 Task: Search one way flight ticket for 1 adult, 5 children, 2 infants in seat and 1 infant on lap in first from Newark: Newark Liberty International Airport to Fort Wayne: Fort Wayne International Airport on 5-4-2023. Choice of flights is Sun country airlines. Number of bags: 2 carry on bags and 6 checked bags. Price is upto 92000. Outbound departure time preference is 19:30.
Action: Mouse moved to (267, 103)
Screenshot: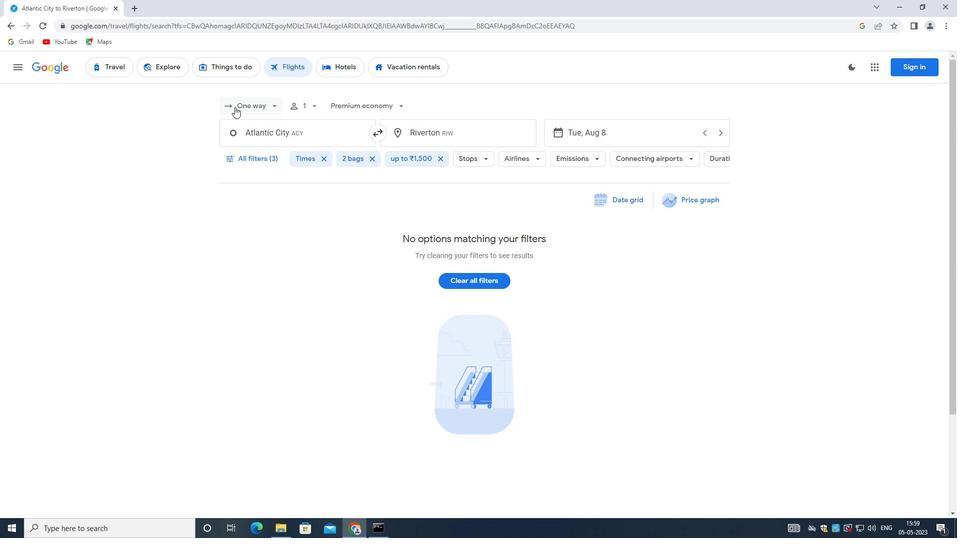 
Action: Mouse pressed left at (267, 103)
Screenshot: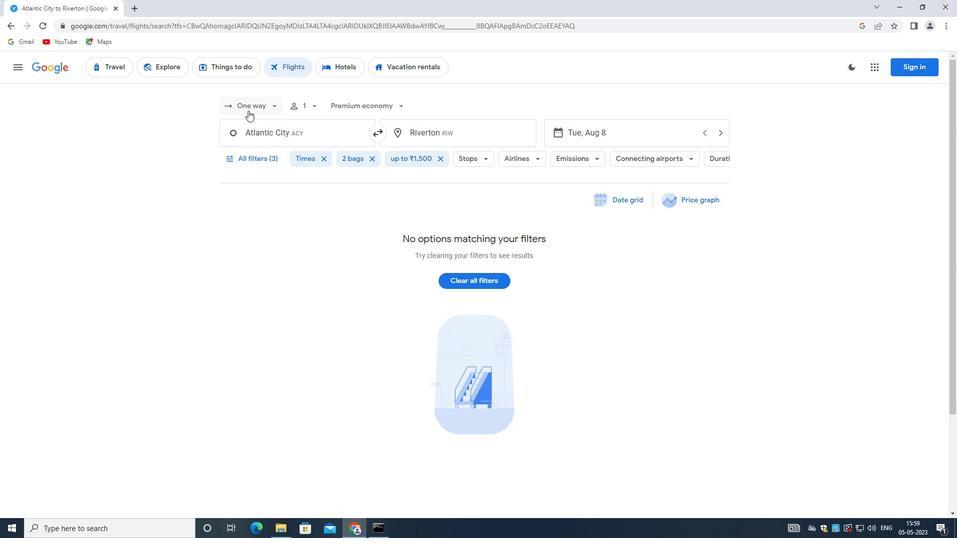 
Action: Mouse moved to (266, 151)
Screenshot: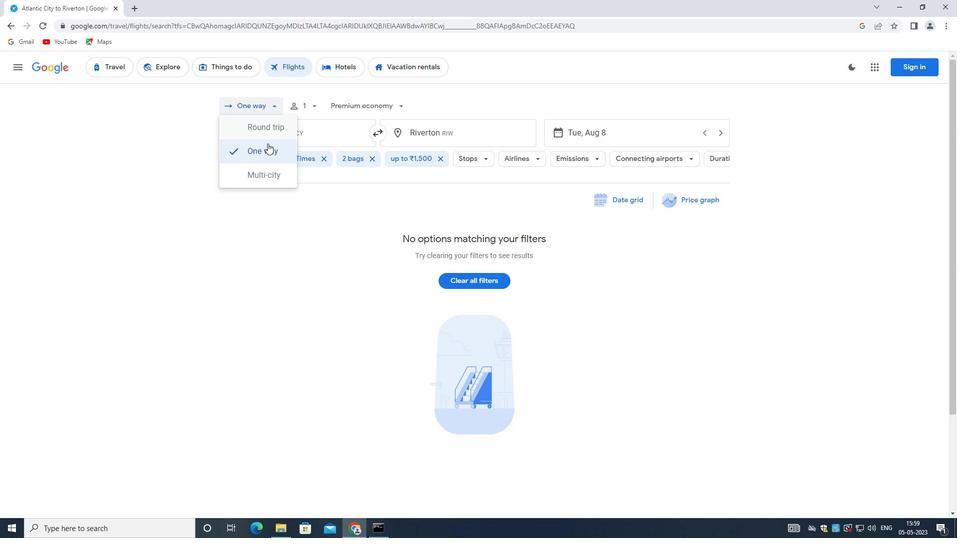
Action: Mouse pressed left at (266, 151)
Screenshot: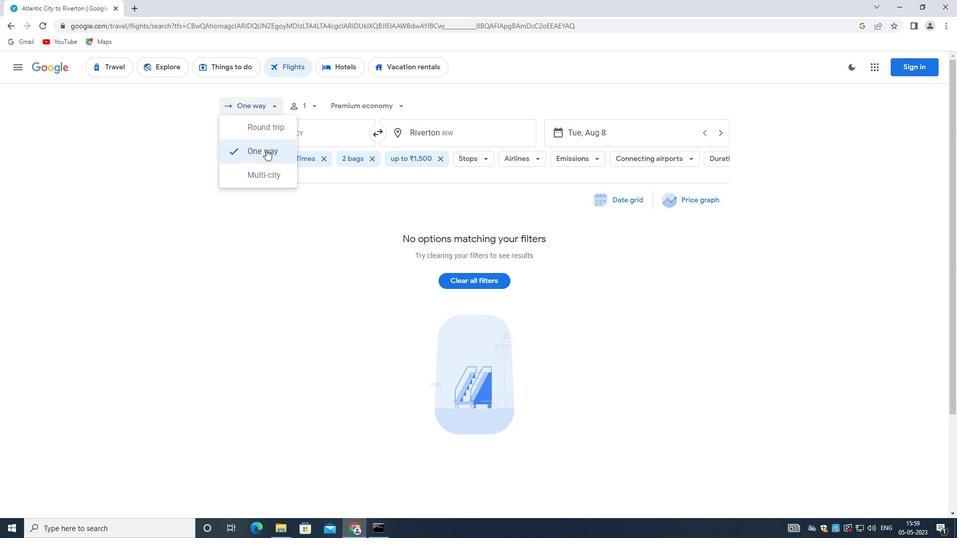 
Action: Mouse moved to (305, 106)
Screenshot: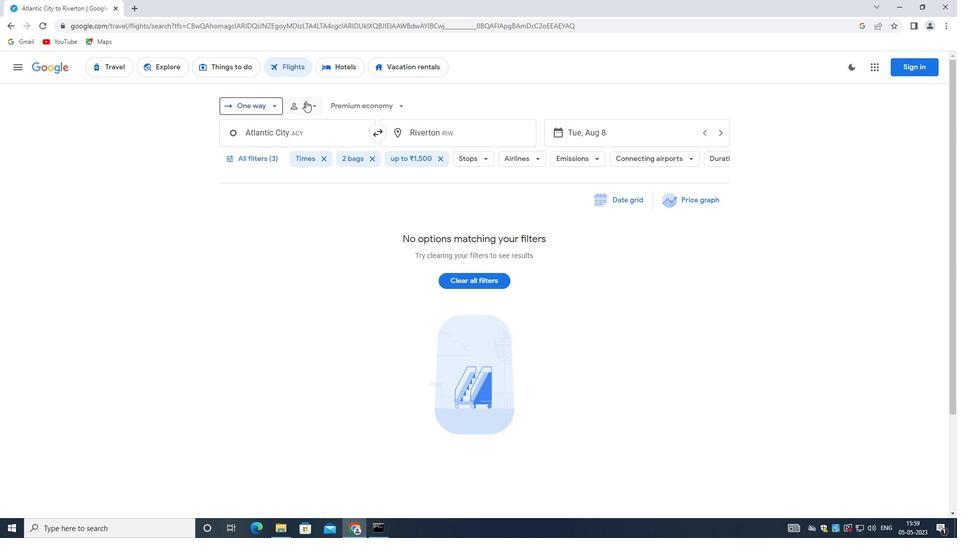 
Action: Mouse pressed left at (305, 106)
Screenshot: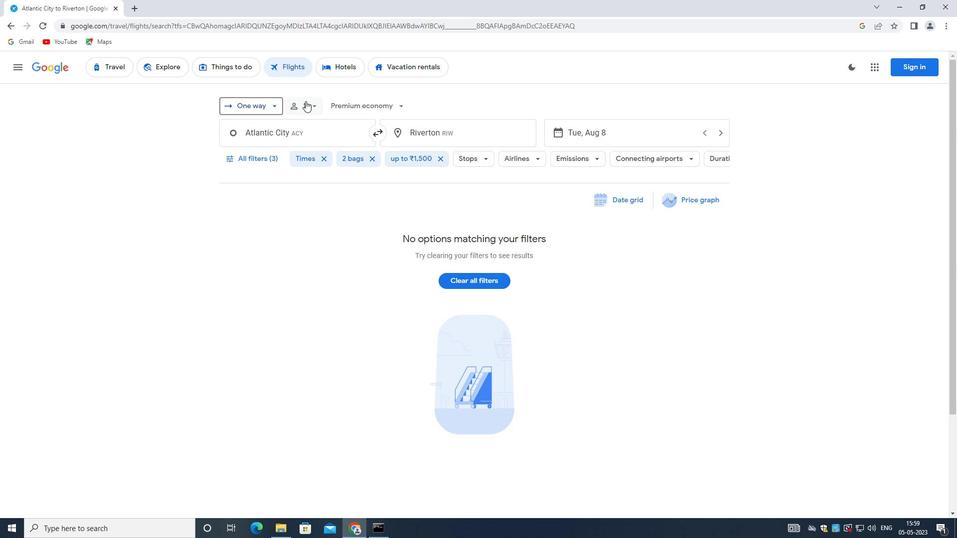 
Action: Mouse moved to (398, 157)
Screenshot: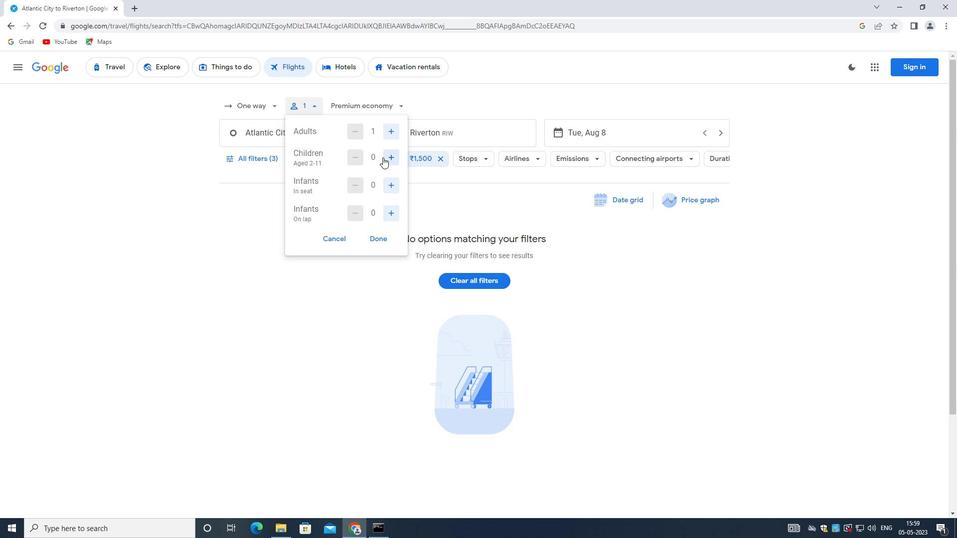 
Action: Mouse pressed left at (398, 157)
Screenshot: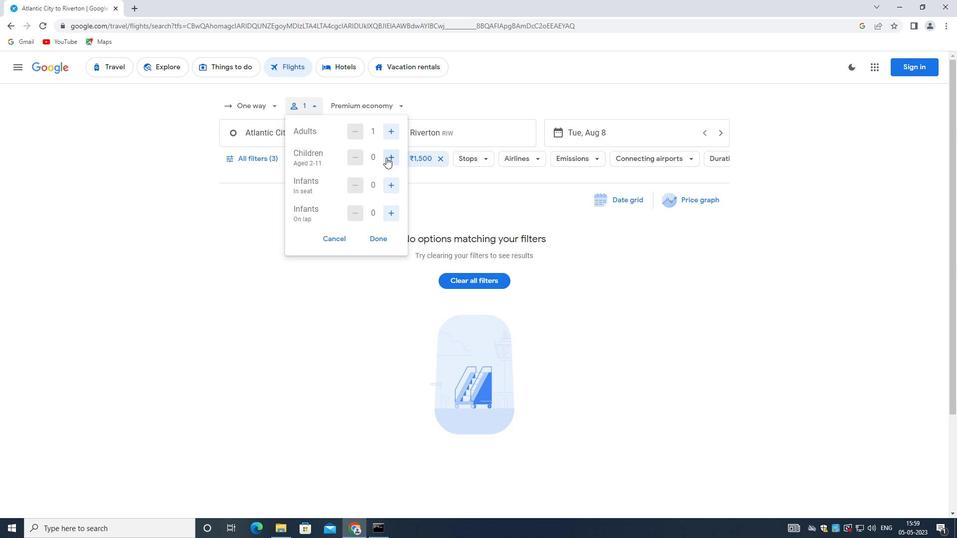 
Action: Mouse moved to (399, 157)
Screenshot: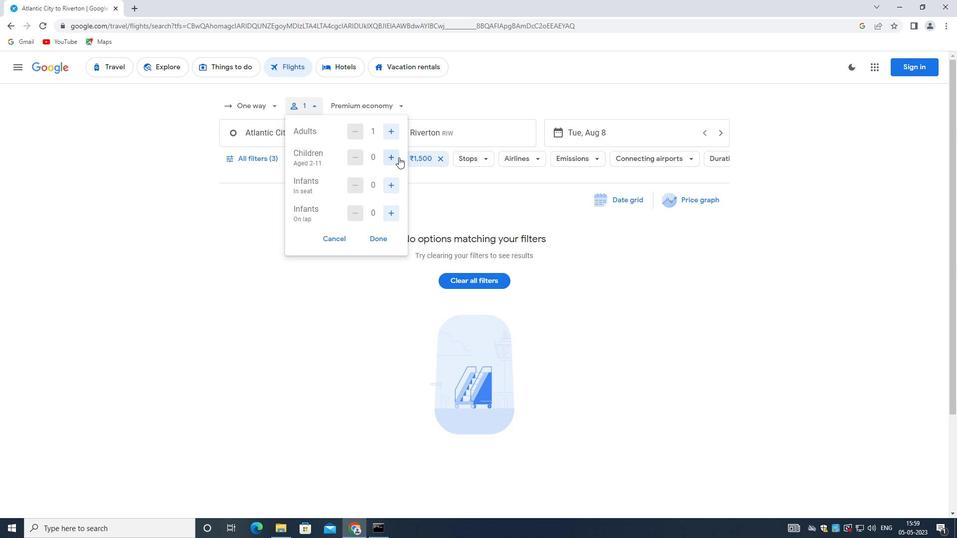 
Action: Mouse pressed left at (399, 157)
Screenshot: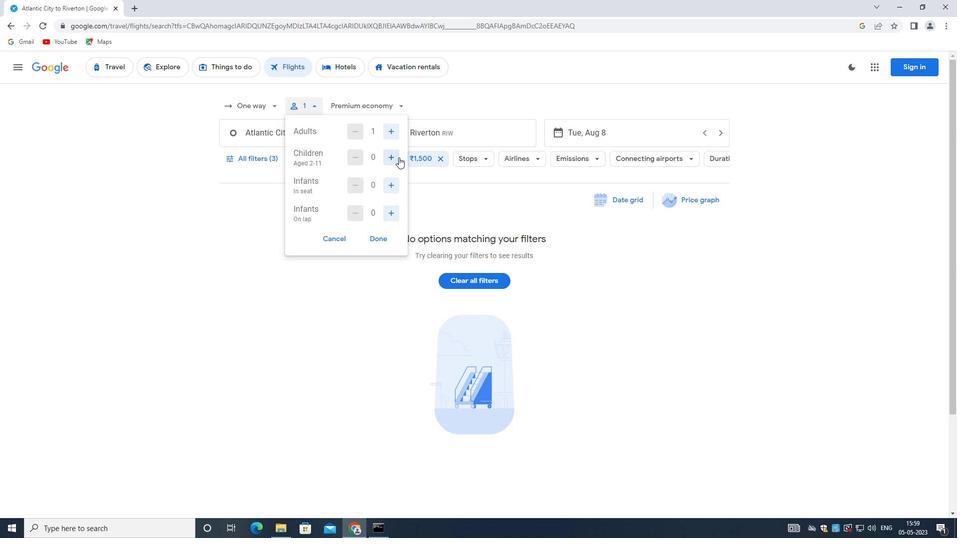 
Action: Mouse pressed left at (399, 157)
Screenshot: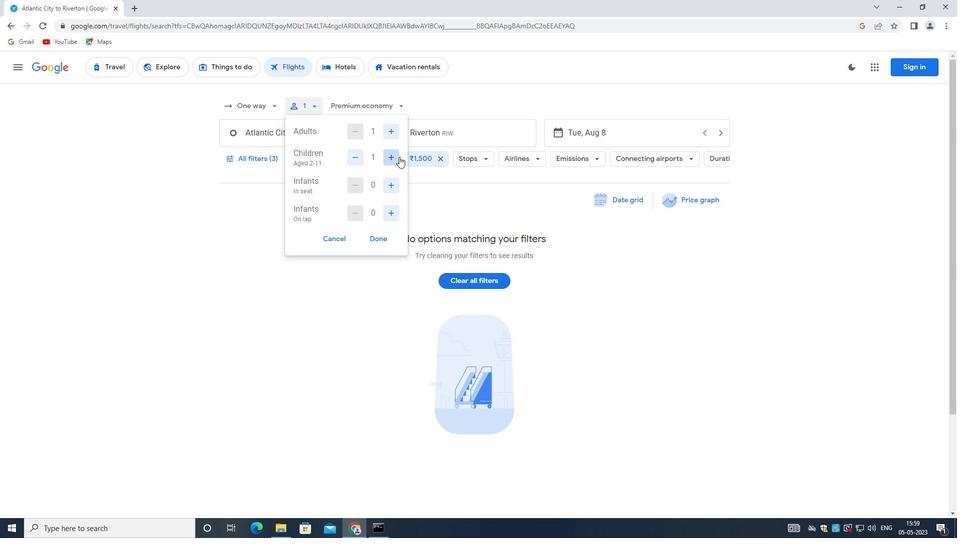 
Action: Mouse pressed left at (399, 157)
Screenshot: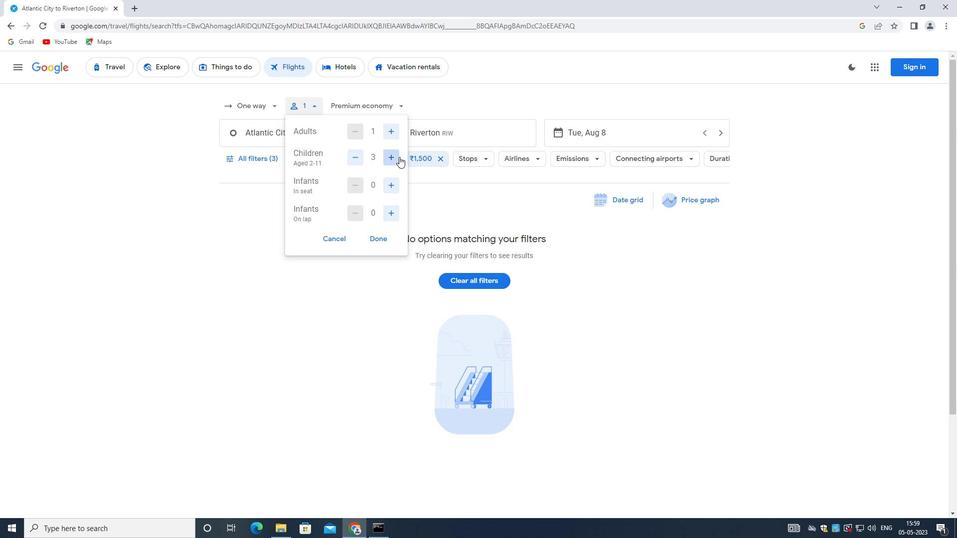 
Action: Mouse pressed left at (399, 157)
Screenshot: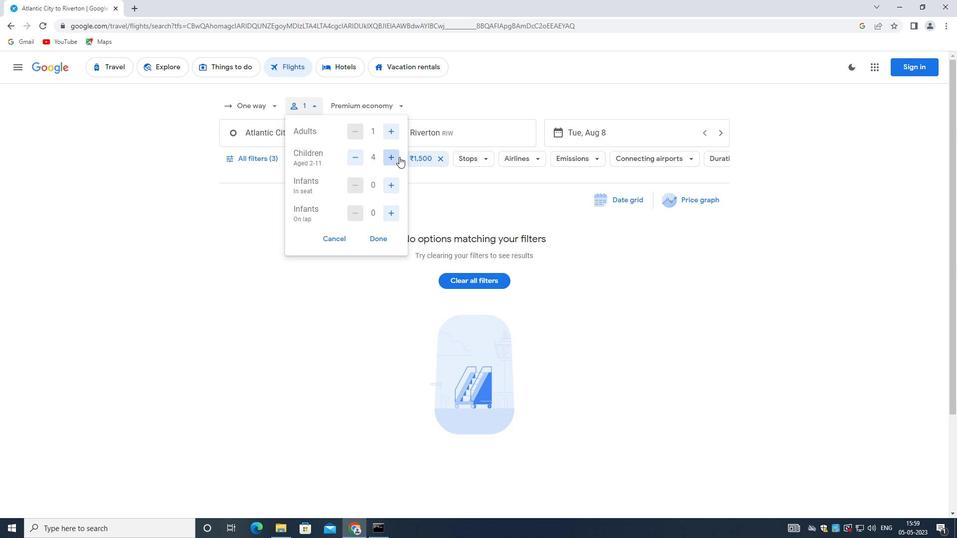 
Action: Mouse moved to (392, 185)
Screenshot: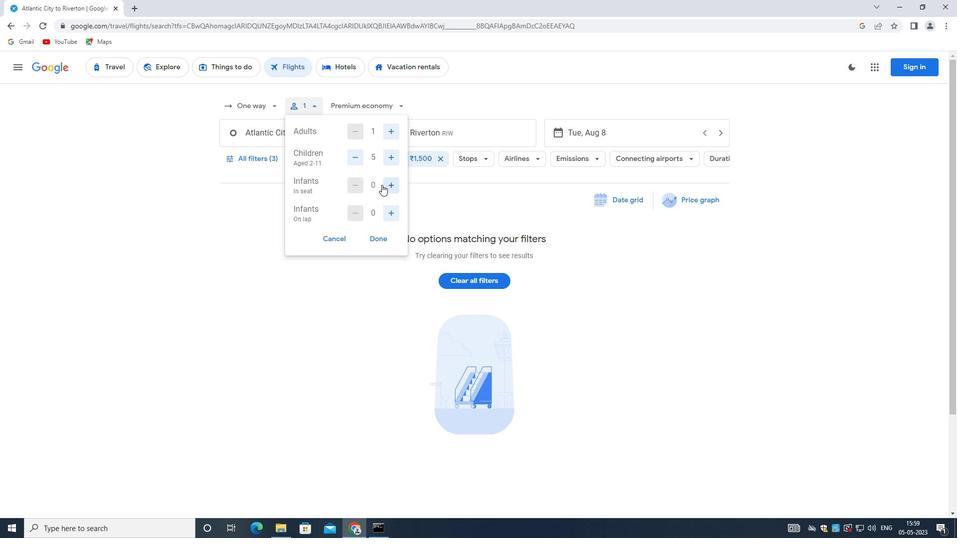 
Action: Mouse pressed left at (392, 185)
Screenshot: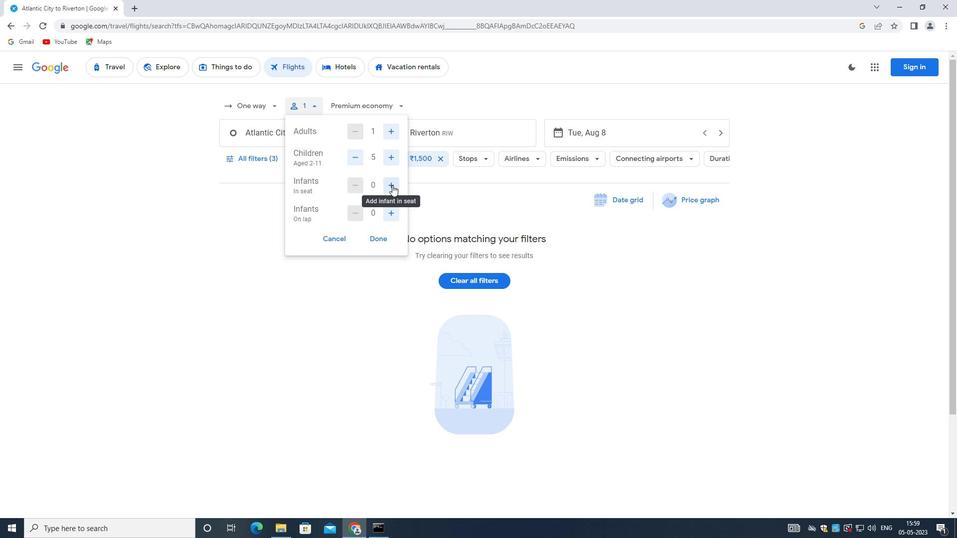 
Action: Mouse pressed left at (392, 185)
Screenshot: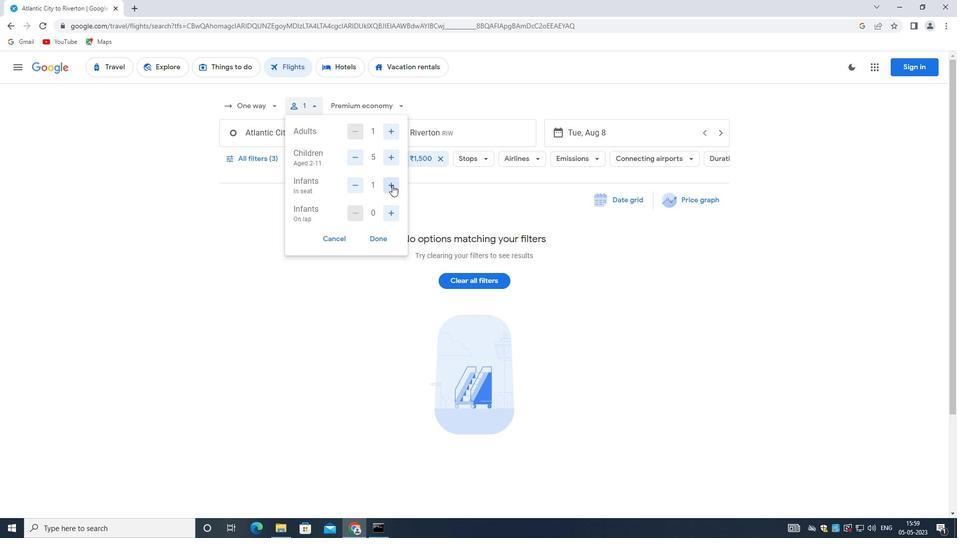 
Action: Mouse moved to (392, 213)
Screenshot: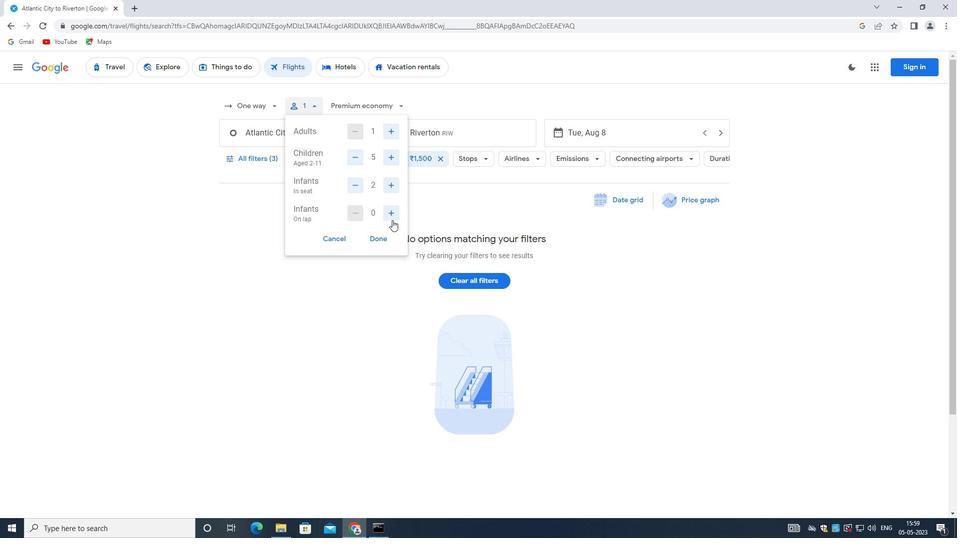 
Action: Mouse pressed left at (392, 213)
Screenshot: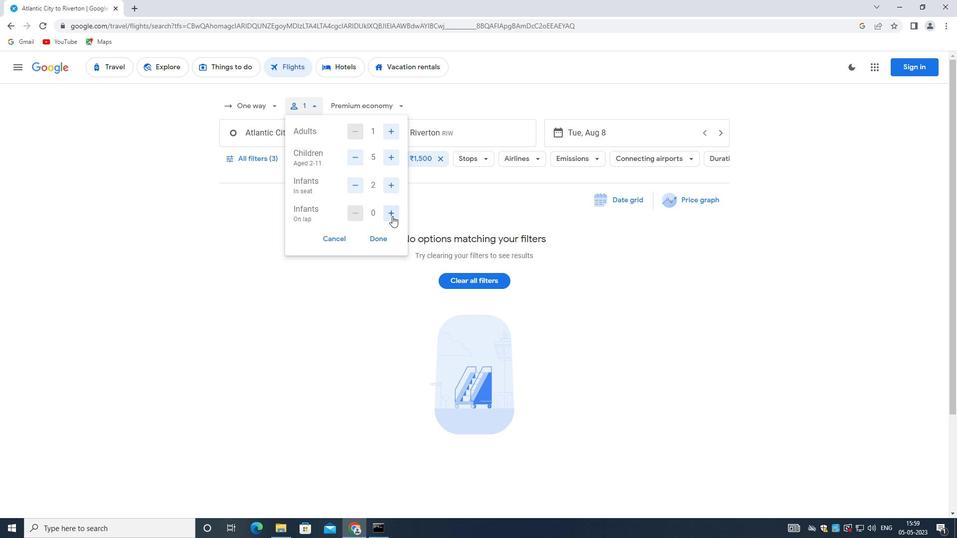 
Action: Mouse moved to (359, 185)
Screenshot: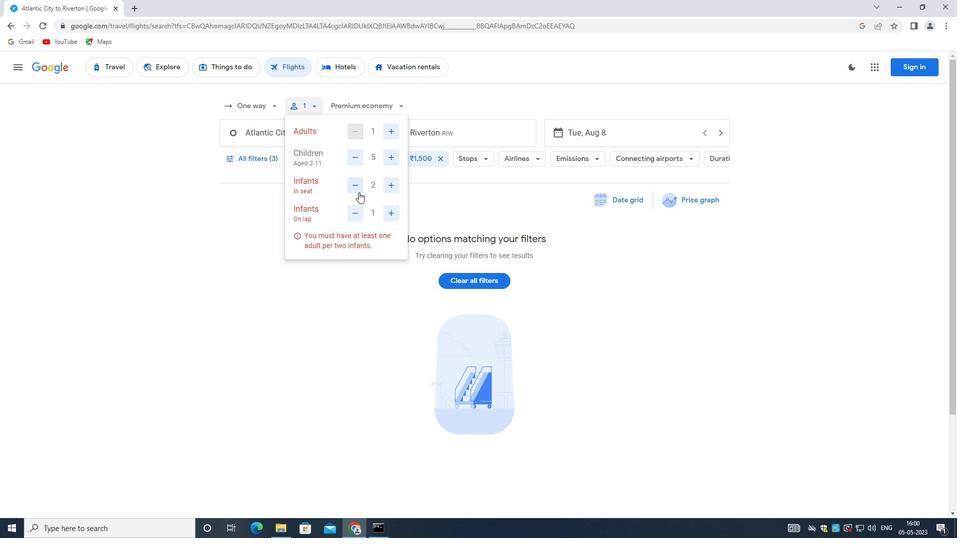 
Action: Mouse pressed left at (359, 185)
Screenshot: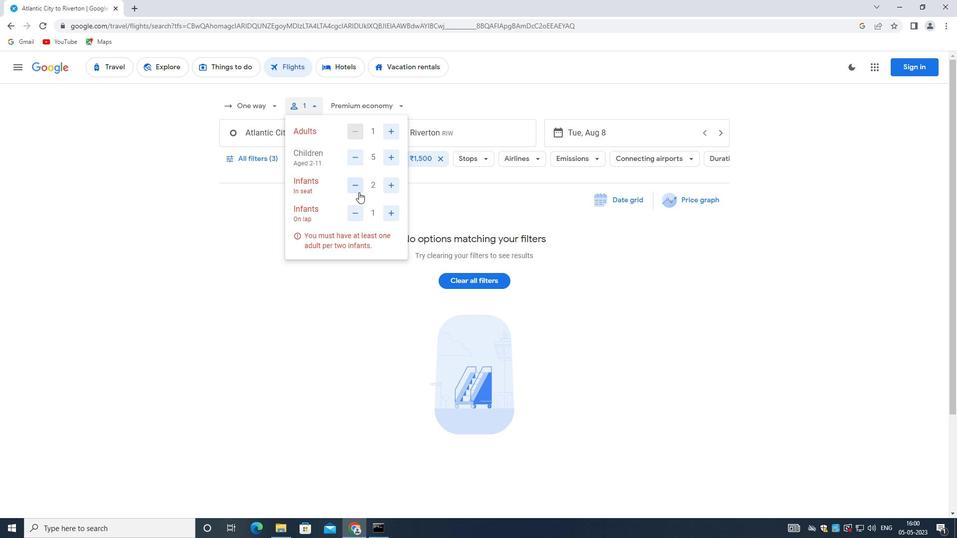 
Action: Mouse moved to (356, 187)
Screenshot: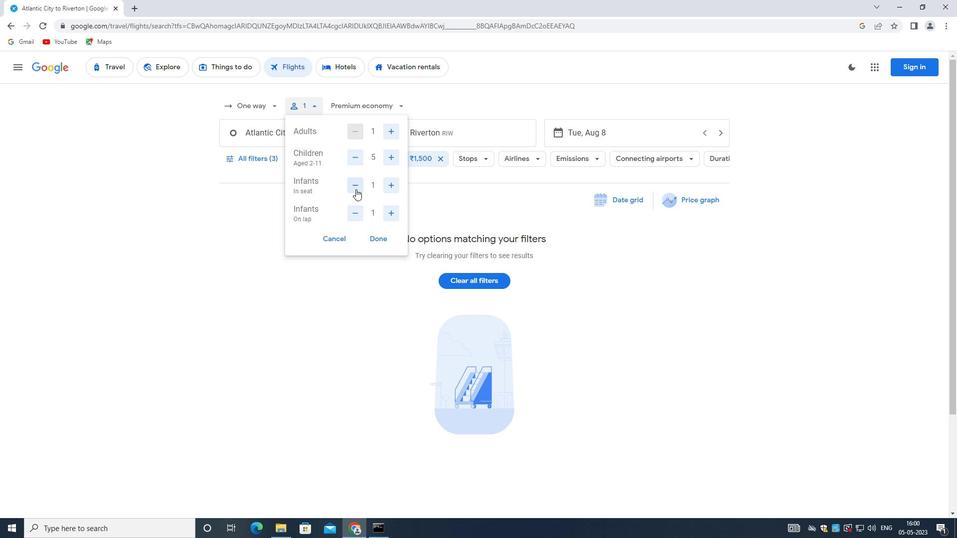 
Action: Mouse pressed left at (356, 187)
Screenshot: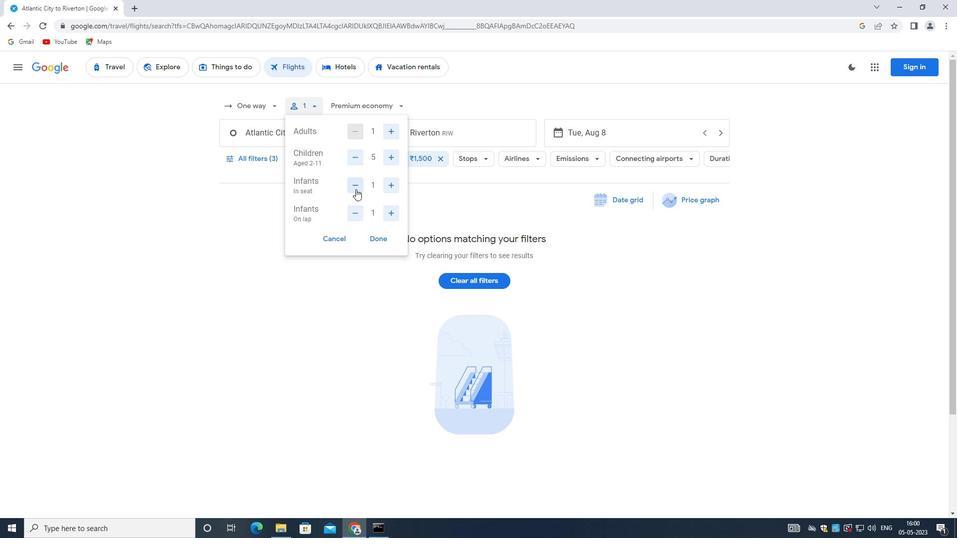 
Action: Mouse moved to (393, 182)
Screenshot: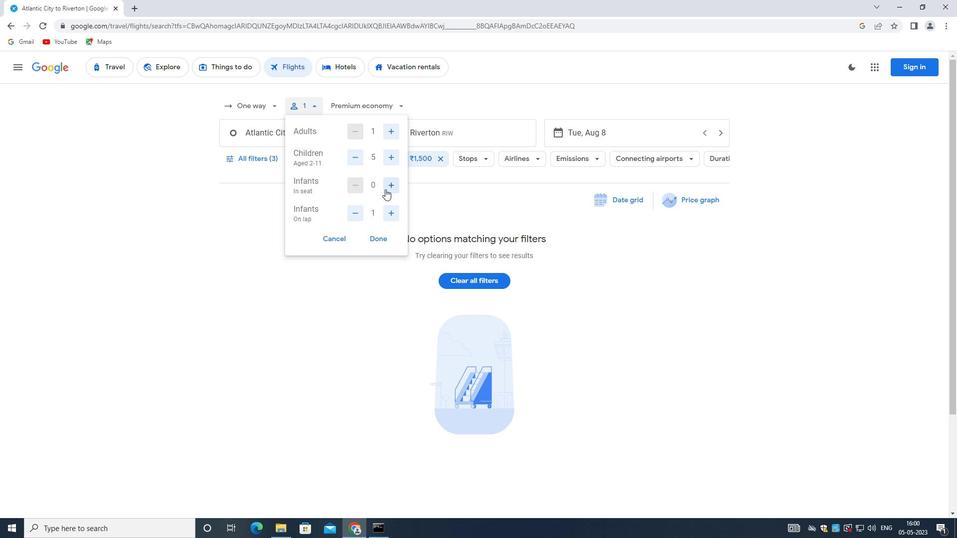 
Action: Mouse pressed left at (393, 182)
Screenshot: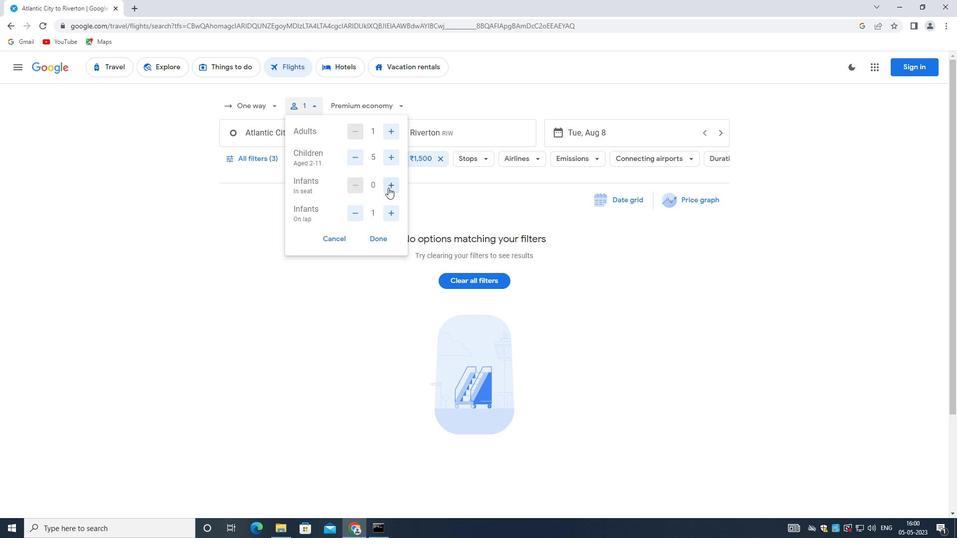 
Action: Mouse moved to (378, 239)
Screenshot: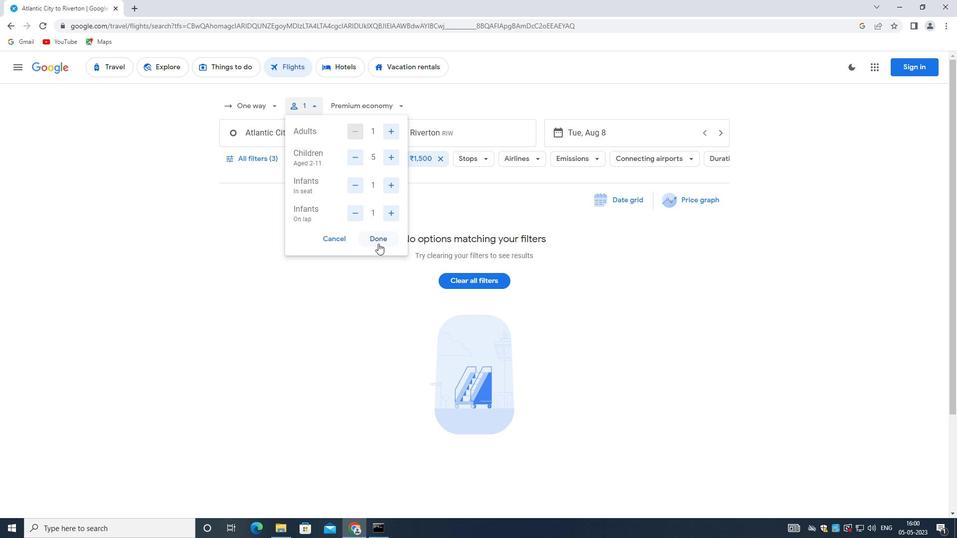 
Action: Mouse pressed left at (378, 239)
Screenshot: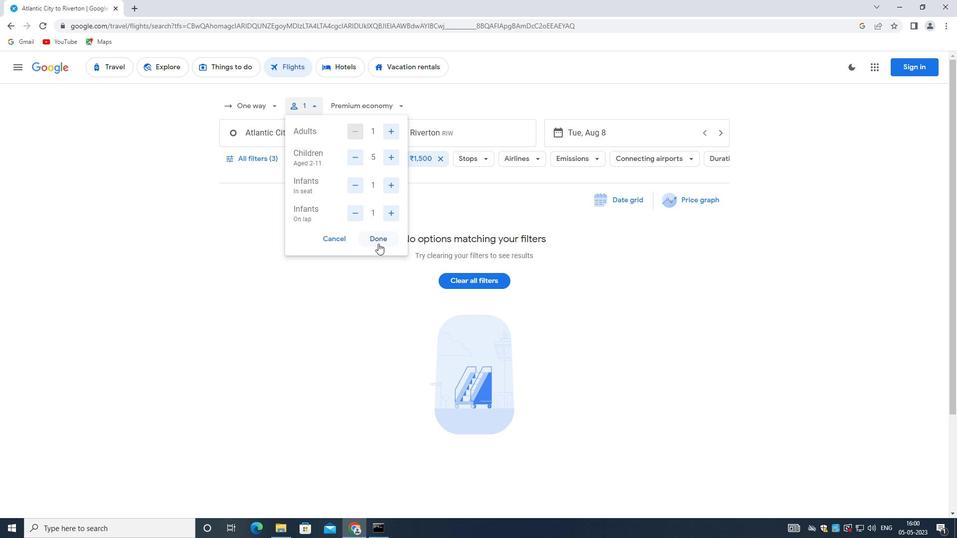 
Action: Mouse moved to (270, 126)
Screenshot: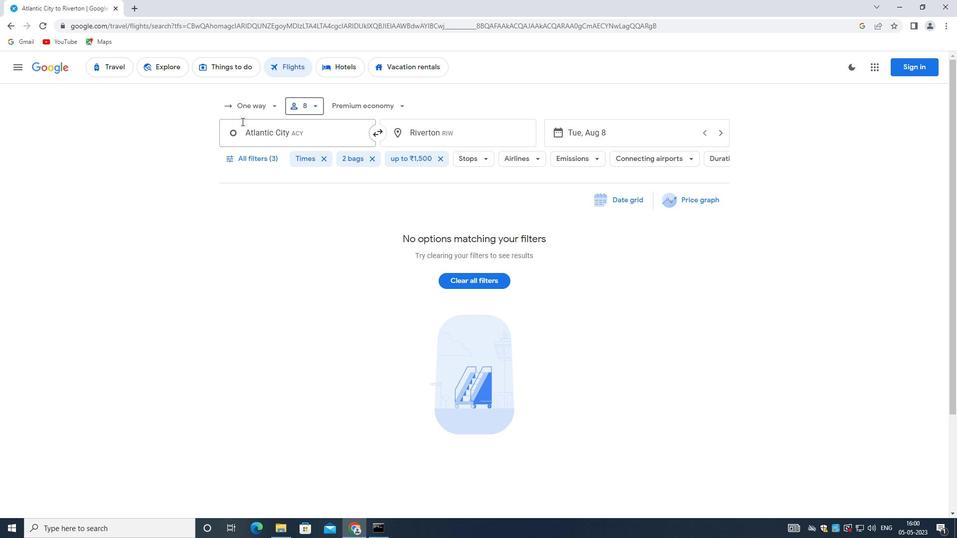 
Action: Mouse pressed left at (270, 126)
Screenshot: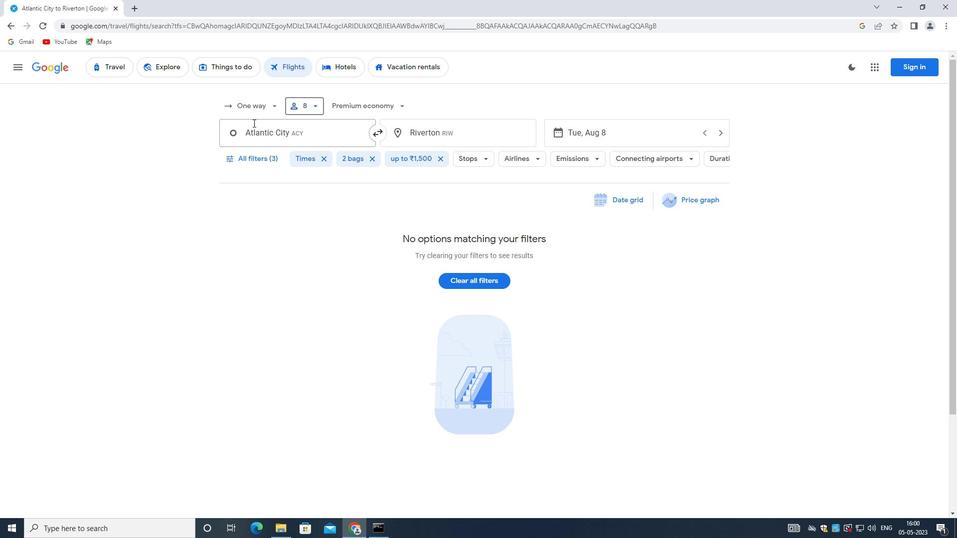
Action: Key pressed <Key.backspace><Key.shift_r><Key.shift_r><Key.shift_r><Key.shift_r><Key.shift_r><Key.shift_r><Key.shift_r>Newark<Key.space><Key.shift_r>Libert
Screenshot: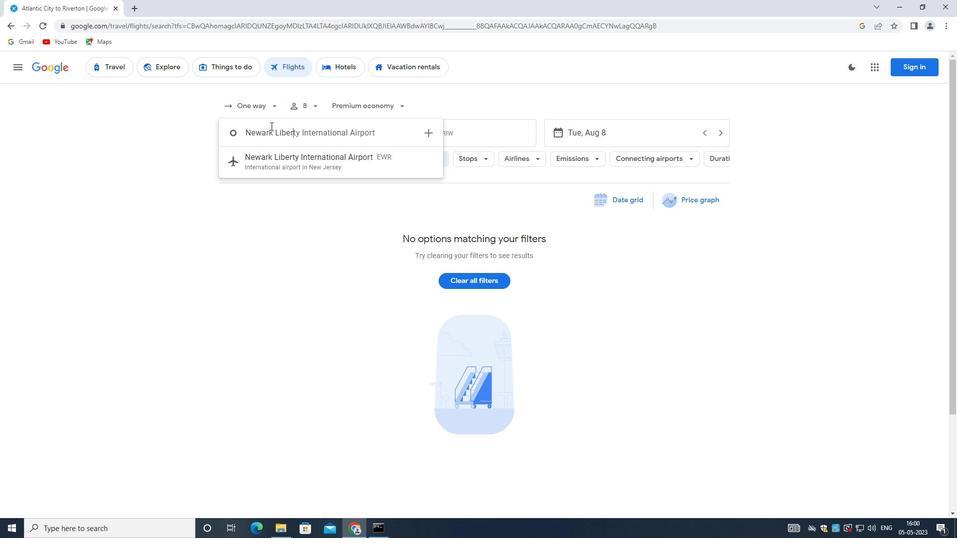 
Action: Mouse moved to (343, 163)
Screenshot: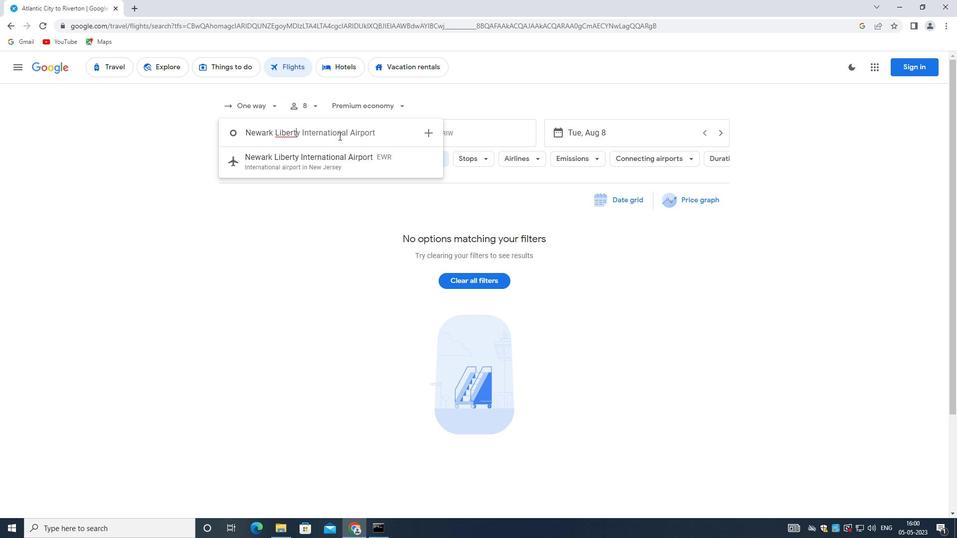 
Action: Mouse pressed left at (343, 163)
Screenshot: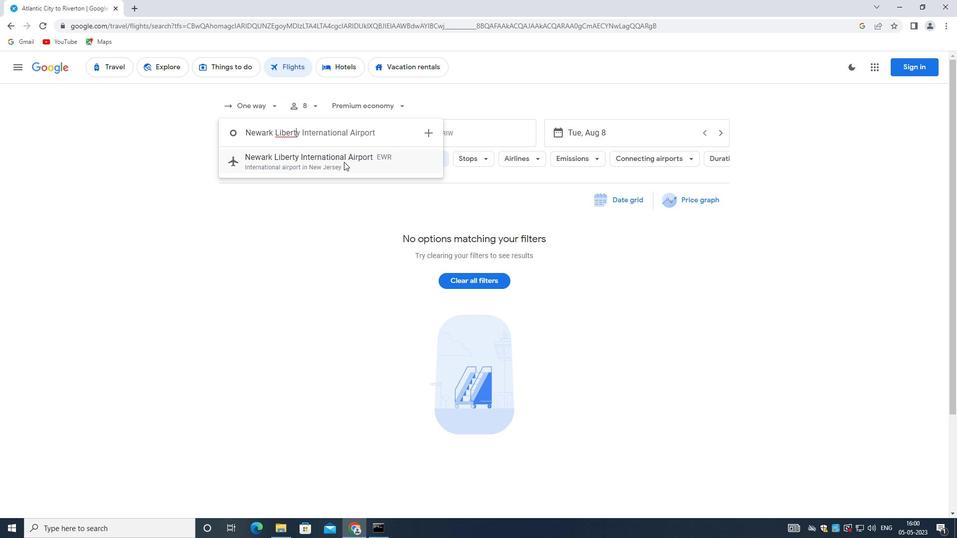 
Action: Mouse moved to (428, 128)
Screenshot: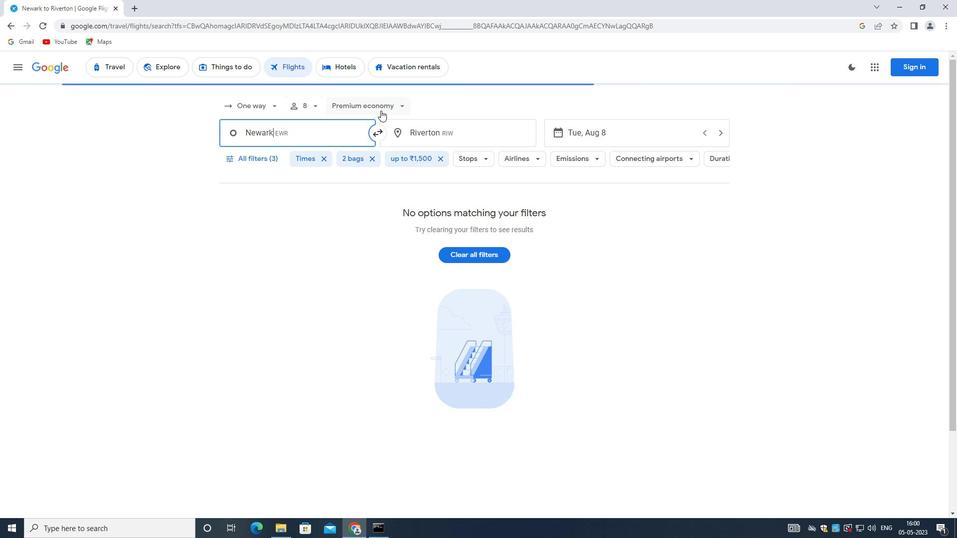 
Action: Mouse pressed left at (428, 128)
Screenshot: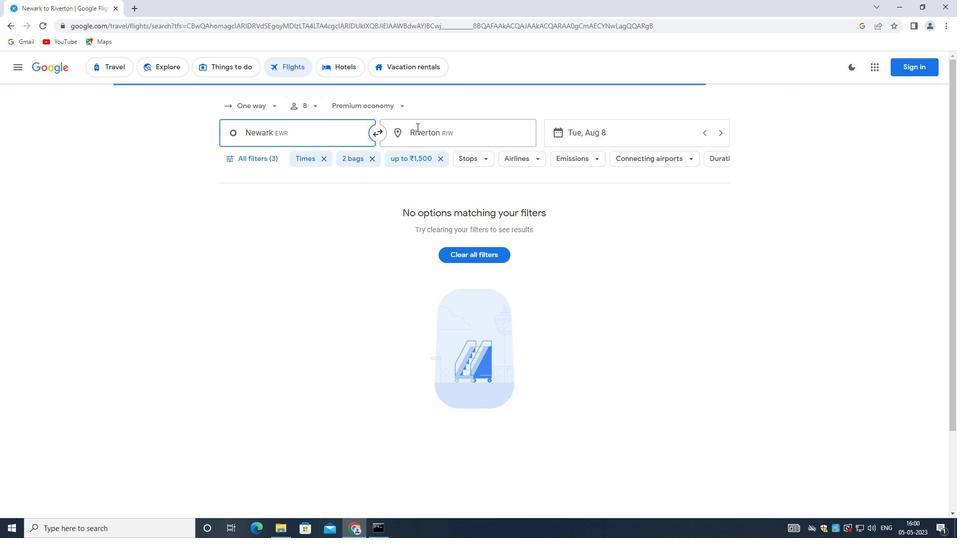 
Action: Mouse moved to (423, 137)
Screenshot: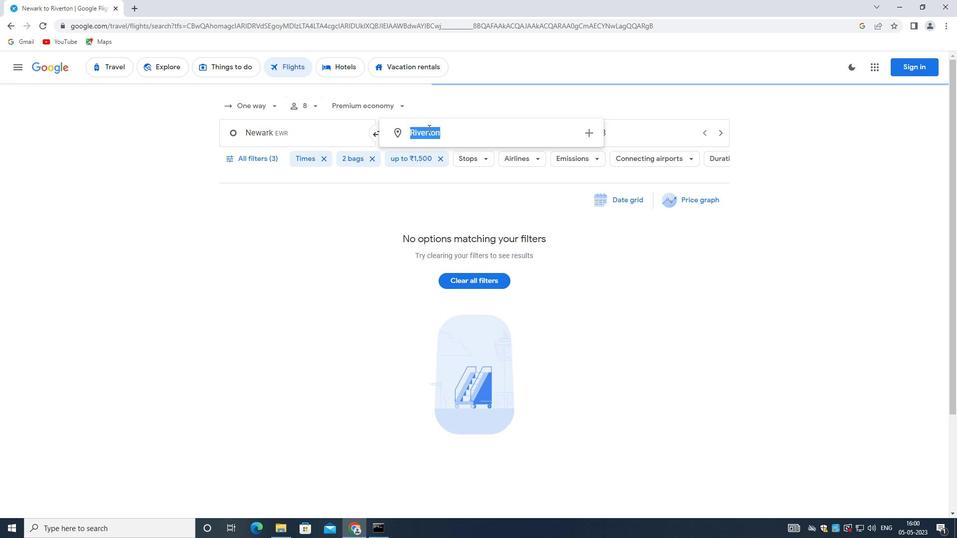 
Action: Key pressed <Key.backspace><Key.shift>FORT<Key.space><Key.shift>WAYN
Screenshot: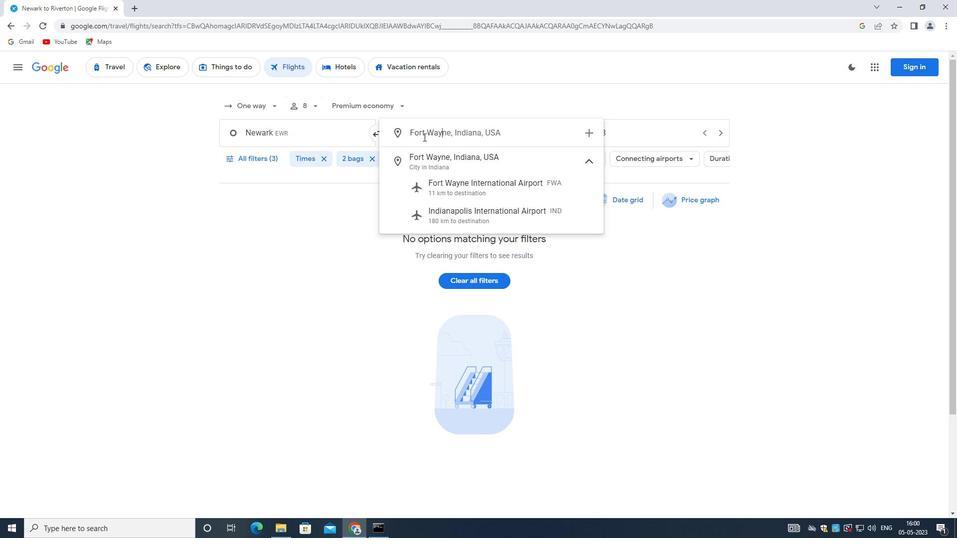 
Action: Mouse moved to (475, 187)
Screenshot: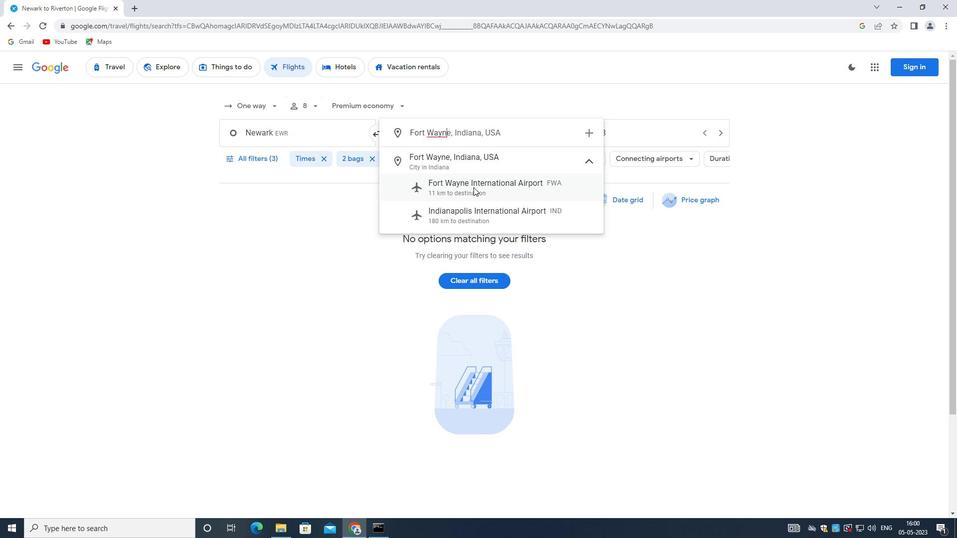 
Action: Mouse pressed left at (475, 187)
Screenshot: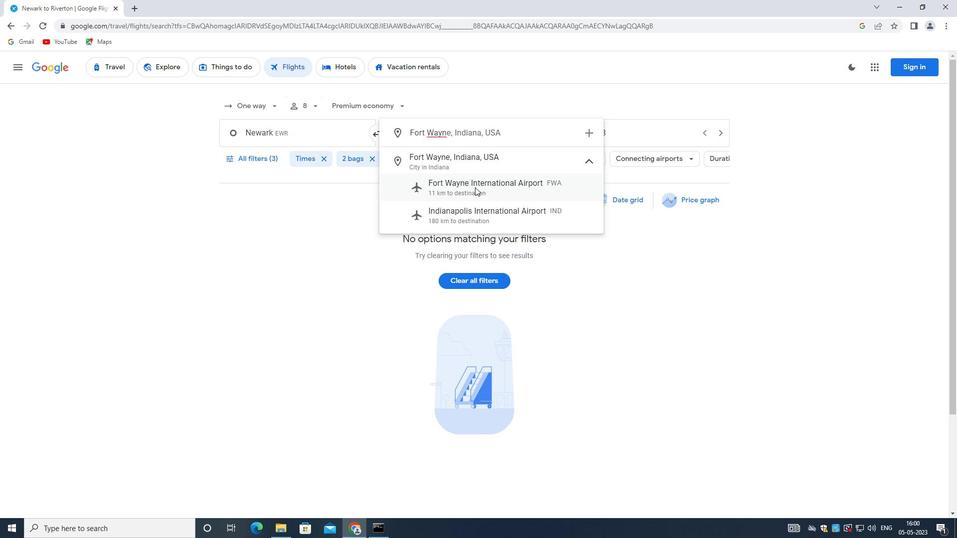 
Action: Mouse moved to (600, 123)
Screenshot: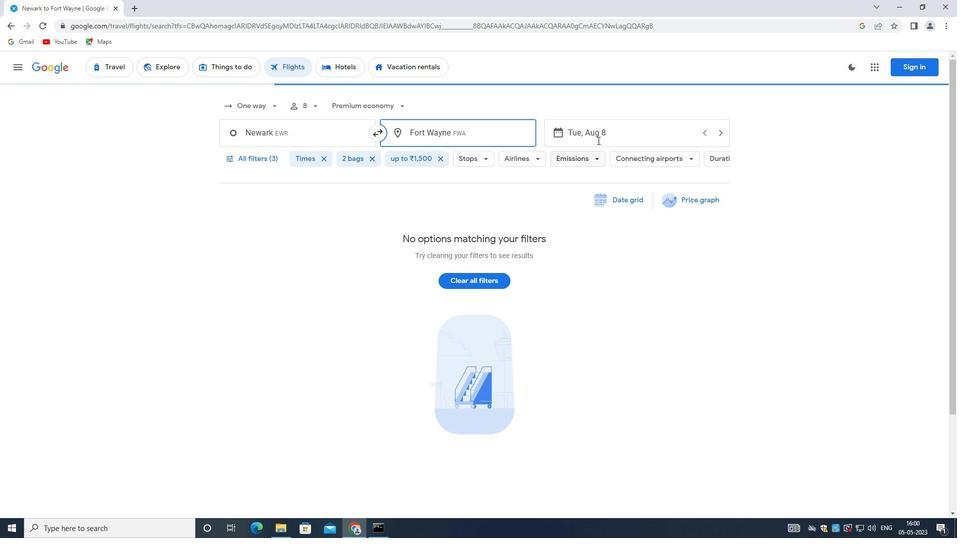 
Action: Mouse pressed left at (600, 123)
Screenshot: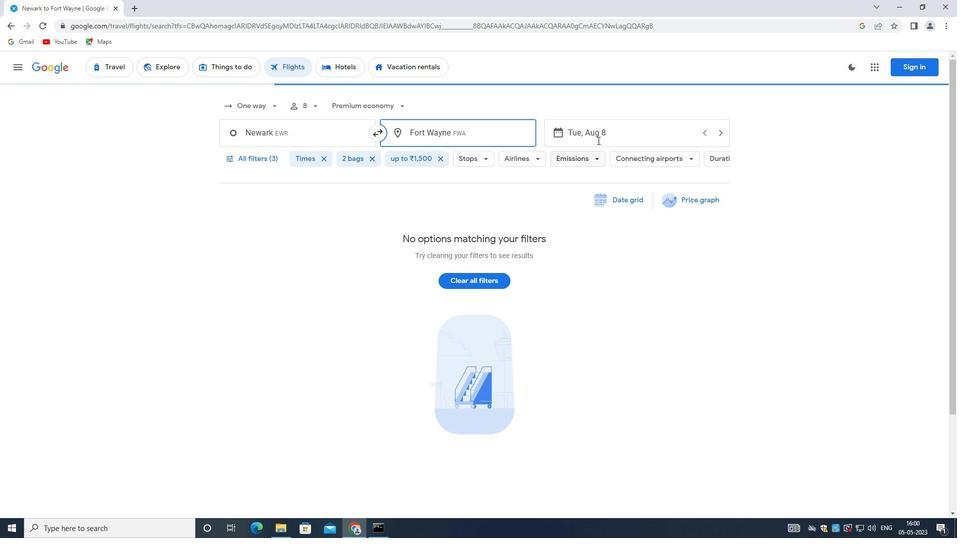 
Action: Mouse moved to (428, 240)
Screenshot: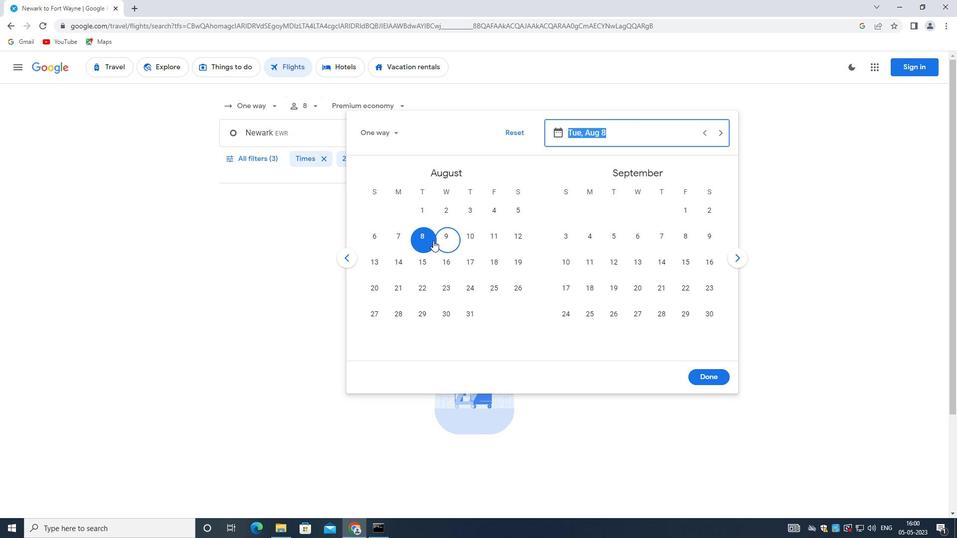 
Action: Mouse pressed left at (428, 240)
Screenshot: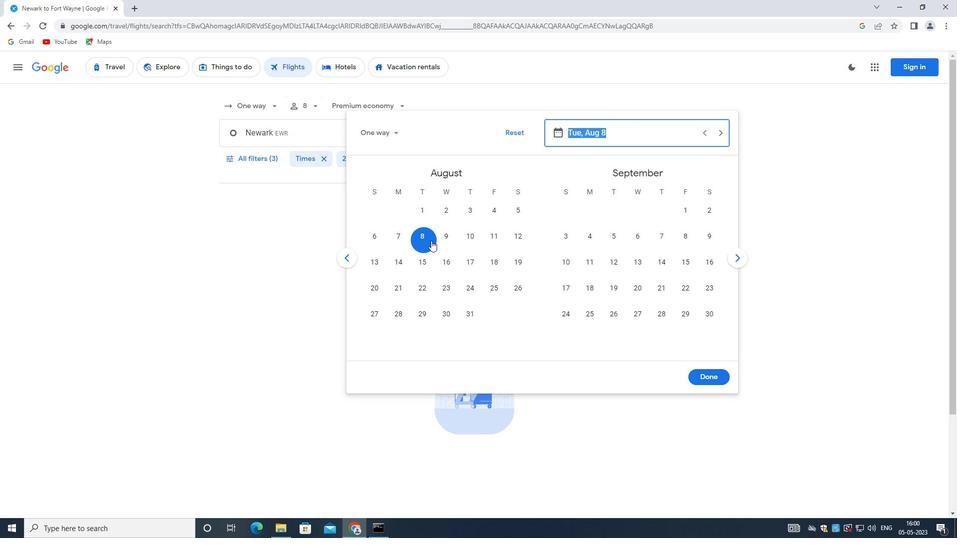
Action: Mouse moved to (699, 377)
Screenshot: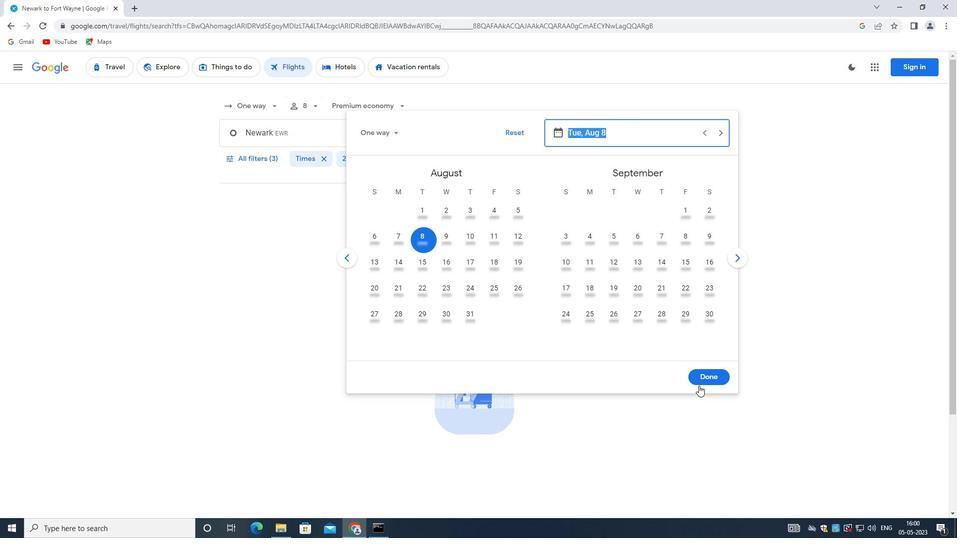 
Action: Mouse pressed left at (699, 377)
Screenshot: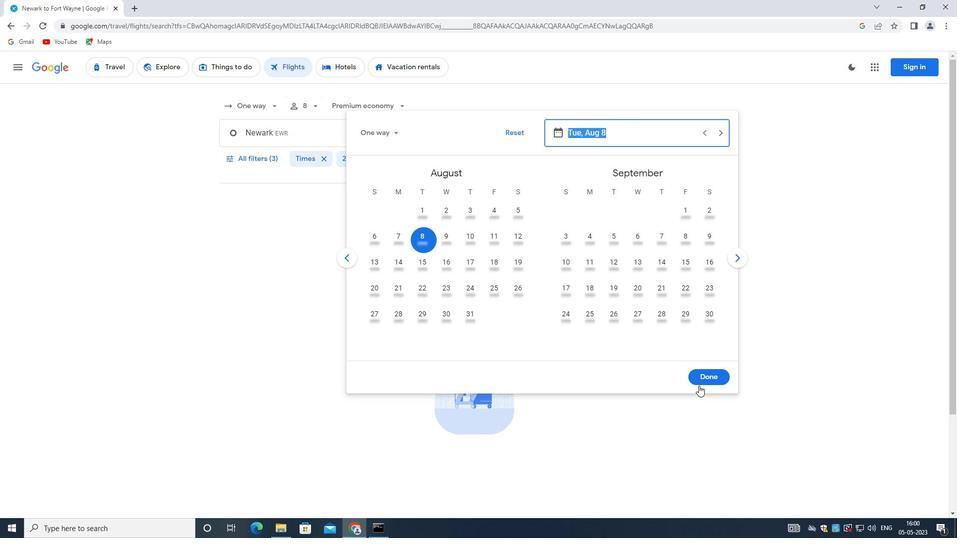 
Action: Mouse moved to (255, 157)
Screenshot: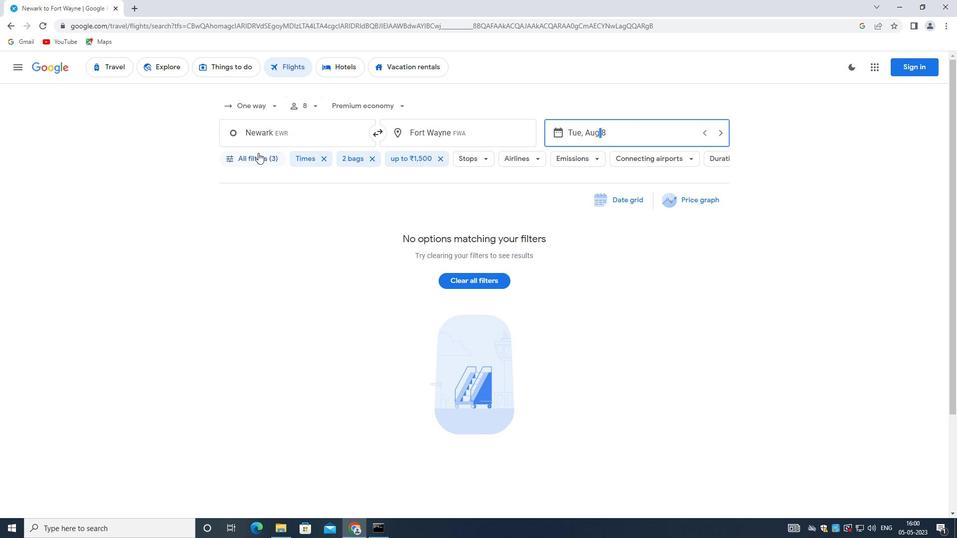 
Action: Mouse pressed left at (255, 157)
Screenshot: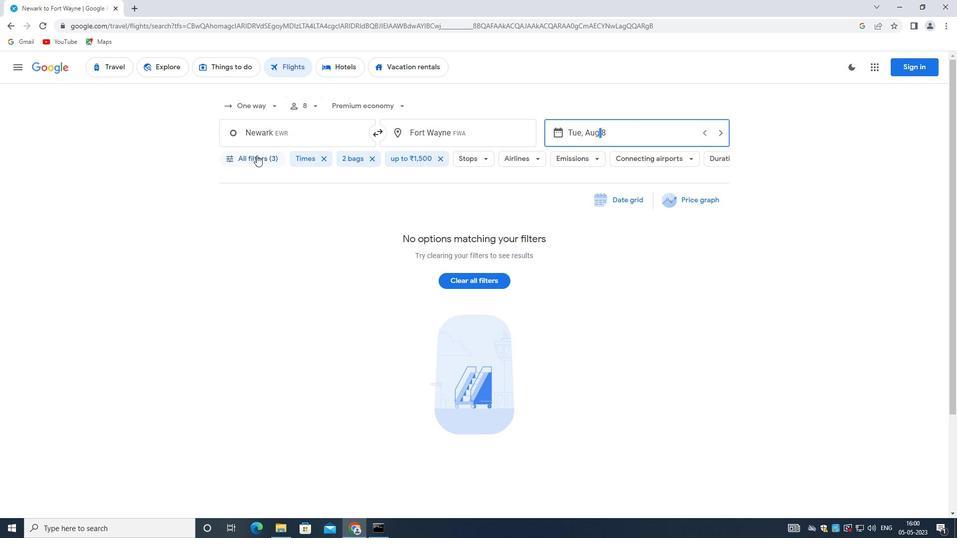 
Action: Mouse moved to (361, 376)
Screenshot: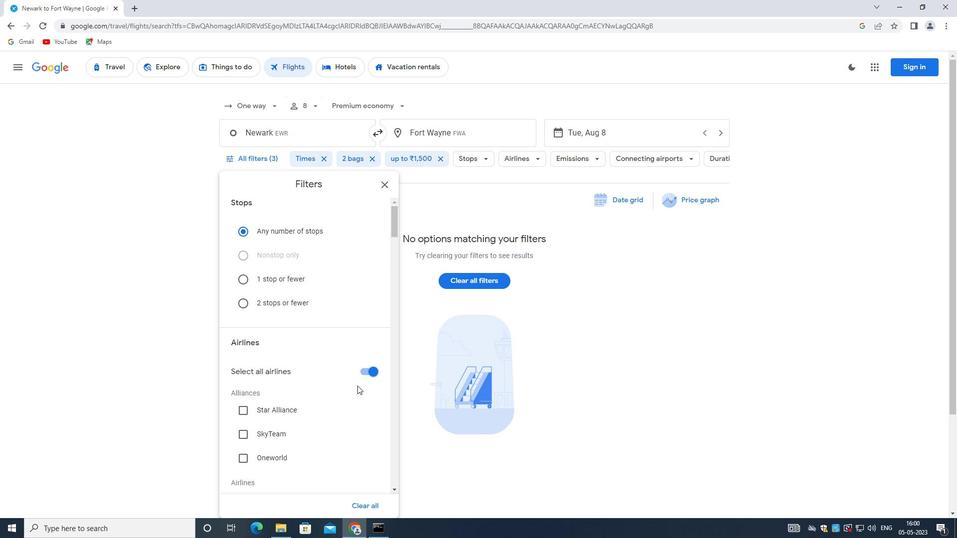 
Action: Mouse pressed left at (361, 376)
Screenshot: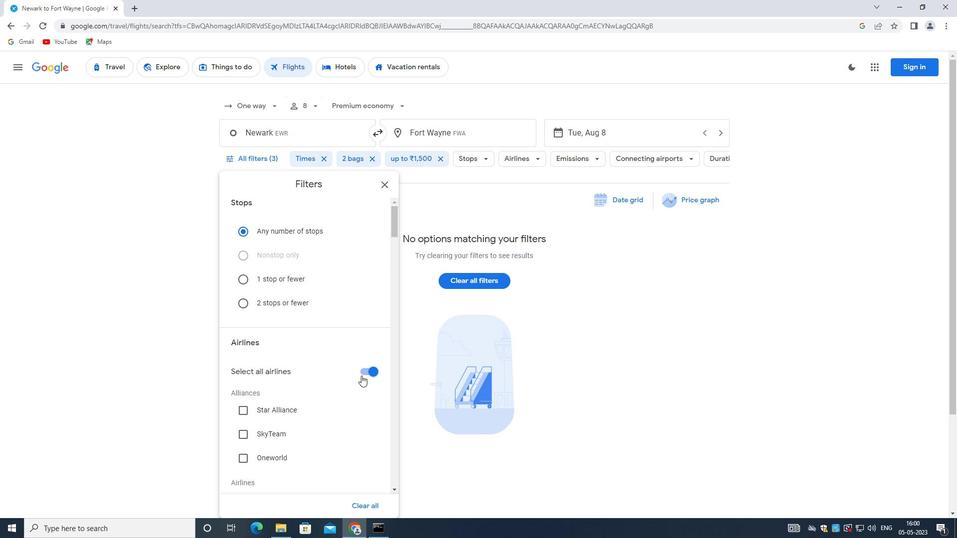 
Action: Mouse moved to (270, 300)
Screenshot: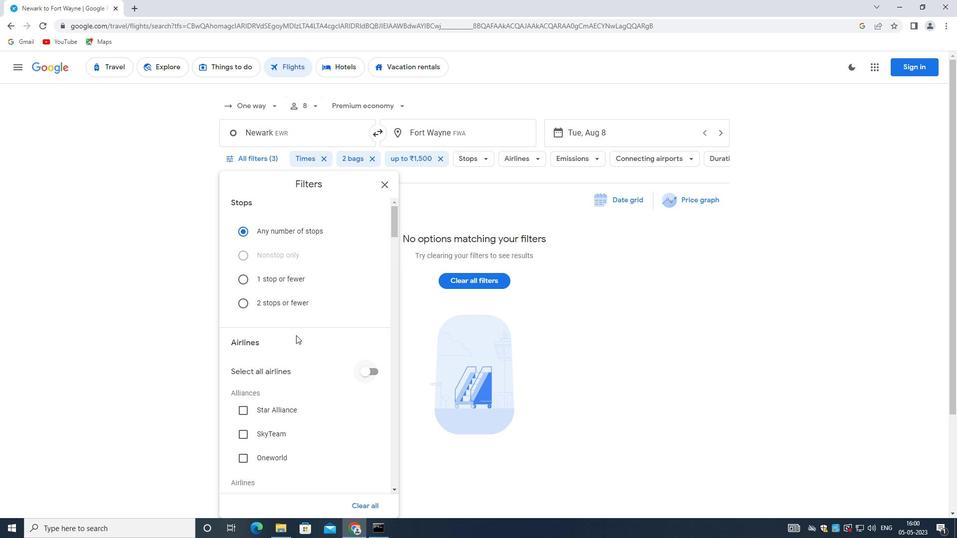 
Action: Mouse scrolled (270, 299) with delta (0, 0)
Screenshot: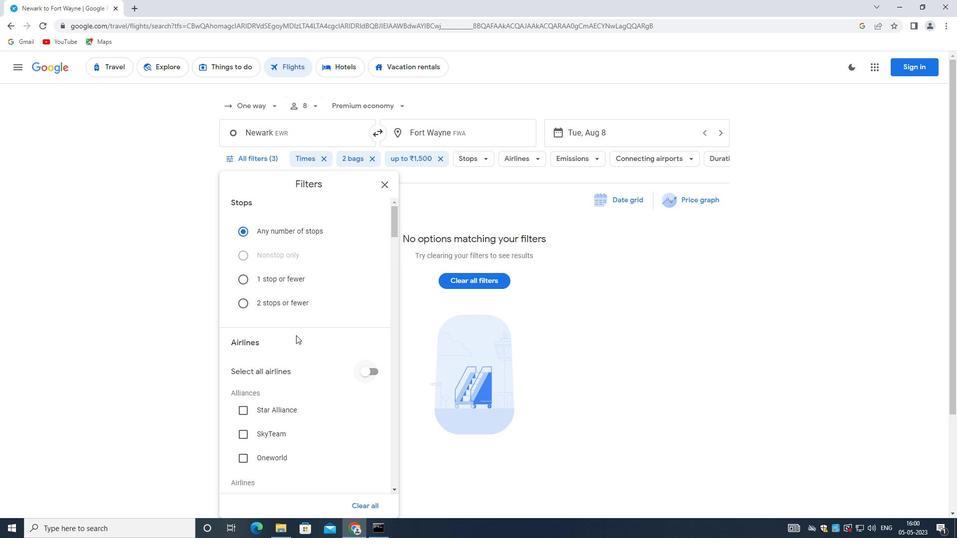
Action: Mouse moved to (271, 300)
Screenshot: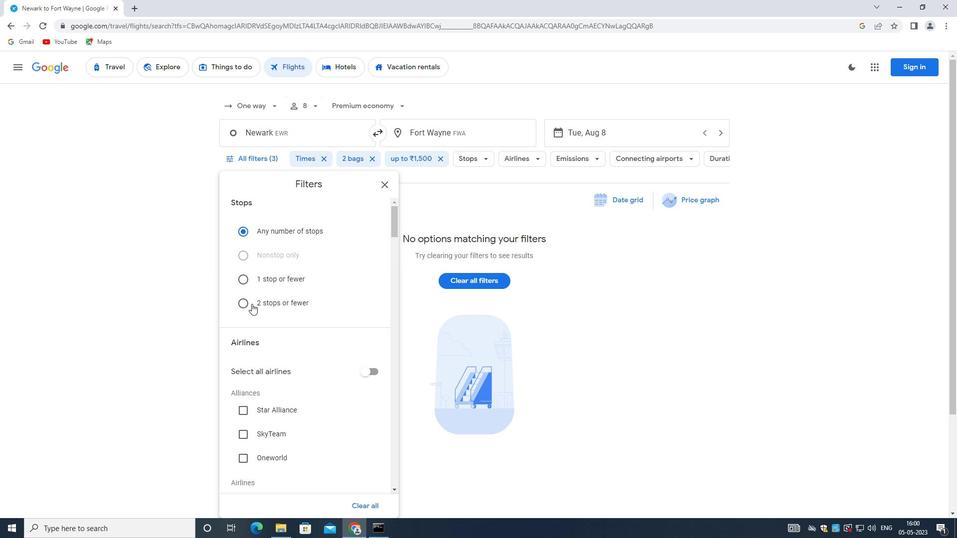 
Action: Mouse scrolled (271, 299) with delta (0, 0)
Screenshot: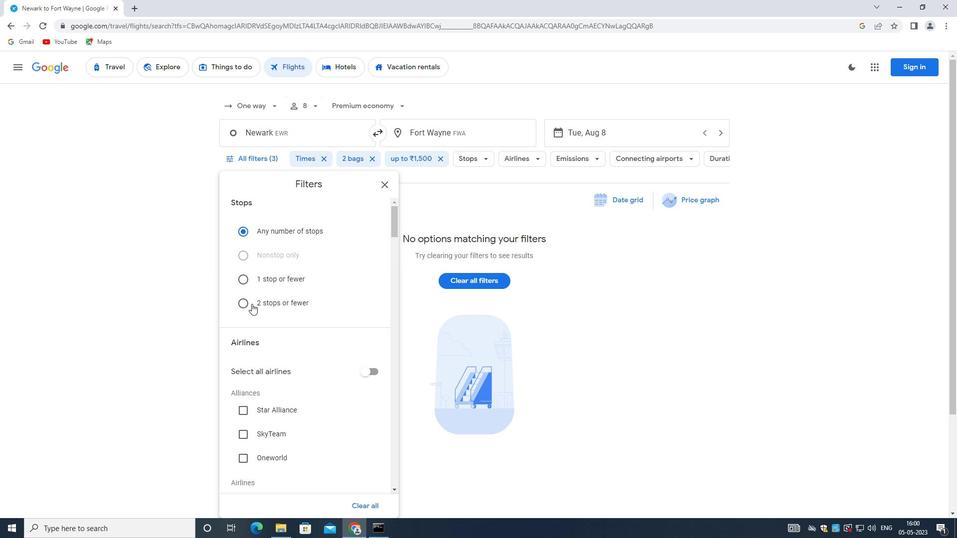 
Action: Mouse moved to (271, 301)
Screenshot: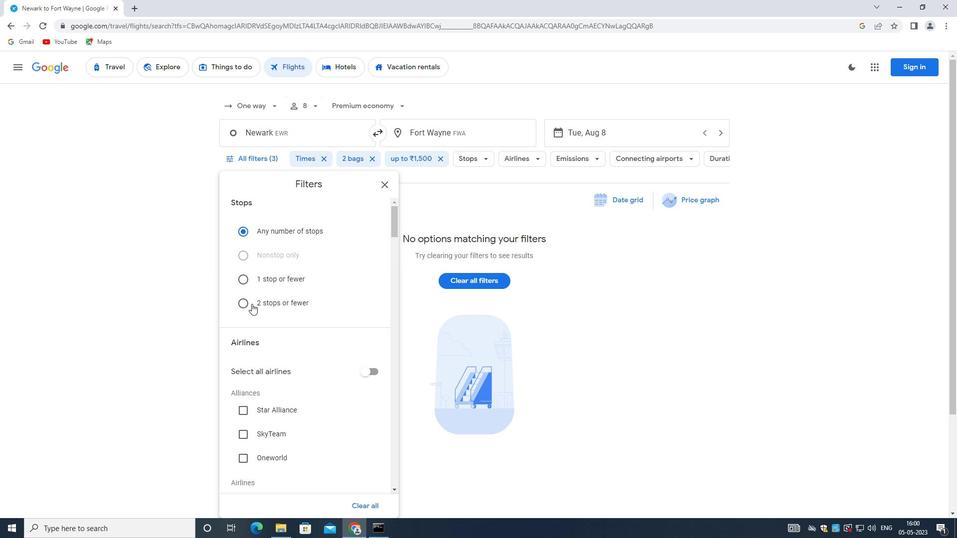 
Action: Mouse scrolled (271, 300) with delta (0, 0)
Screenshot: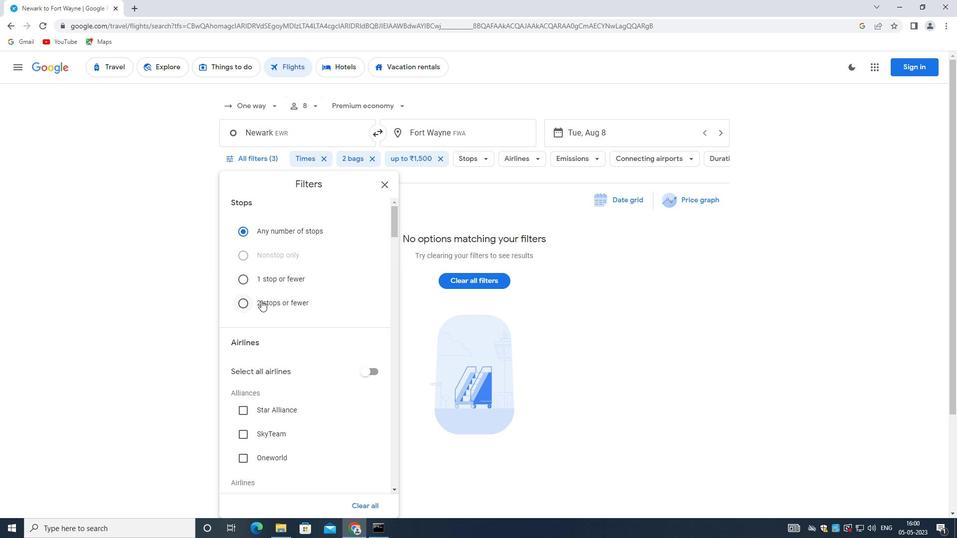 
Action: Mouse moved to (271, 301)
Screenshot: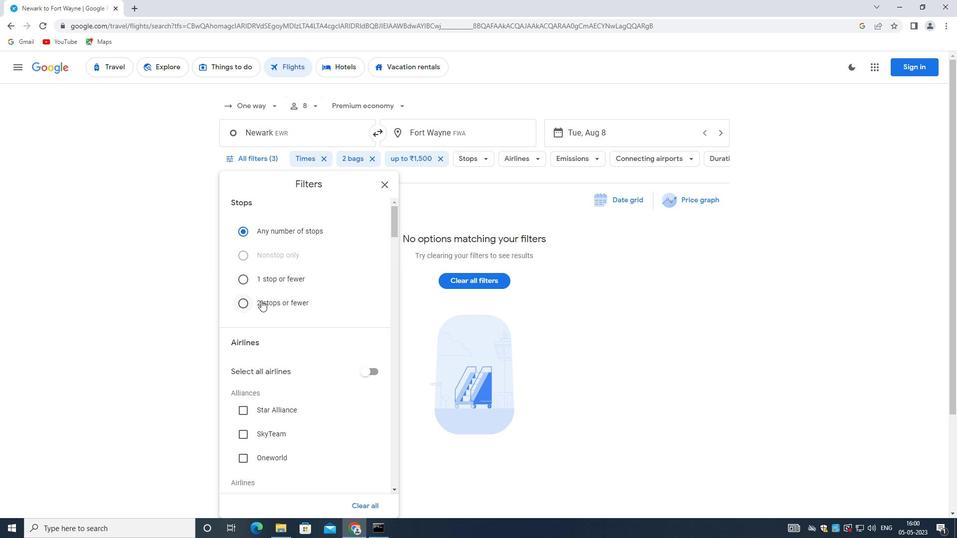 
Action: Mouse scrolled (271, 301) with delta (0, 0)
Screenshot: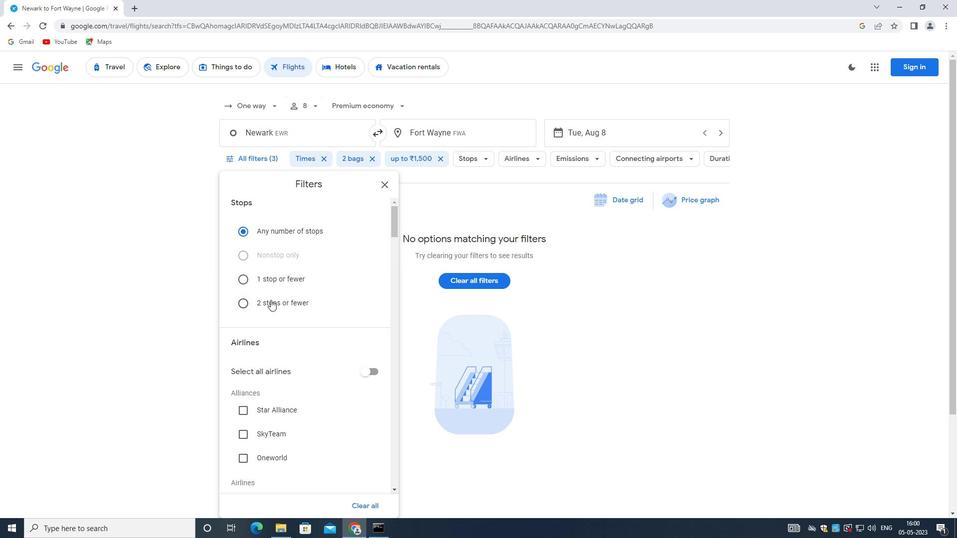 
Action: Mouse moved to (272, 303)
Screenshot: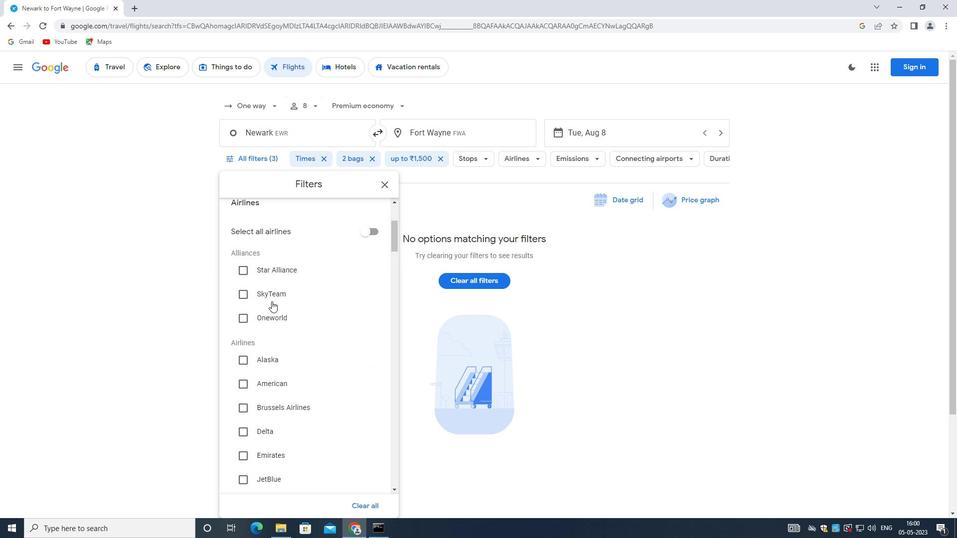 
Action: Mouse scrolled (272, 304) with delta (0, 0)
Screenshot: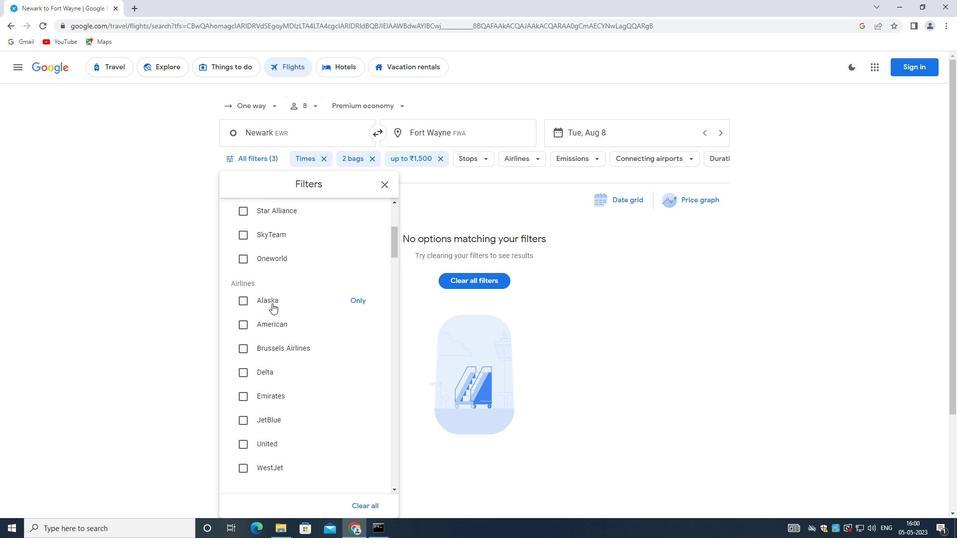 
Action: Mouse scrolled (272, 304) with delta (0, 0)
Screenshot: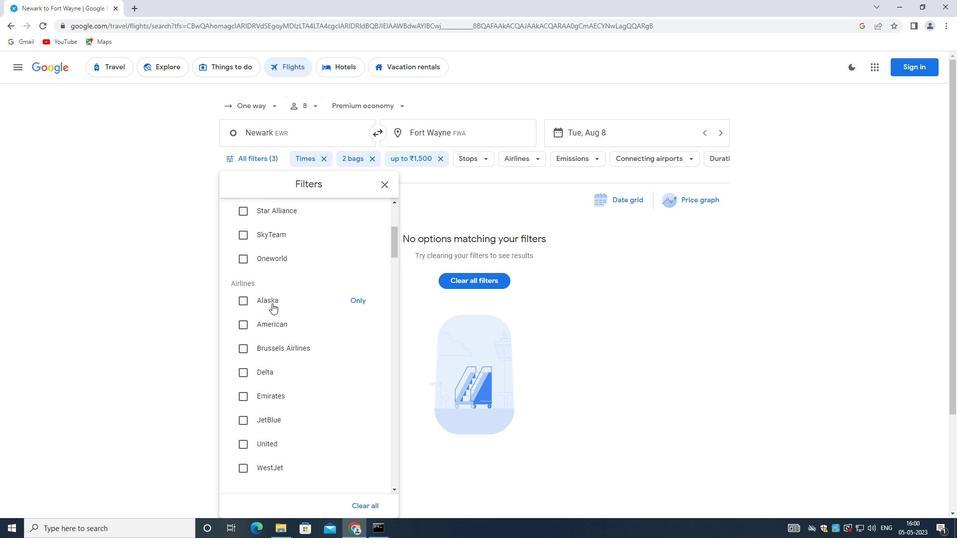 
Action: Mouse scrolled (272, 304) with delta (0, 0)
Screenshot: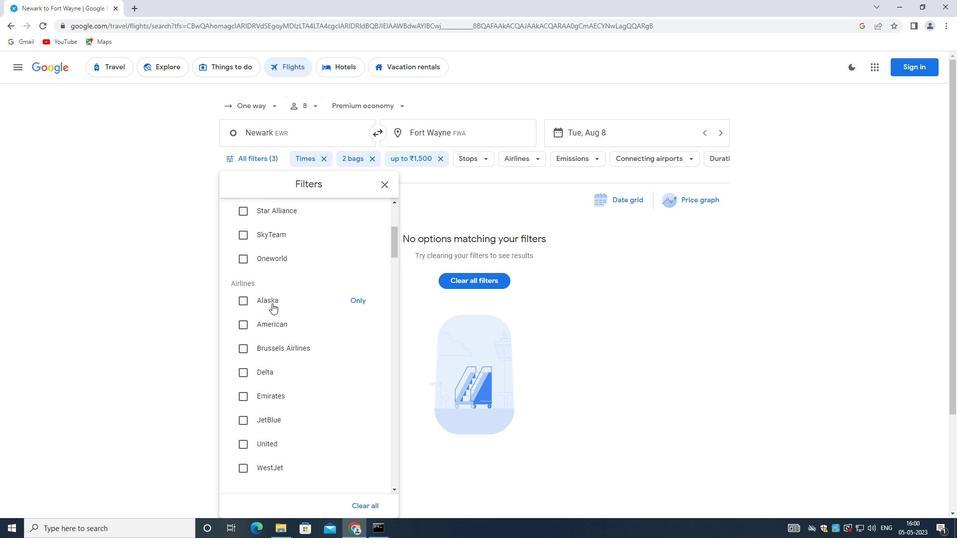 
Action: Mouse moved to (267, 306)
Screenshot: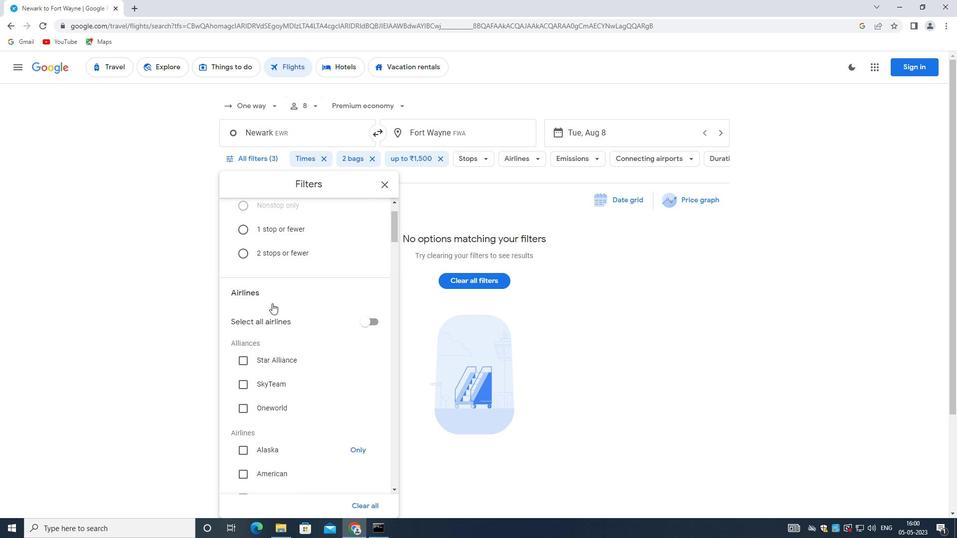 
Action: Mouse scrolled (267, 306) with delta (0, 0)
Screenshot: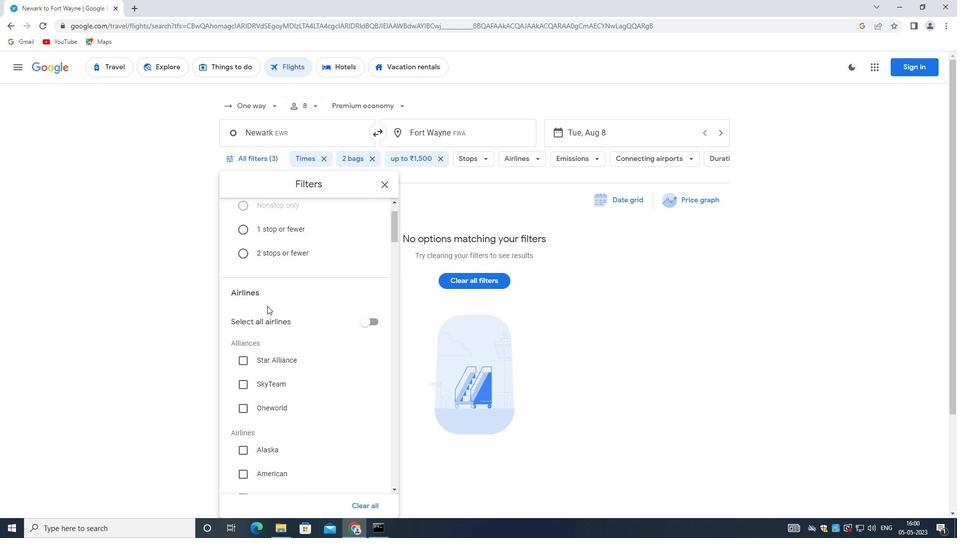 
Action: Mouse moved to (269, 304)
Screenshot: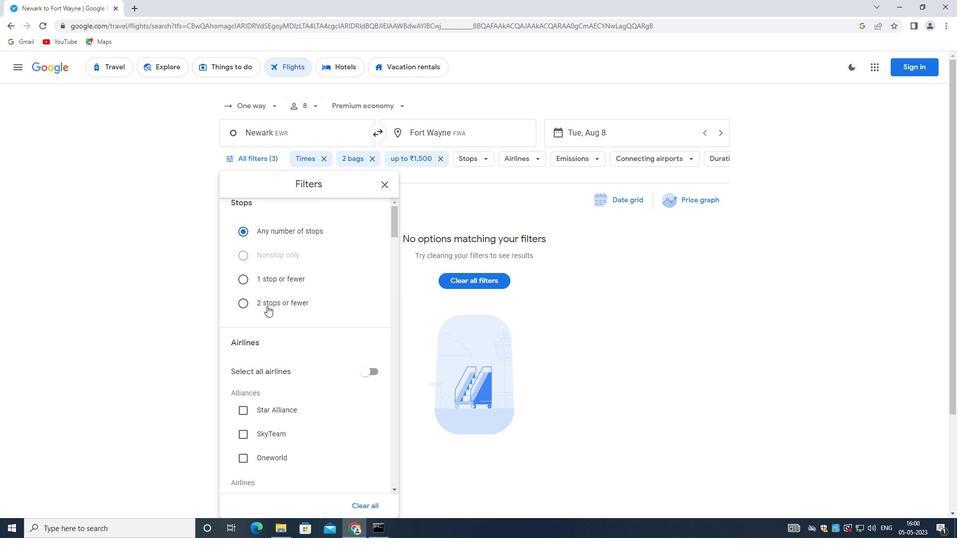 
Action: Mouse scrolled (269, 304) with delta (0, 0)
Screenshot: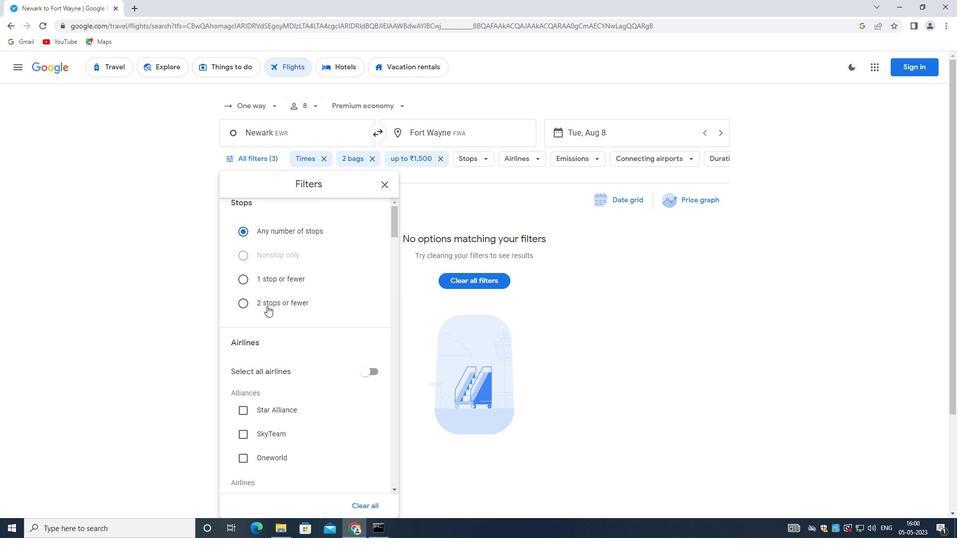 
Action: Mouse scrolled (269, 304) with delta (0, 0)
Screenshot: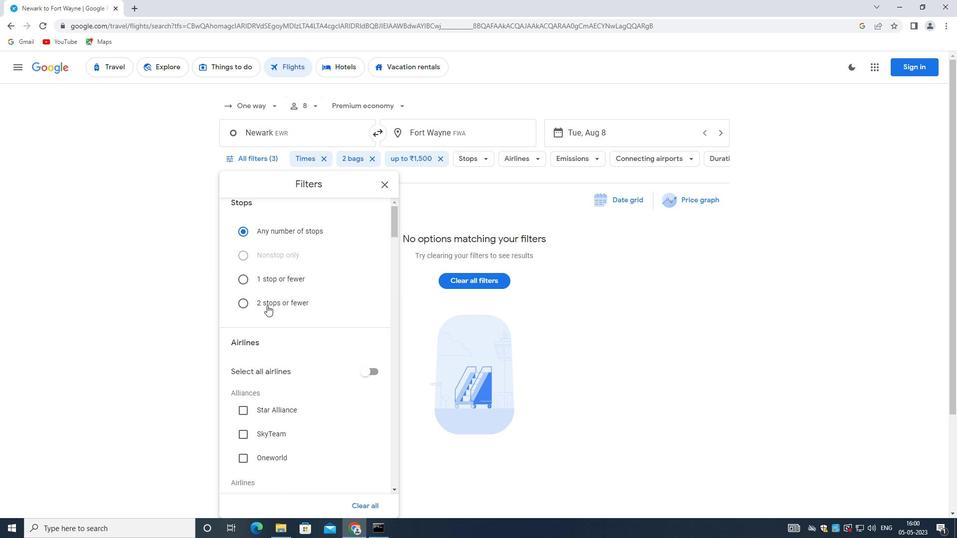 
Action: Mouse scrolled (269, 304) with delta (0, 0)
Screenshot: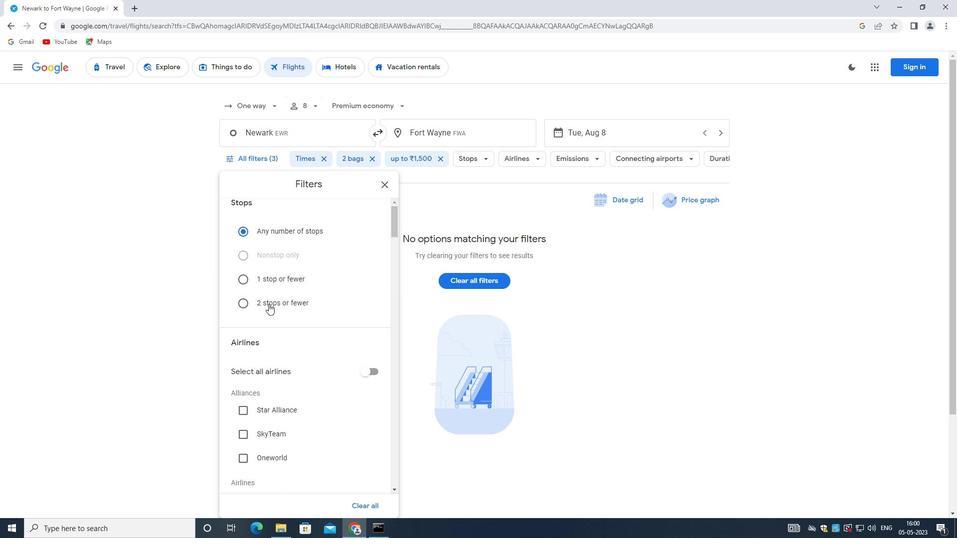 
Action: Mouse scrolled (269, 304) with delta (0, 0)
Screenshot: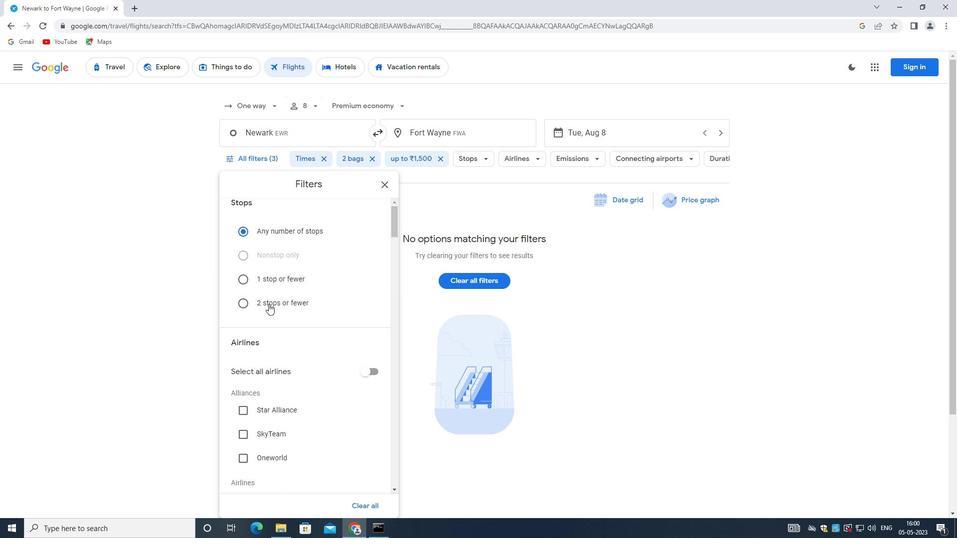 
Action: Mouse scrolled (269, 304) with delta (0, 0)
Screenshot: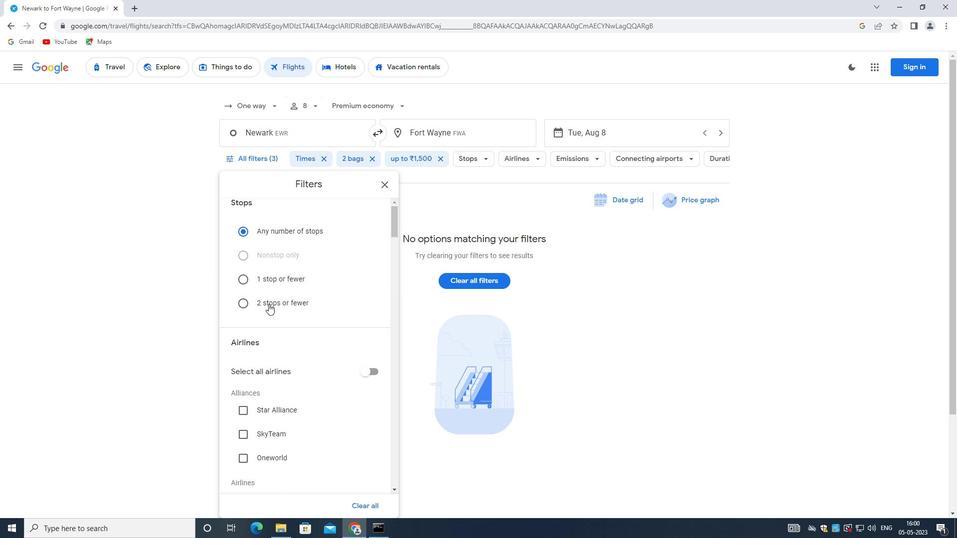 
Action: Mouse moved to (270, 304)
Screenshot: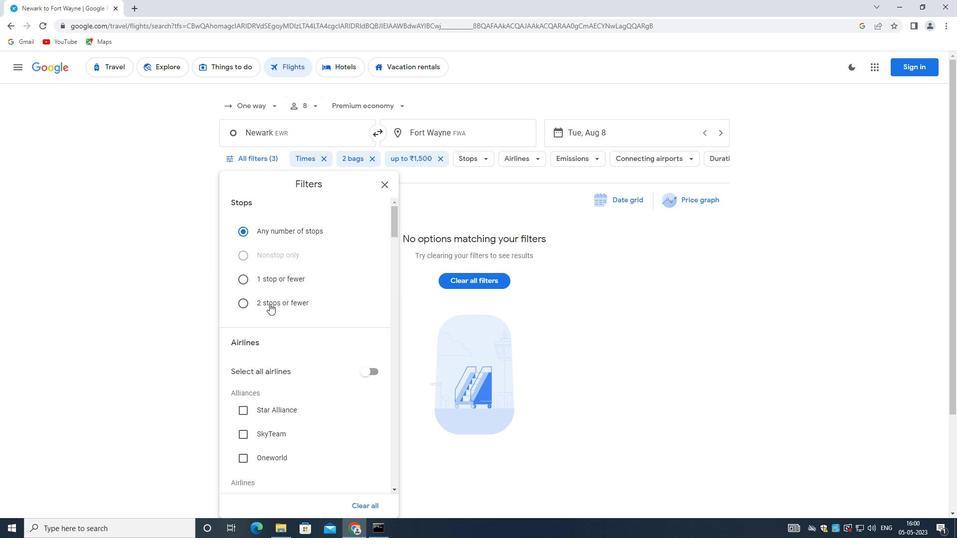 
Action: Mouse scrolled (270, 303) with delta (0, 0)
Screenshot: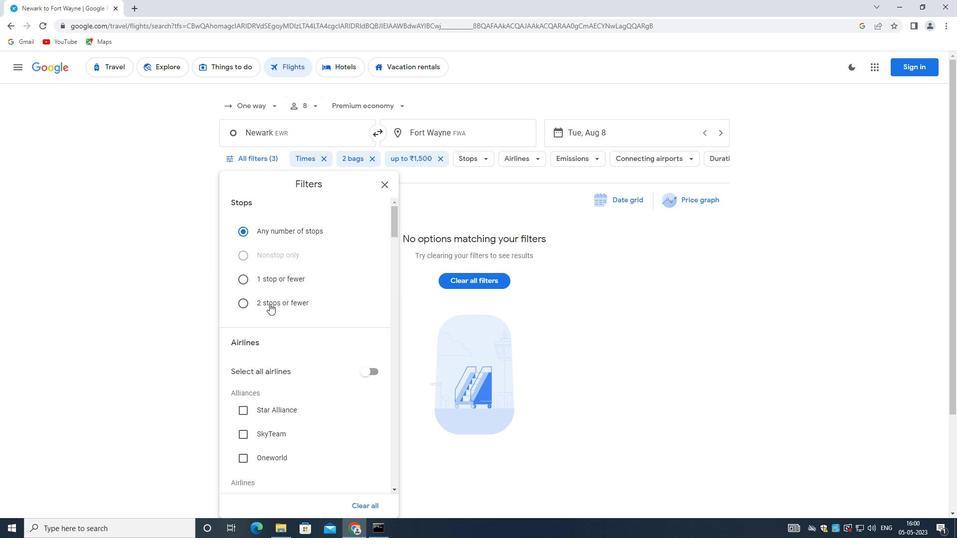 
Action: Mouse scrolled (270, 303) with delta (0, 0)
Screenshot: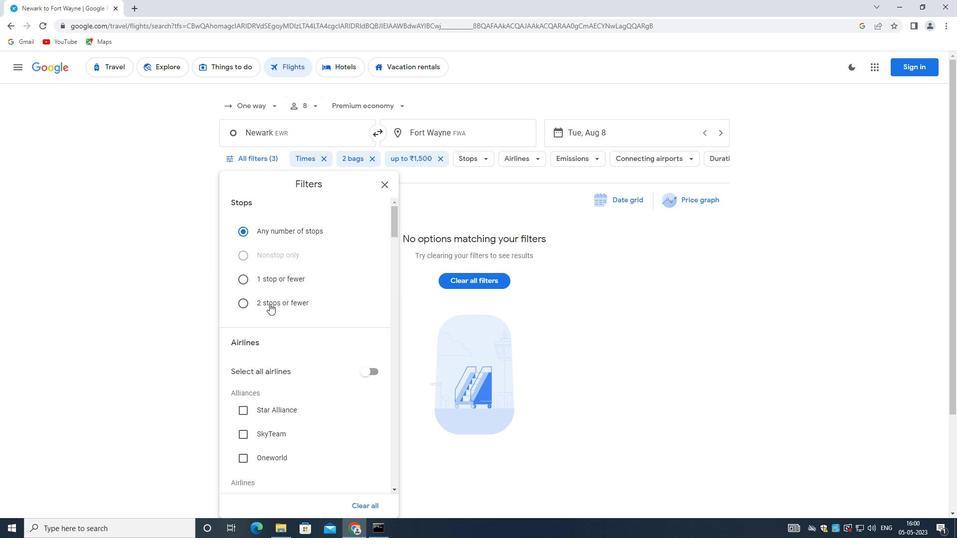 
Action: Mouse scrolled (270, 303) with delta (0, 0)
Screenshot: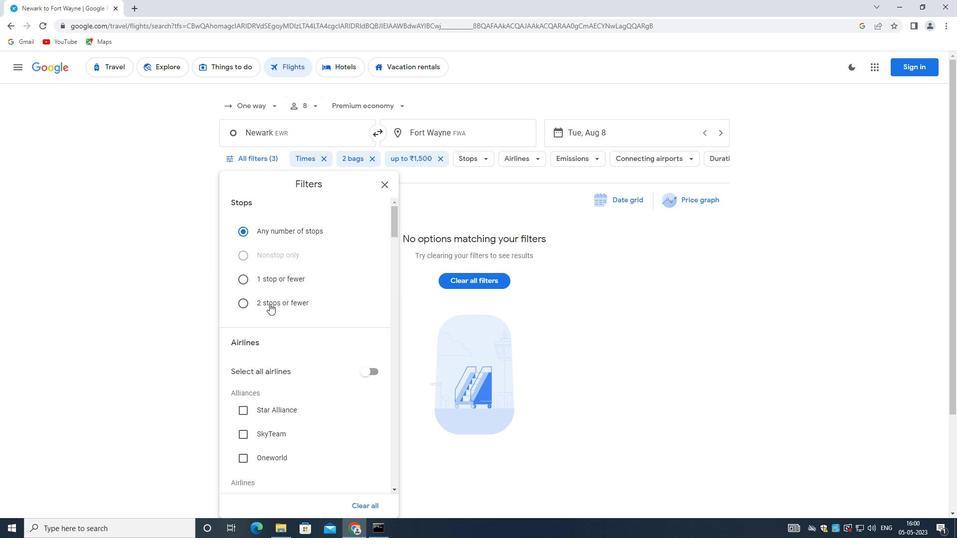 
Action: Mouse scrolled (270, 303) with delta (0, 0)
Screenshot: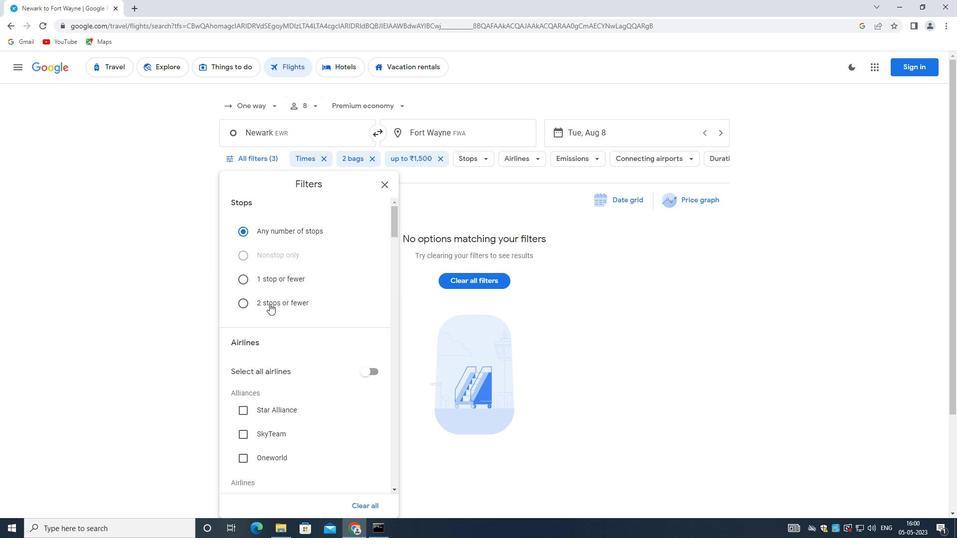 
Action: Mouse scrolled (270, 303) with delta (0, 0)
Screenshot: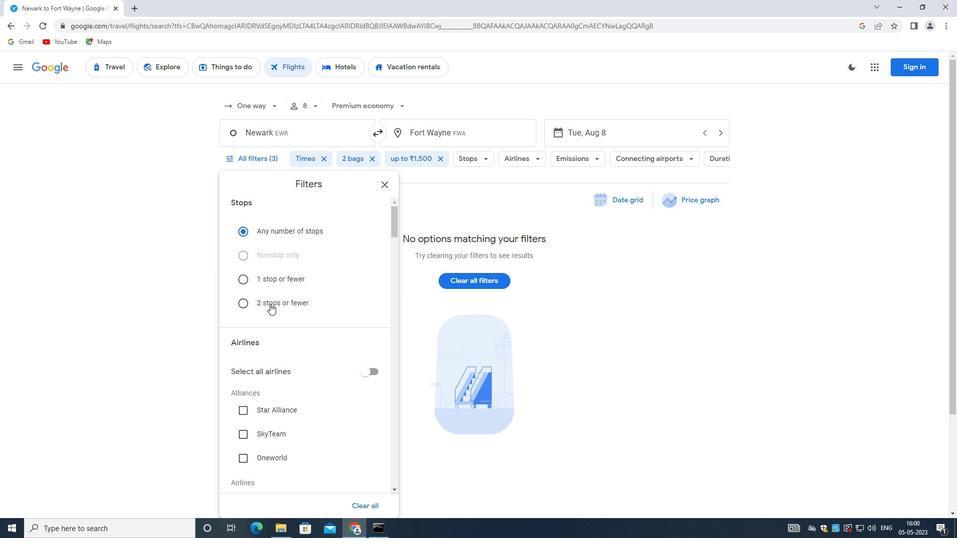 
Action: Mouse scrolled (270, 303) with delta (0, 0)
Screenshot: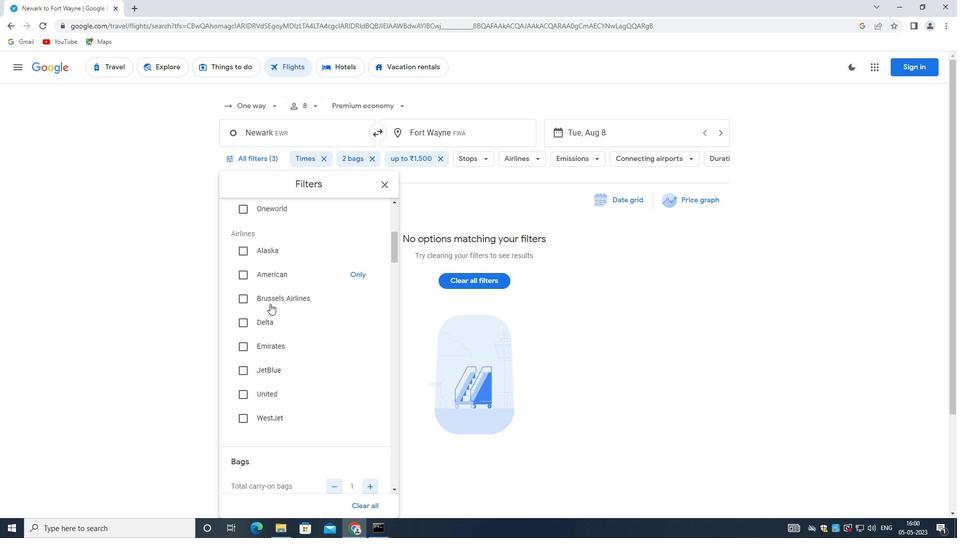 
Action: Mouse scrolled (270, 303) with delta (0, 0)
Screenshot: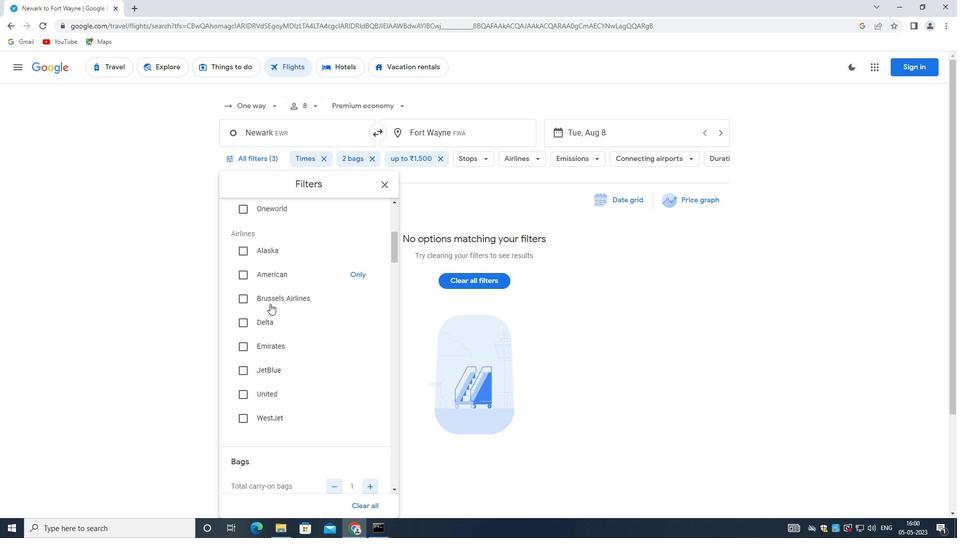 
Action: Mouse scrolled (270, 303) with delta (0, 0)
Screenshot: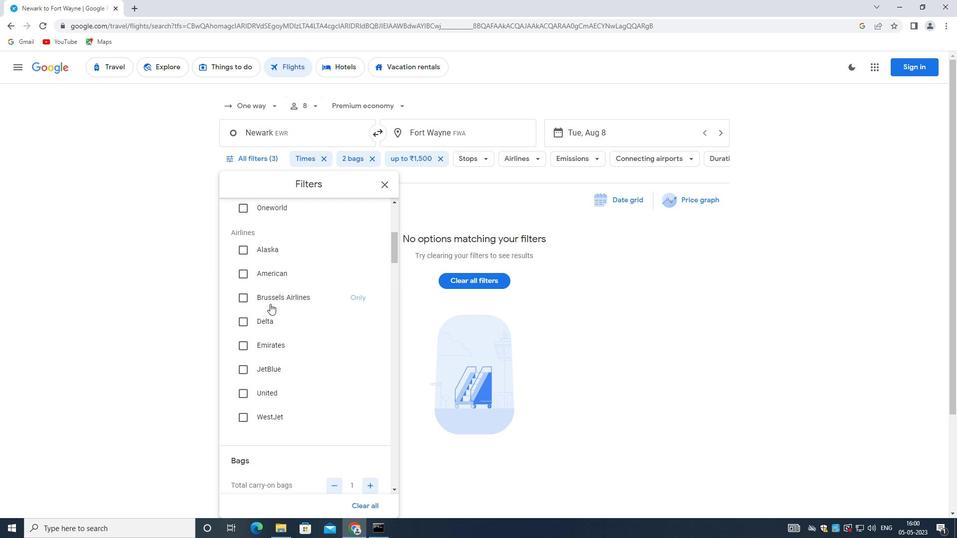 
Action: Mouse moved to (369, 360)
Screenshot: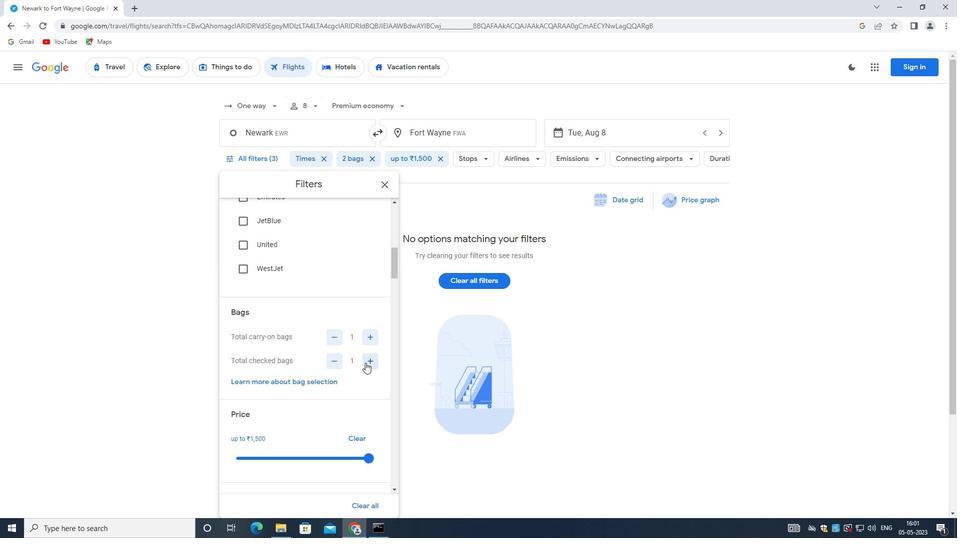 
Action: Mouse pressed left at (369, 360)
Screenshot: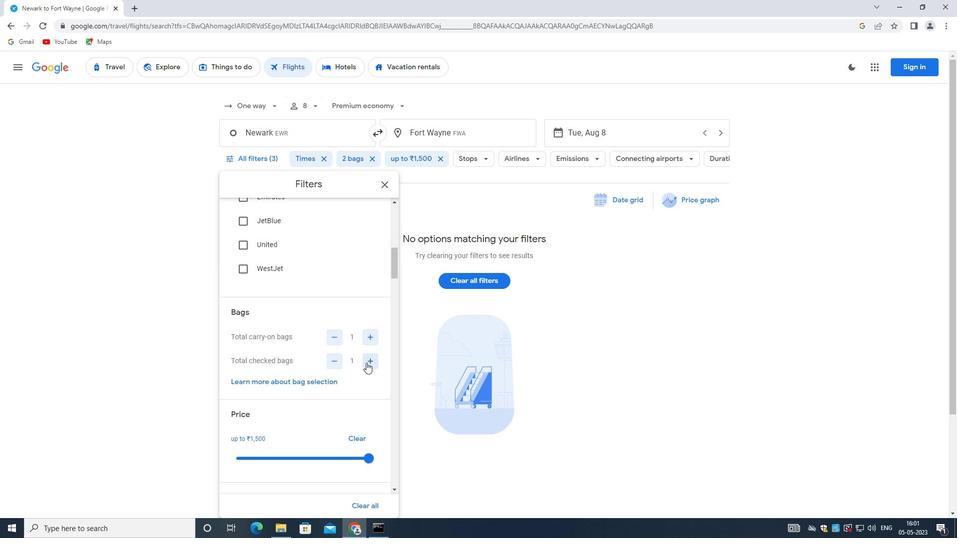 
Action: Mouse moved to (340, 336)
Screenshot: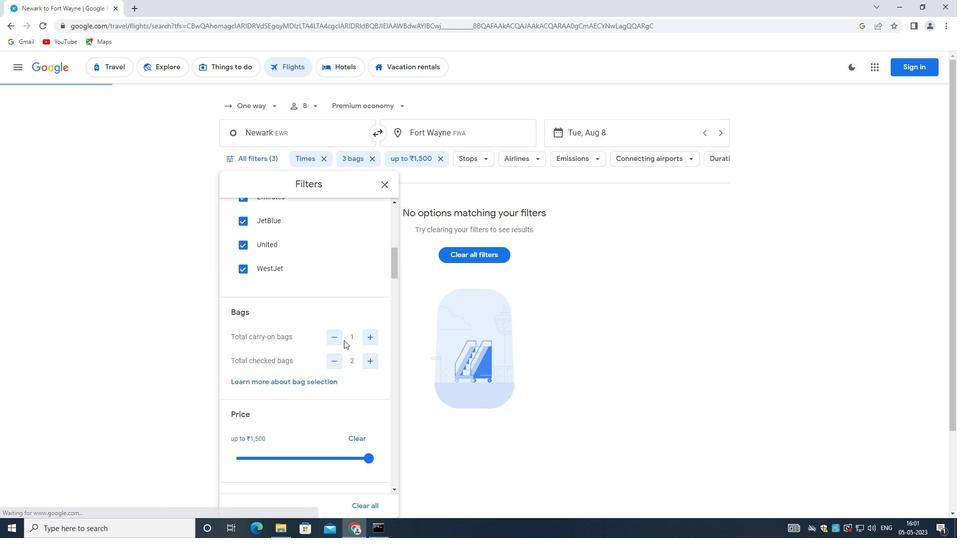
Action: Mouse pressed left at (340, 336)
Screenshot: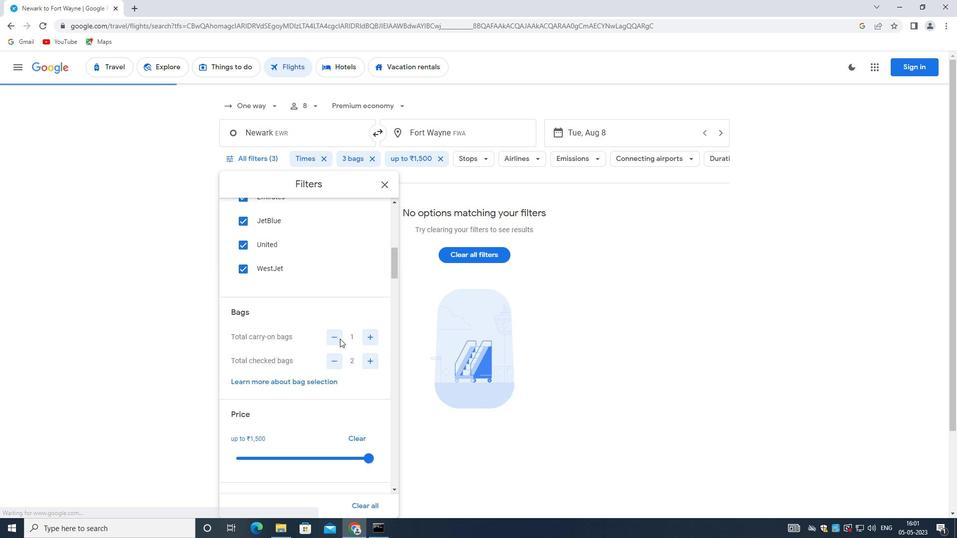
Action: Mouse moved to (373, 338)
Screenshot: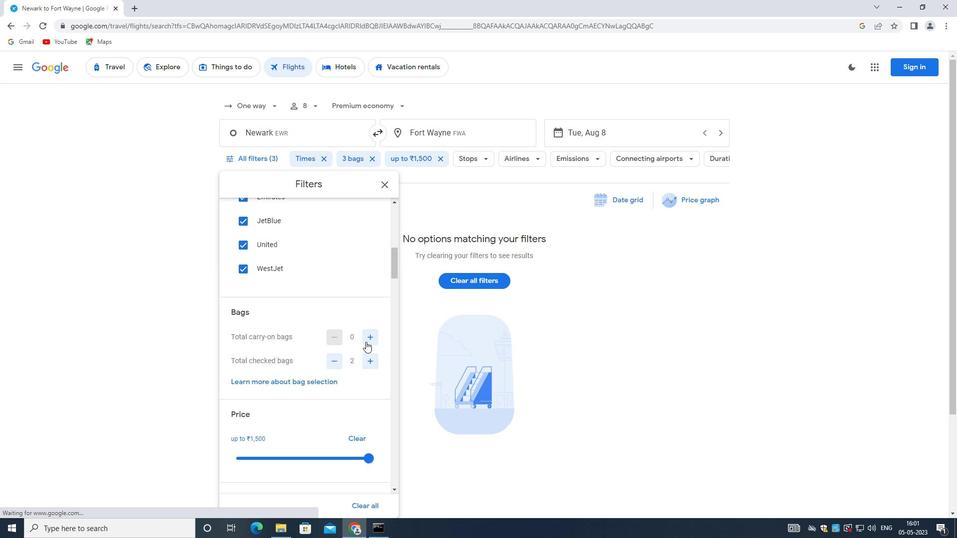
Action: Mouse pressed left at (373, 338)
Screenshot: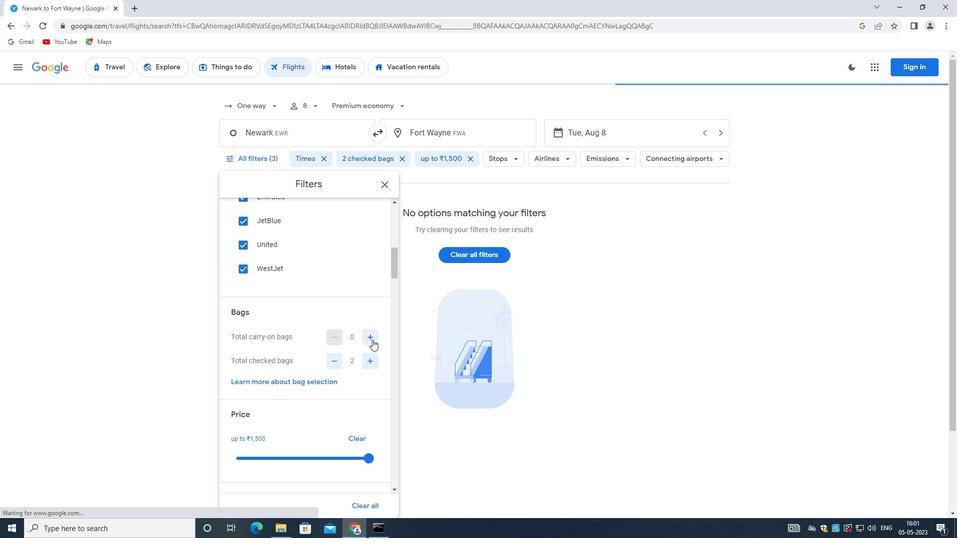 
Action: Mouse moved to (374, 335)
Screenshot: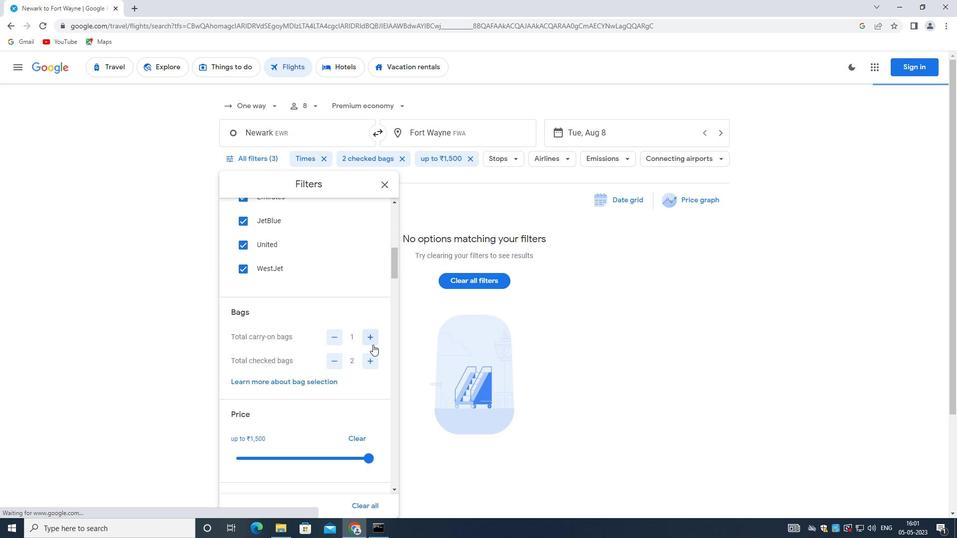 
Action: Mouse pressed left at (374, 335)
Screenshot: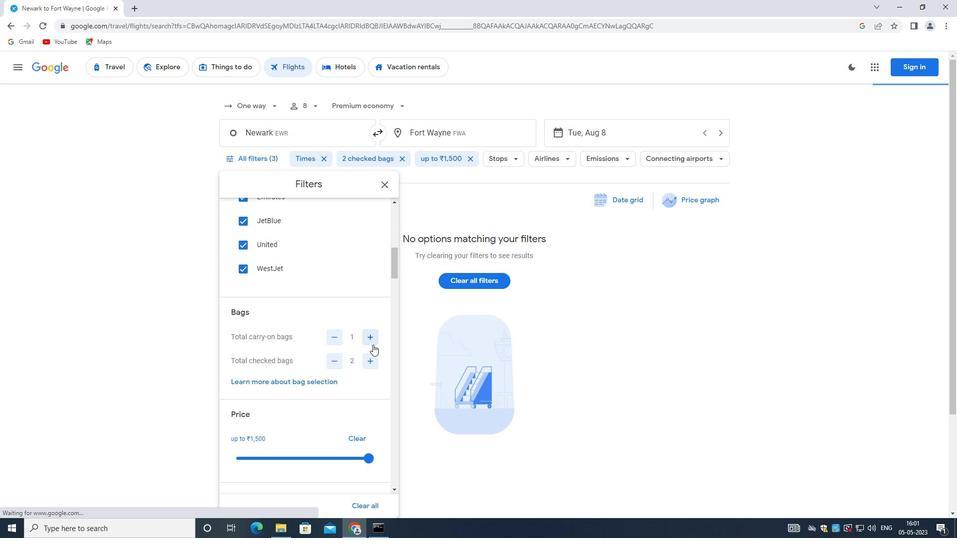 
Action: Mouse moved to (336, 362)
Screenshot: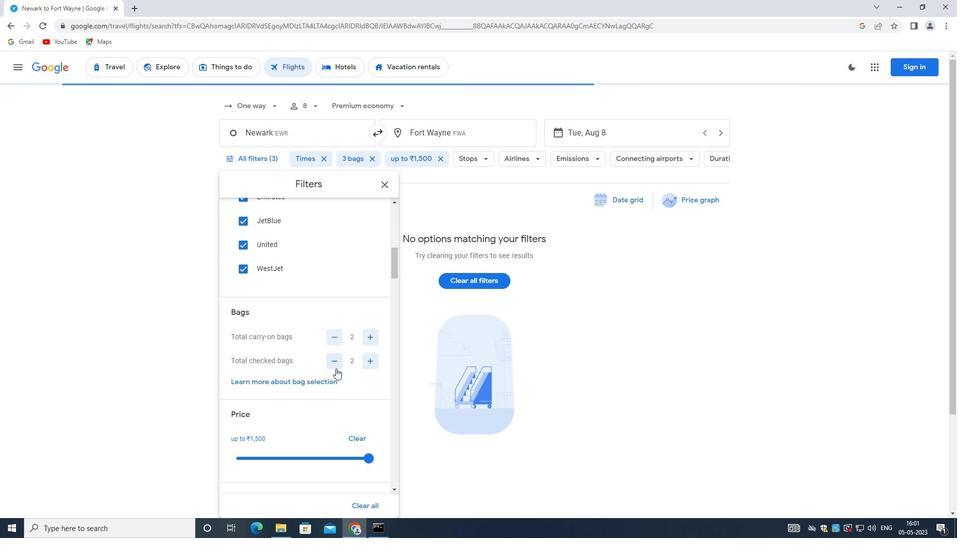 
Action: Mouse pressed left at (336, 362)
Screenshot: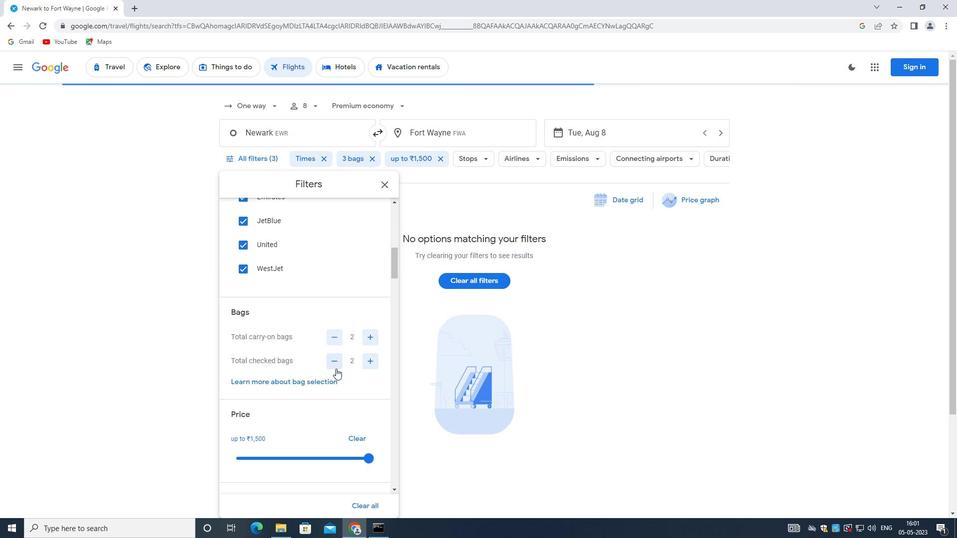 
Action: Mouse moved to (366, 359)
Screenshot: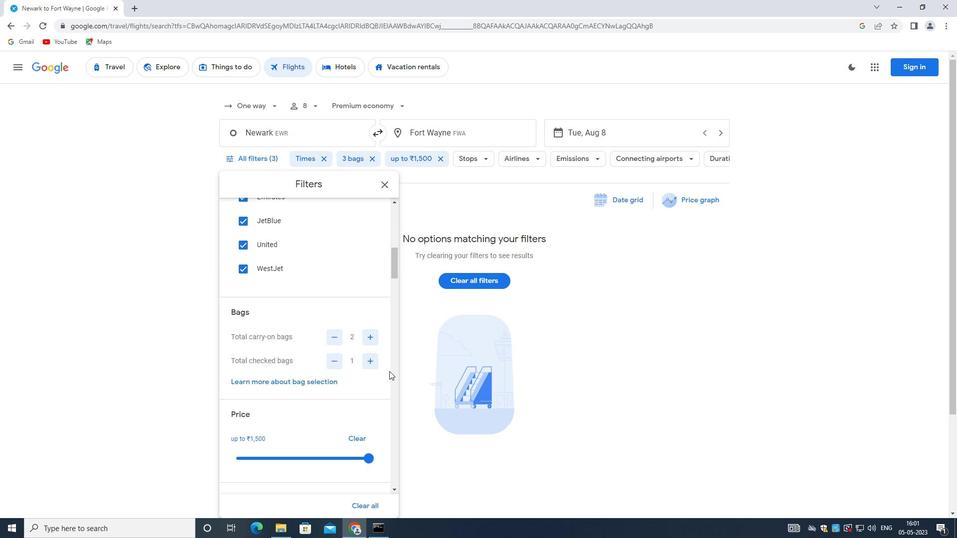 
Action: Mouse pressed left at (366, 359)
Screenshot: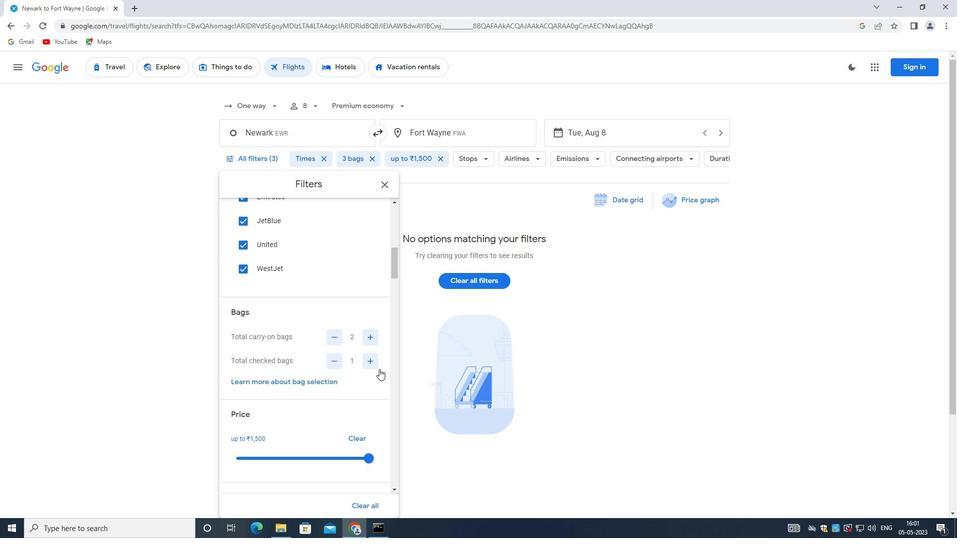 
Action: Mouse pressed left at (366, 359)
Screenshot: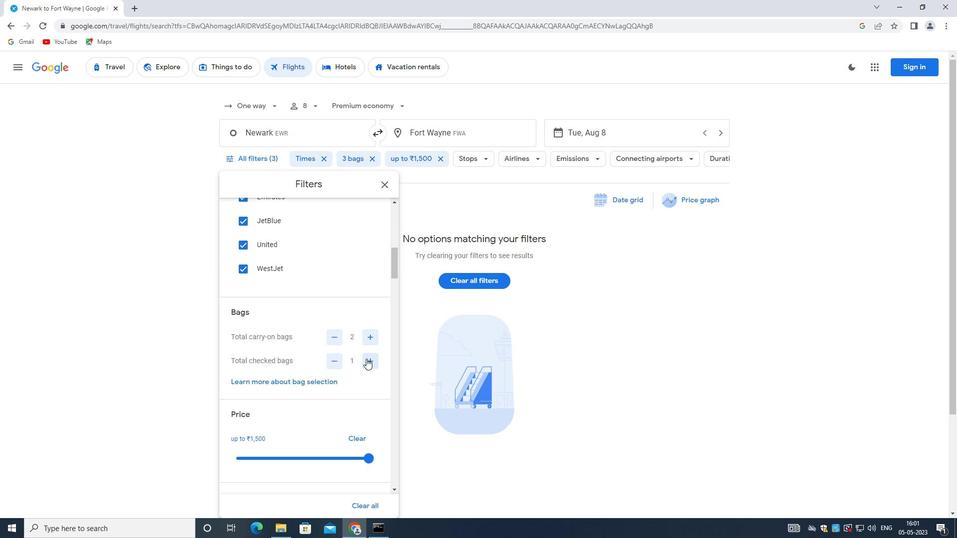 
Action: Mouse pressed left at (366, 359)
Screenshot: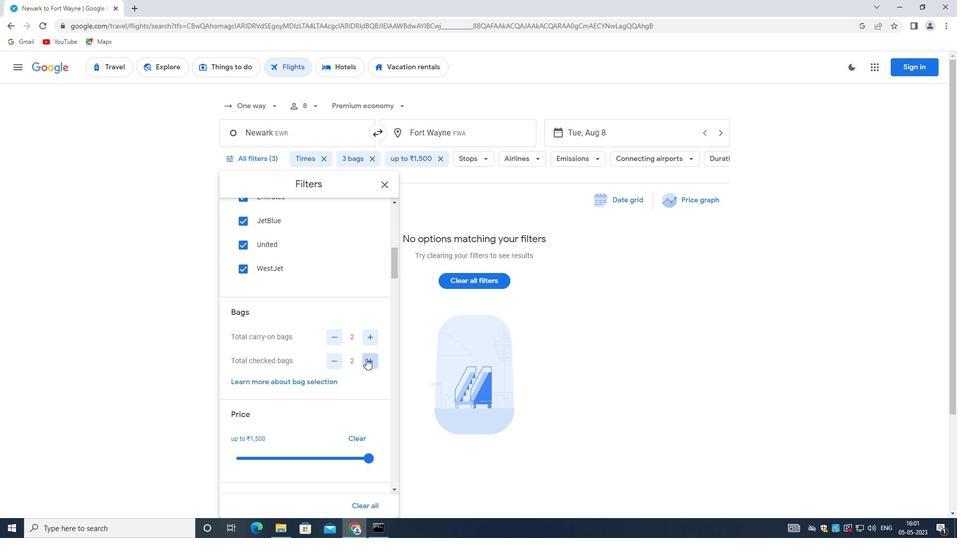 
Action: Mouse moved to (367, 358)
Screenshot: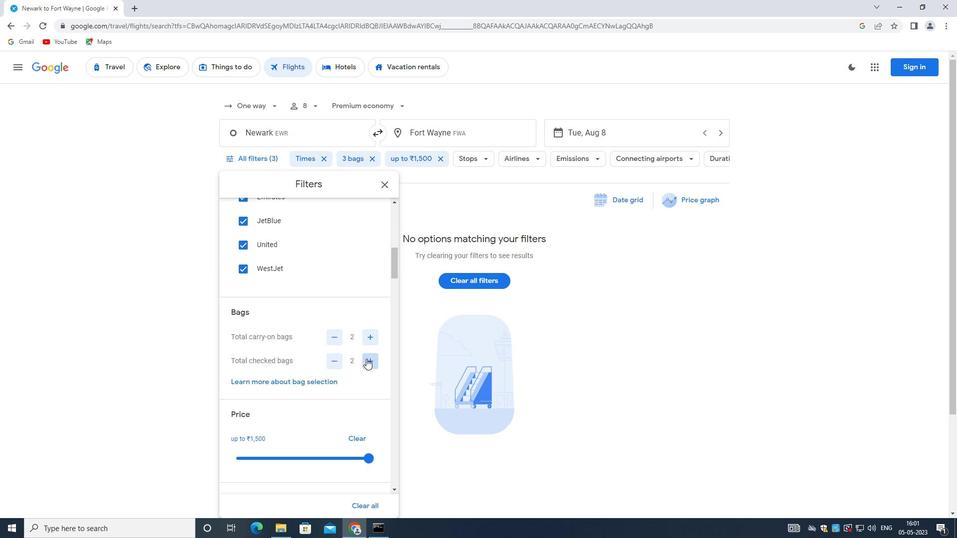 
Action: Mouse pressed left at (367, 358)
Screenshot: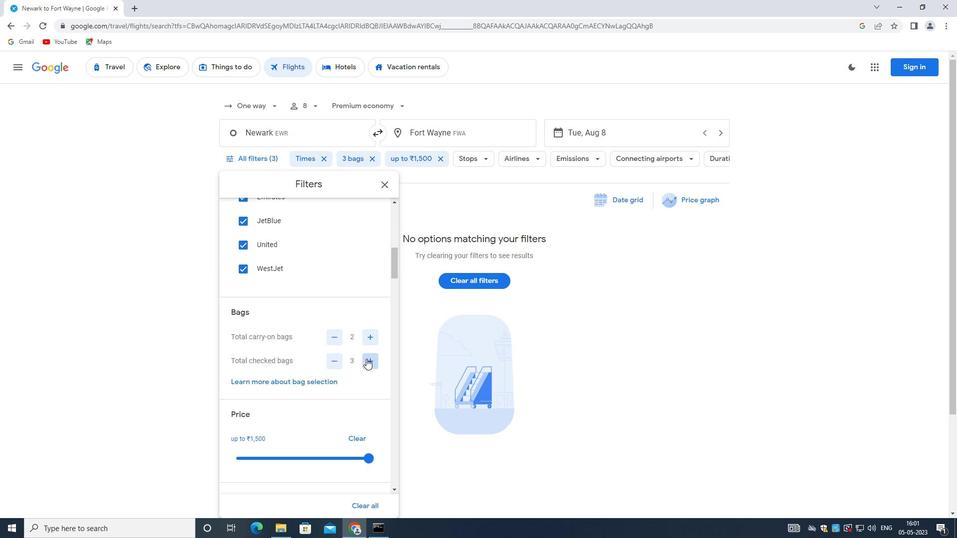
Action: Mouse pressed left at (367, 358)
Screenshot: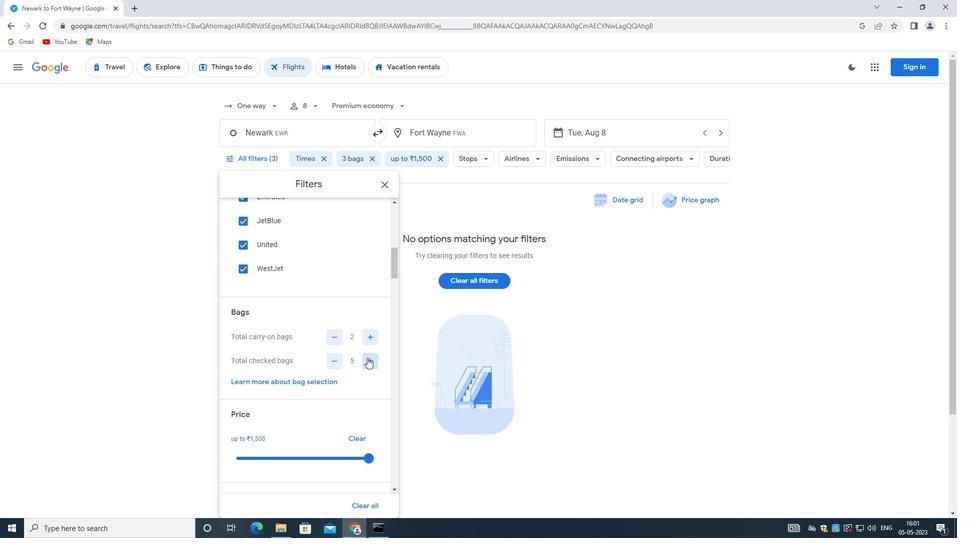 
Action: Mouse moved to (382, 452)
Screenshot: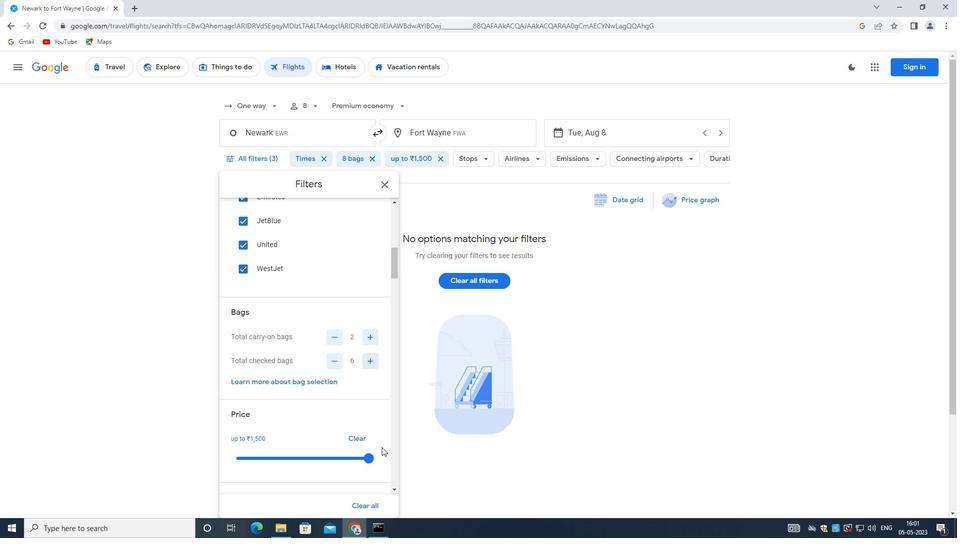 
Action: Mouse scrolled (382, 451) with delta (0, 0)
Screenshot: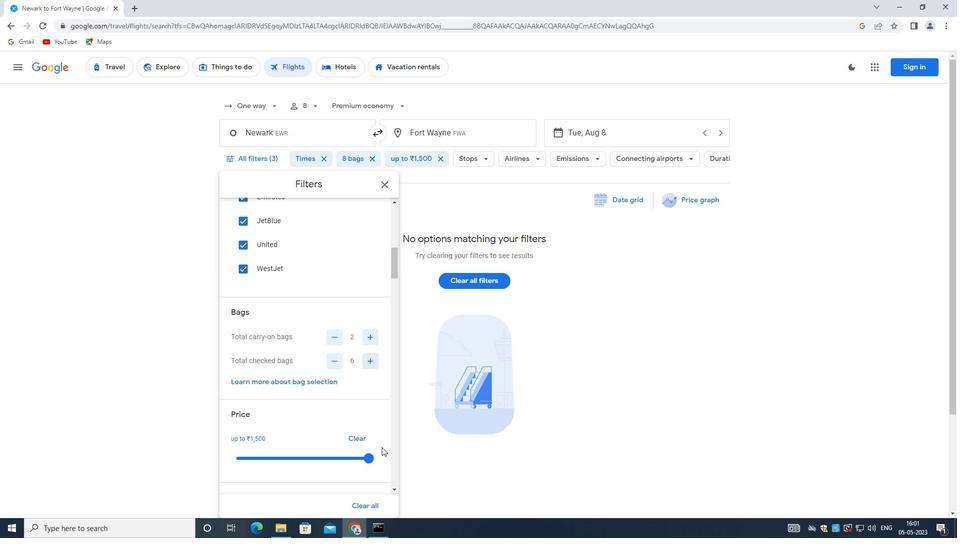 
Action: Mouse moved to (367, 412)
Screenshot: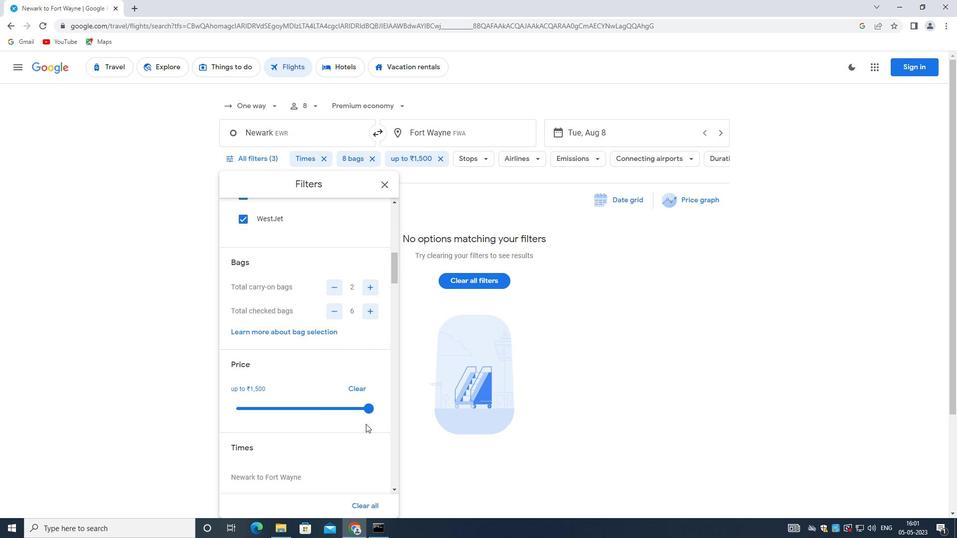 
Action: Mouse pressed left at (367, 412)
Screenshot: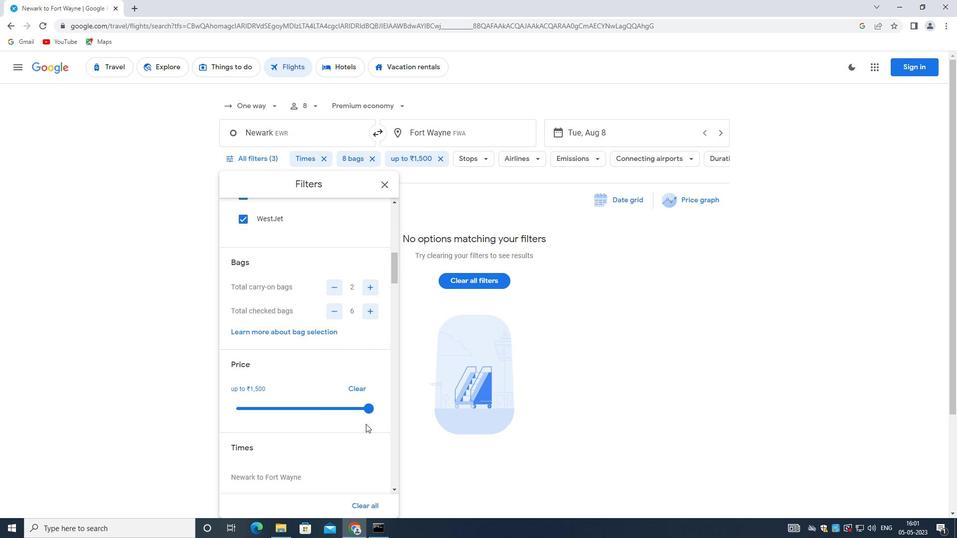 
Action: Mouse moved to (358, 393)
Screenshot: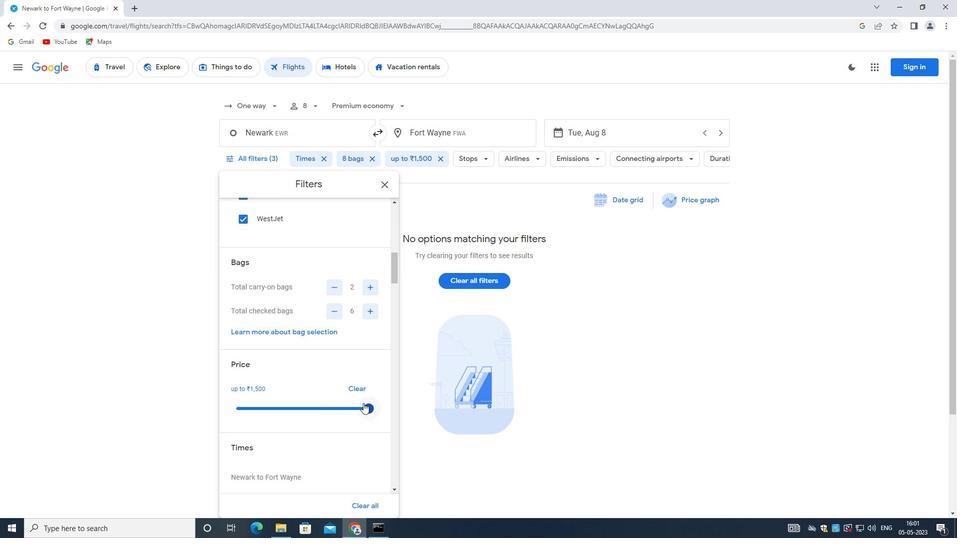 
Action: Mouse scrolled (358, 392) with delta (0, 0)
Screenshot: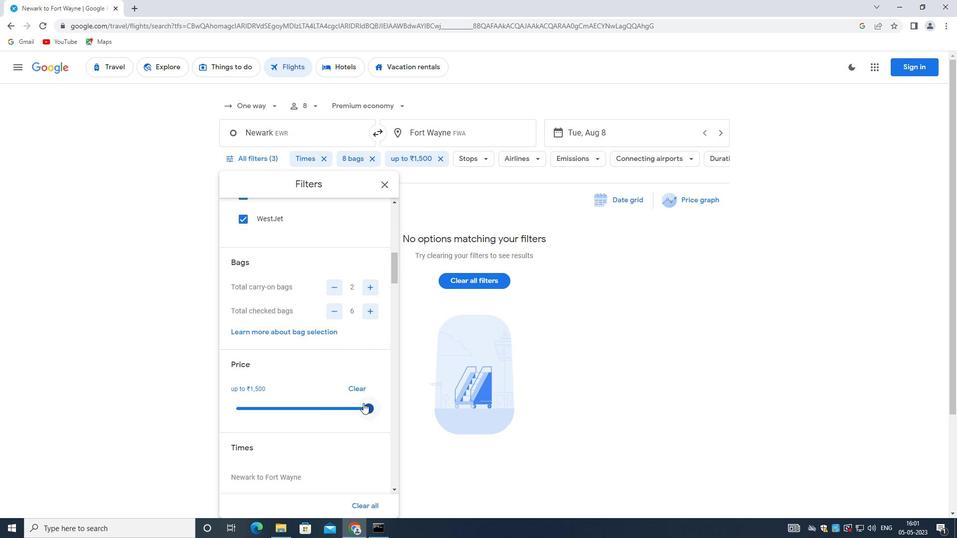 
Action: Mouse scrolled (358, 392) with delta (0, 0)
Screenshot: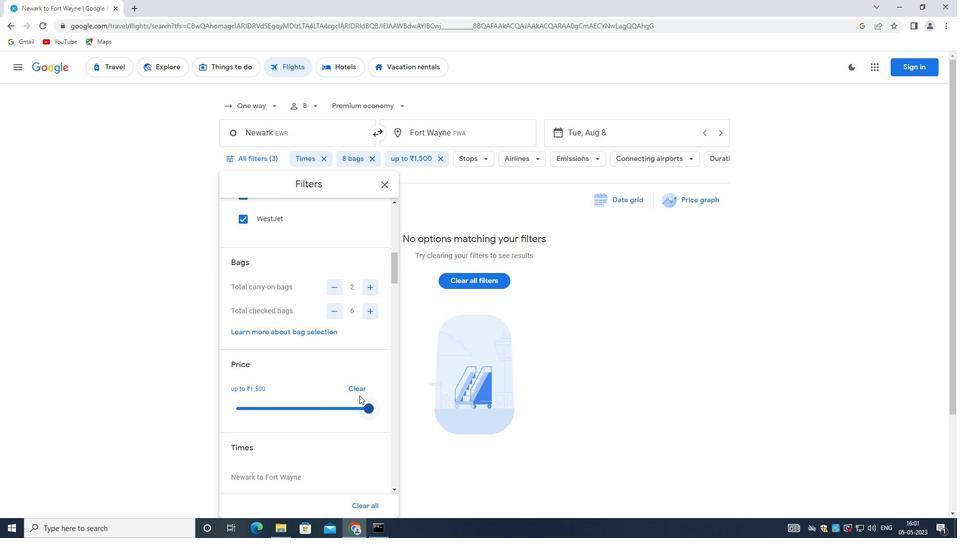 
Action: Mouse scrolled (358, 392) with delta (0, 0)
Screenshot: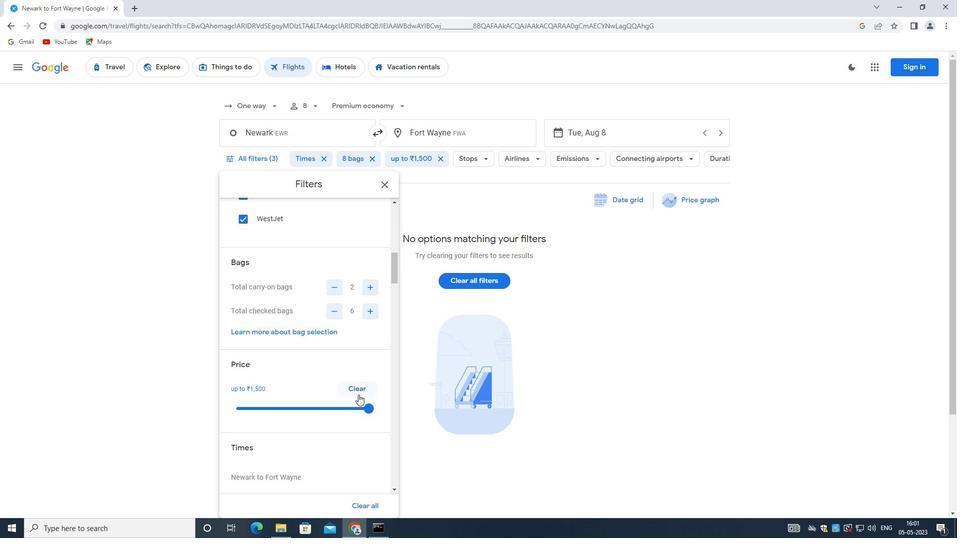 
Action: Mouse scrolled (358, 392) with delta (0, 0)
Screenshot: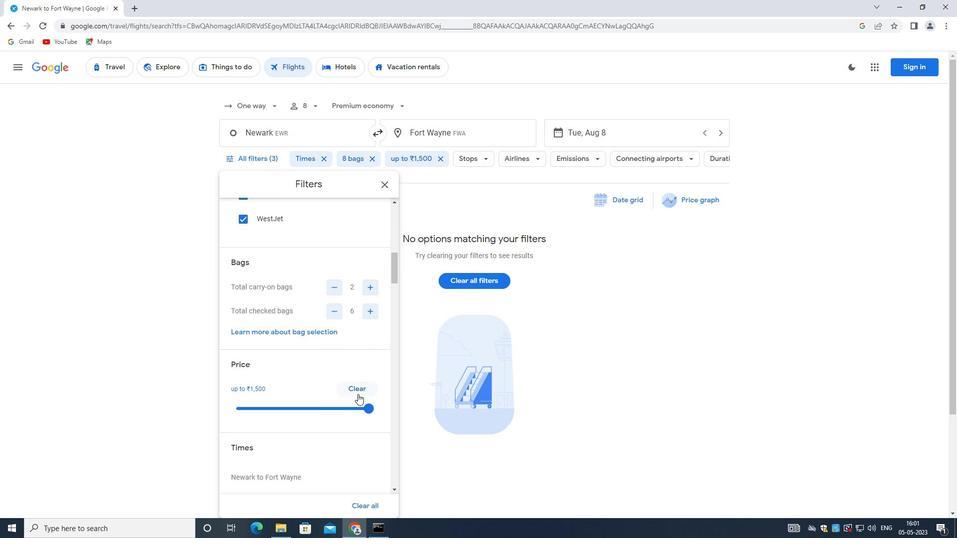 
Action: Mouse moved to (352, 322)
Screenshot: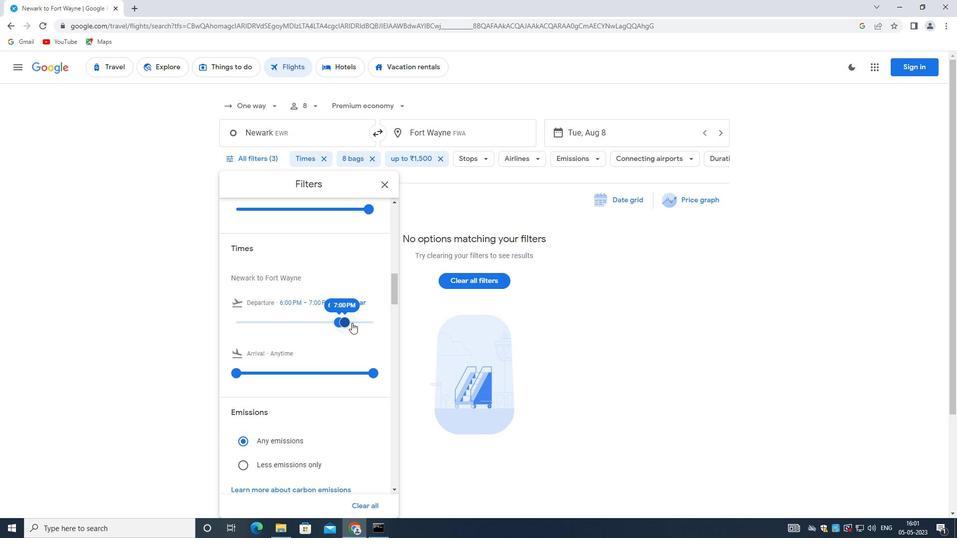 
Action: Mouse pressed left at (352, 322)
Screenshot: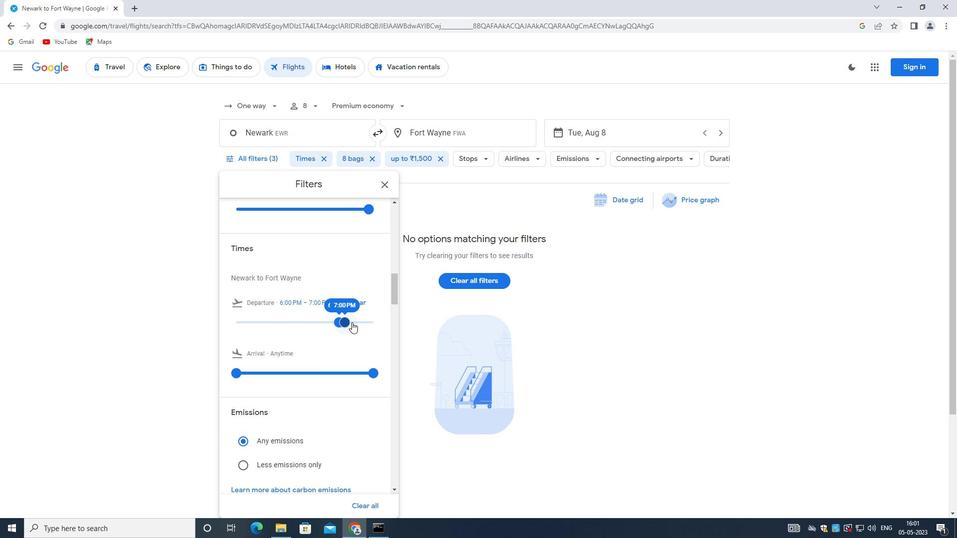 
Action: Mouse moved to (338, 321)
Screenshot: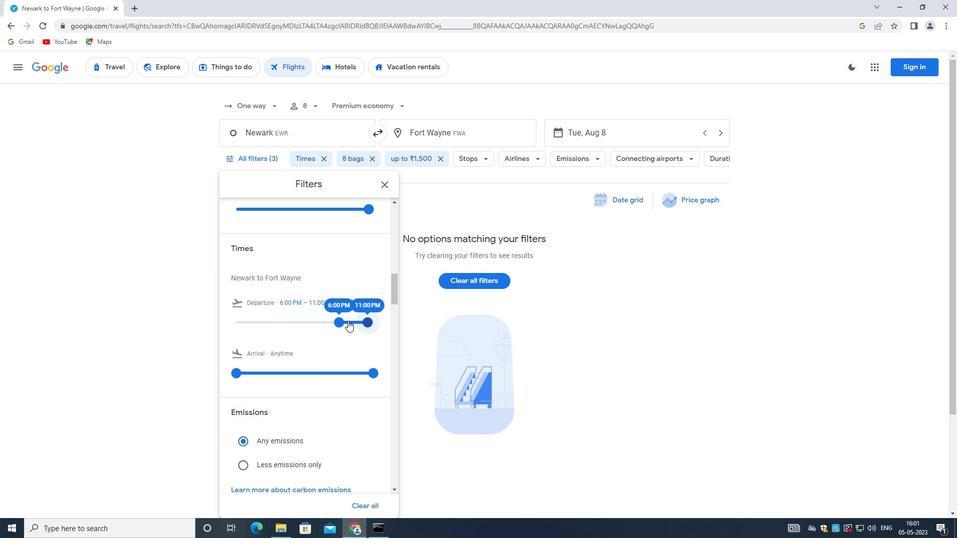 
Action: Mouse pressed left at (338, 321)
Screenshot: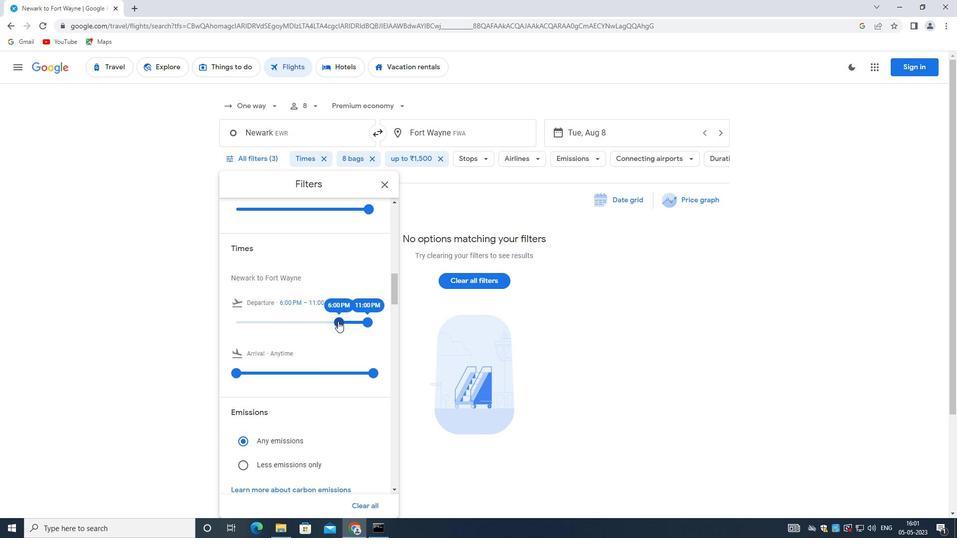 
Action: Mouse moved to (368, 320)
Screenshot: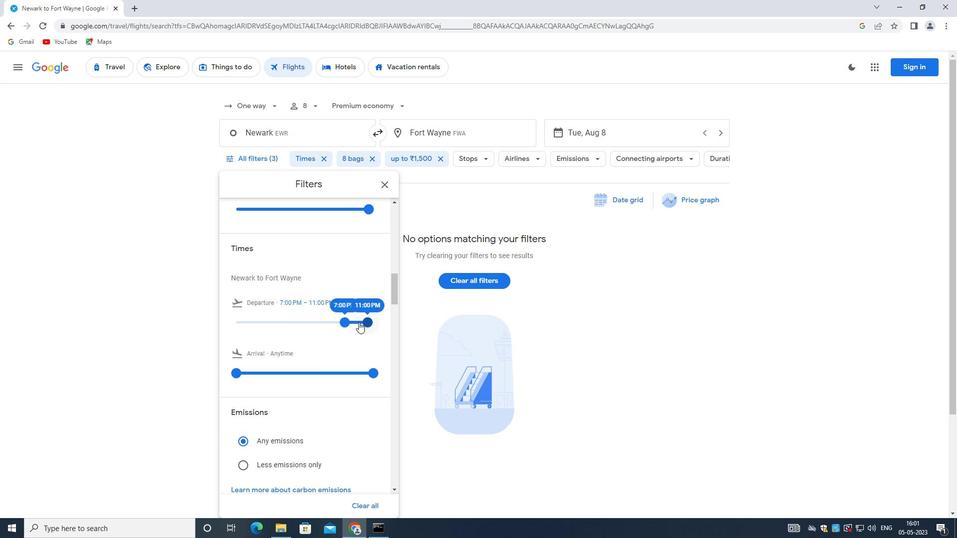 
Action: Mouse pressed left at (368, 320)
Screenshot: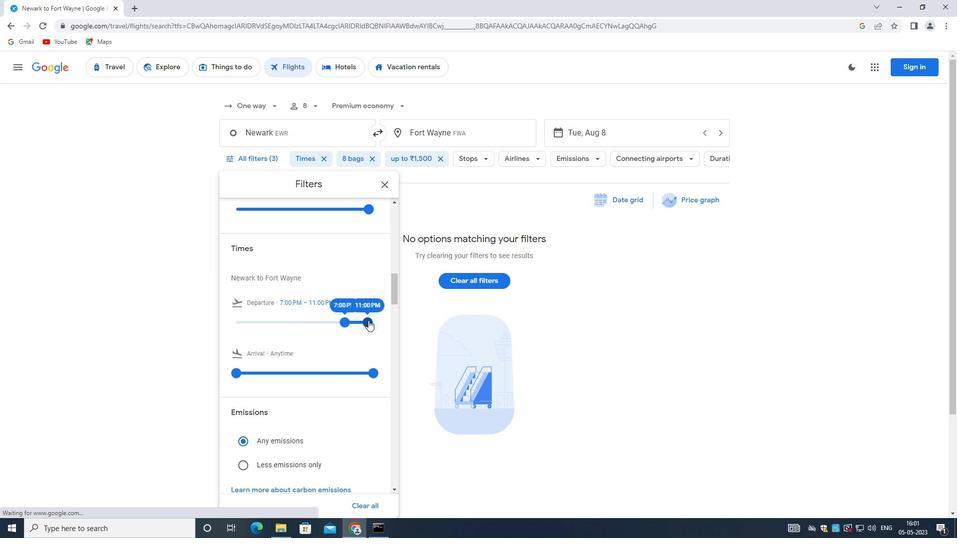 
Action: Mouse moved to (335, 316)
Screenshot: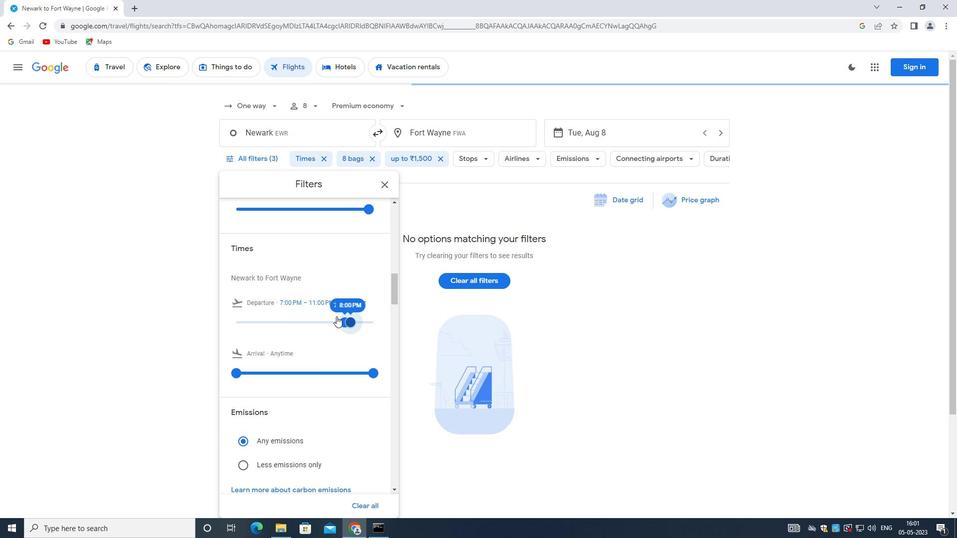 
Action: Mouse scrolled (335, 316) with delta (0, 0)
Screenshot: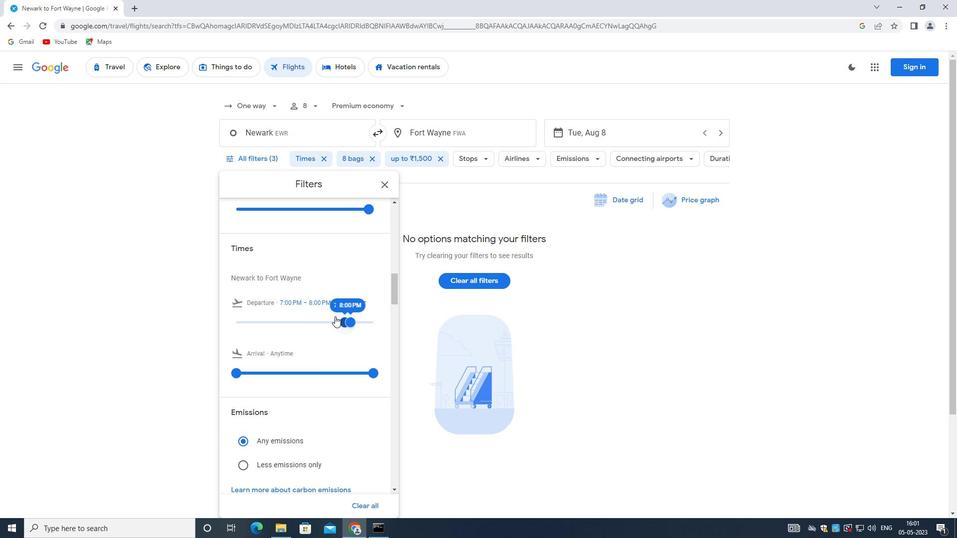 
Action: Mouse scrolled (335, 316) with delta (0, 0)
Screenshot: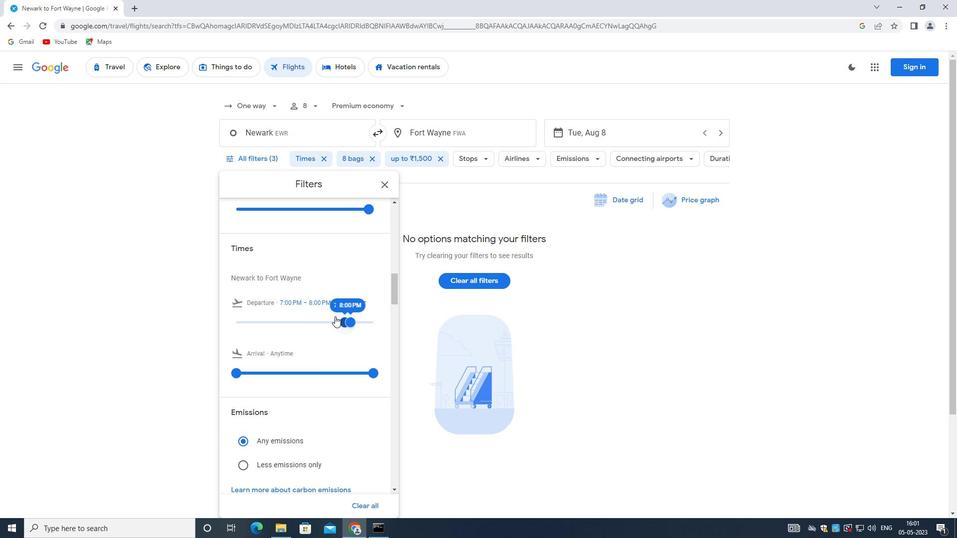 
Action: Mouse scrolled (335, 316) with delta (0, 0)
Screenshot: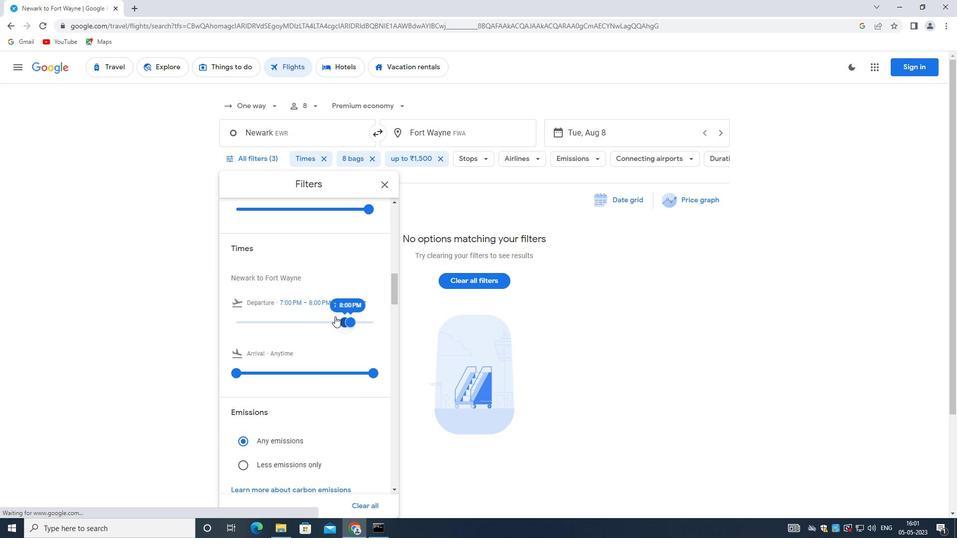 
Action: Mouse scrolled (335, 316) with delta (0, 0)
Screenshot: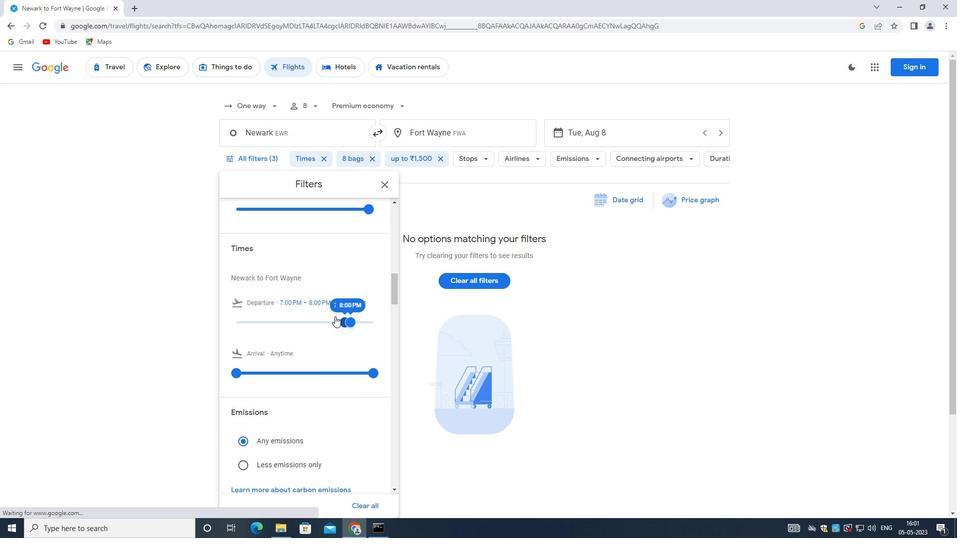 
Action: Mouse scrolled (335, 316) with delta (0, 0)
Screenshot: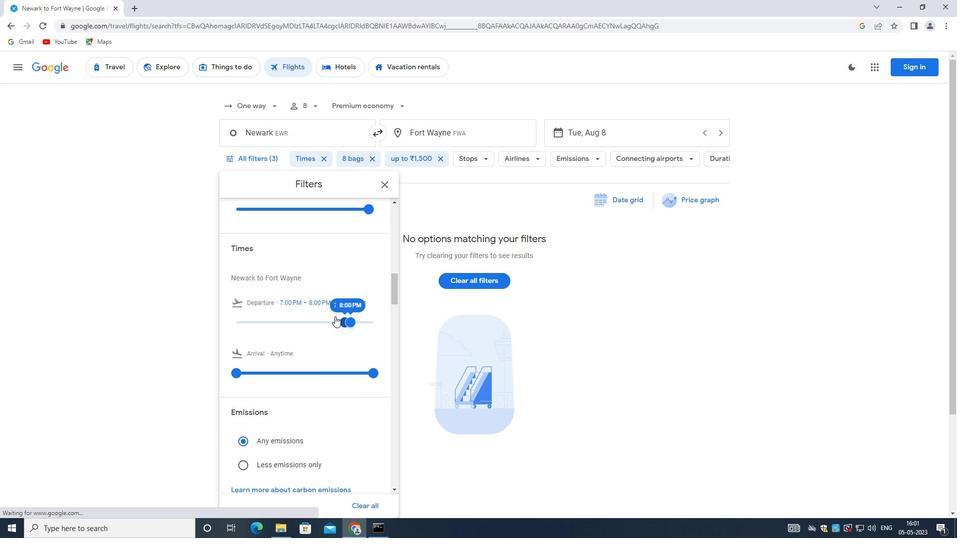 
Action: Mouse moved to (333, 323)
Screenshot: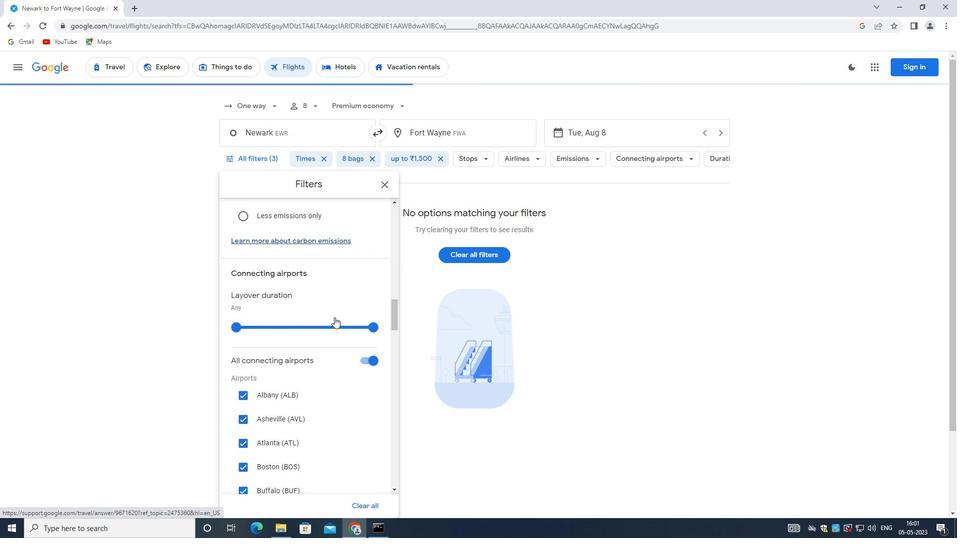 
Action: Mouse scrolled (333, 323) with delta (0, 0)
Screenshot: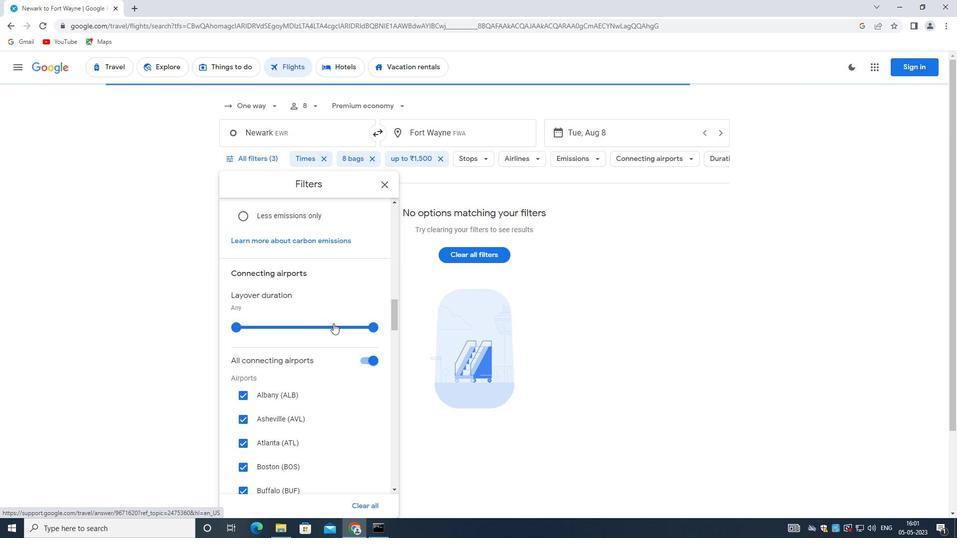 
Action: Mouse moved to (333, 326)
Screenshot: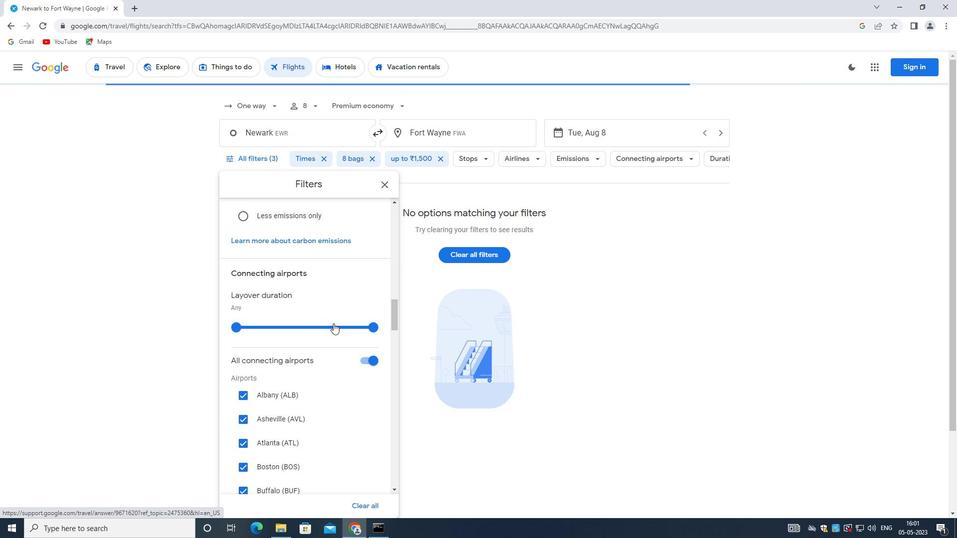 
Action: Mouse scrolled (333, 325) with delta (0, 0)
Screenshot: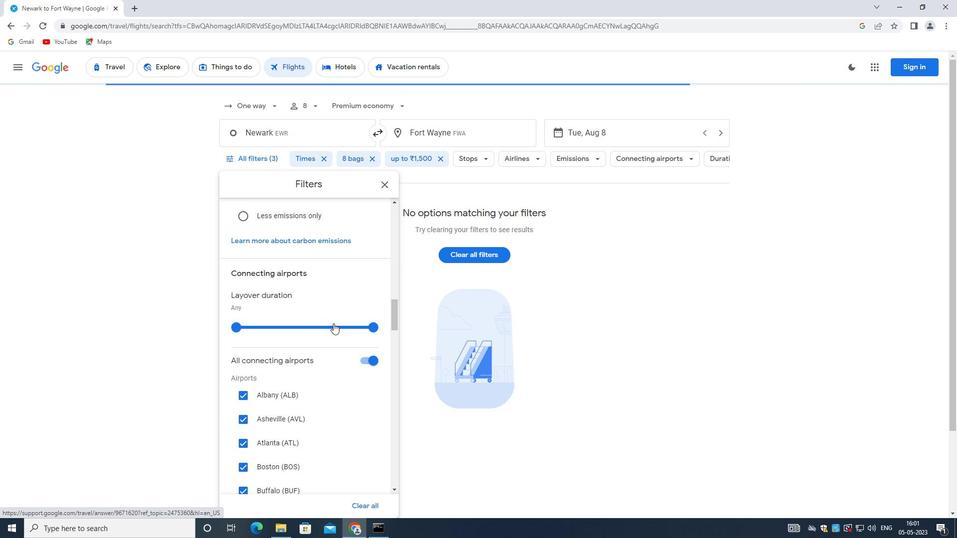 
Action: Mouse moved to (330, 333)
Screenshot: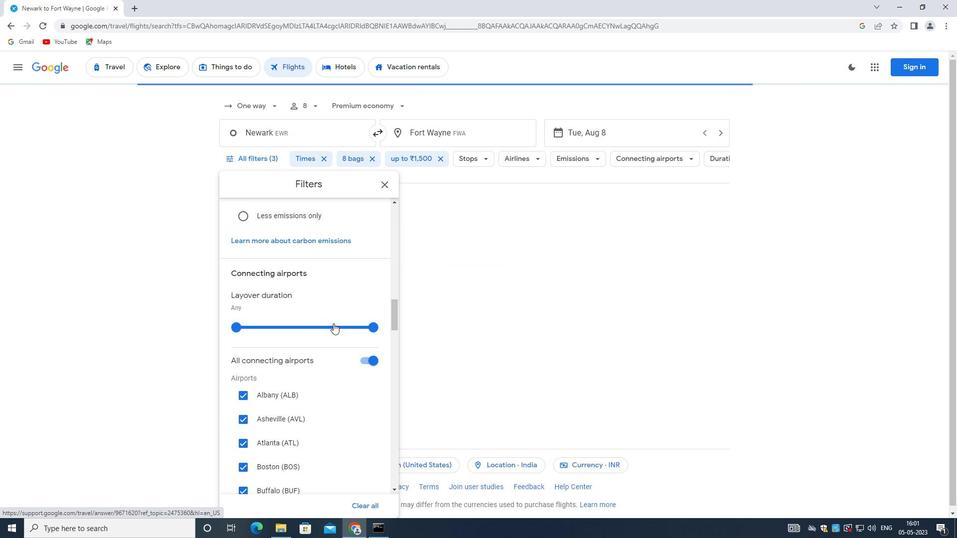 
Action: Mouse scrolled (330, 332) with delta (0, 0)
Screenshot: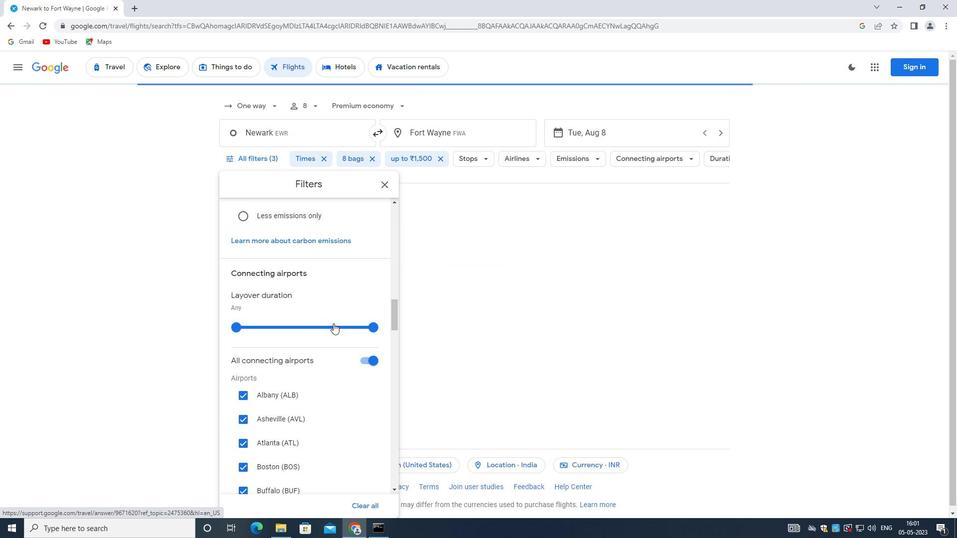 
Action: Mouse moved to (329, 336)
Screenshot: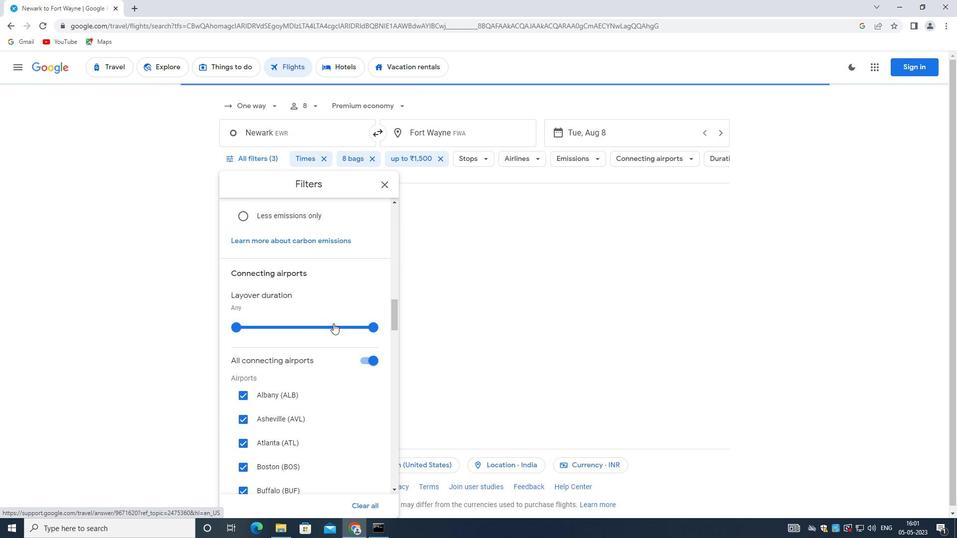 
Action: Mouse scrolled (329, 335) with delta (0, 0)
Screenshot: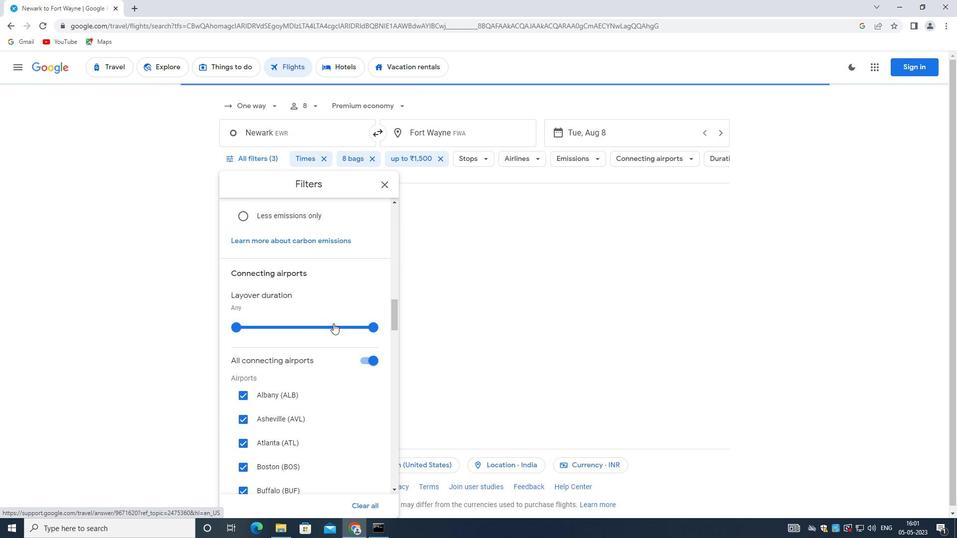 
Action: Mouse moved to (328, 338)
Screenshot: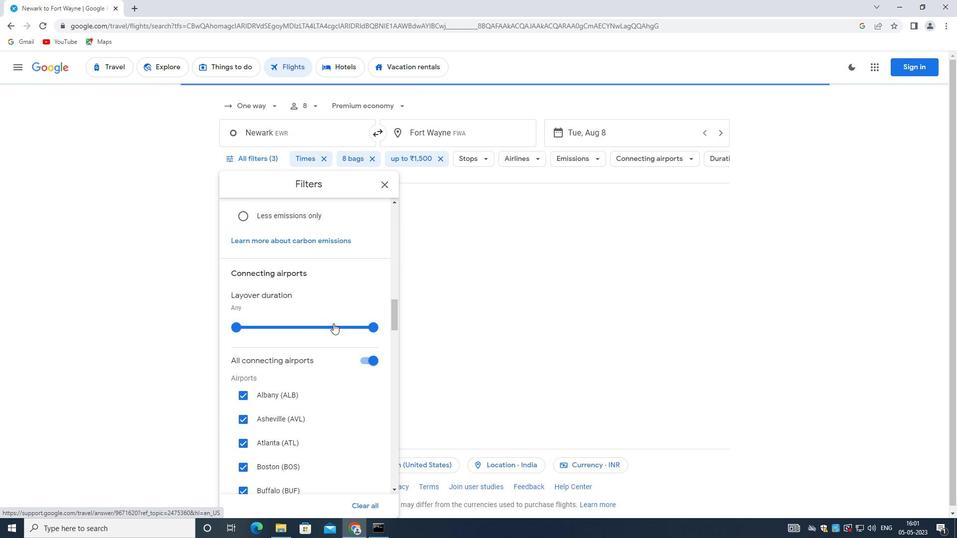 
Action: Mouse scrolled (328, 337) with delta (0, 0)
Screenshot: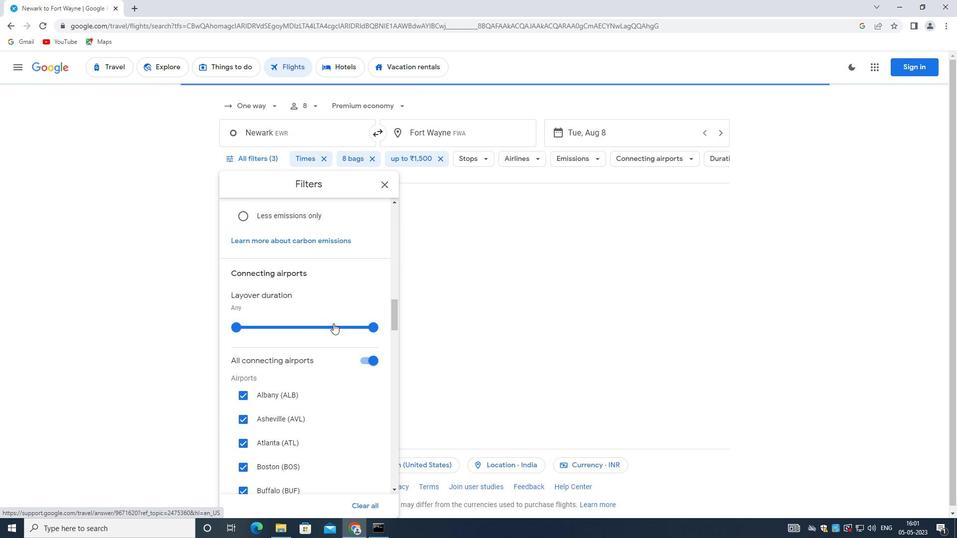 
Action: Mouse moved to (324, 344)
Screenshot: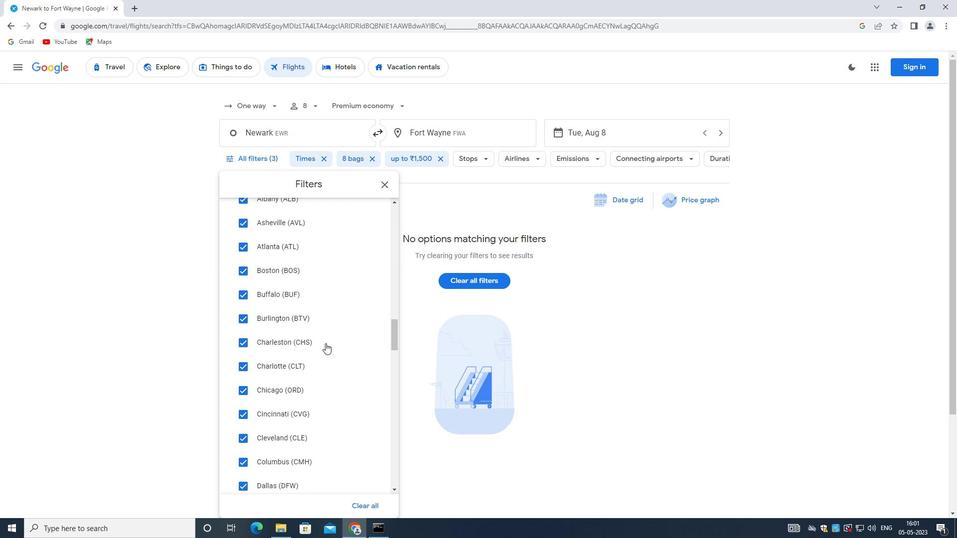 
Action: Mouse scrolled (324, 343) with delta (0, 0)
Screenshot: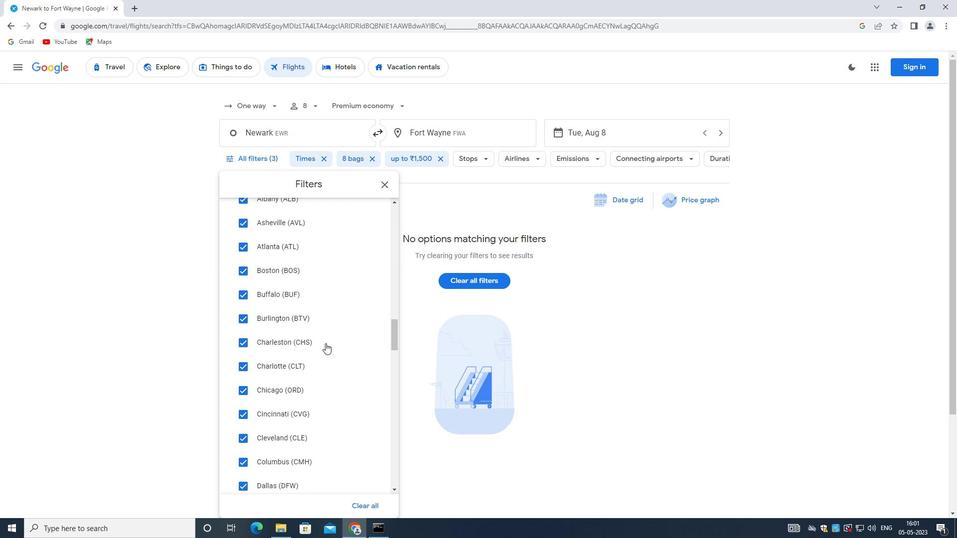 
Action: Mouse moved to (324, 345)
Screenshot: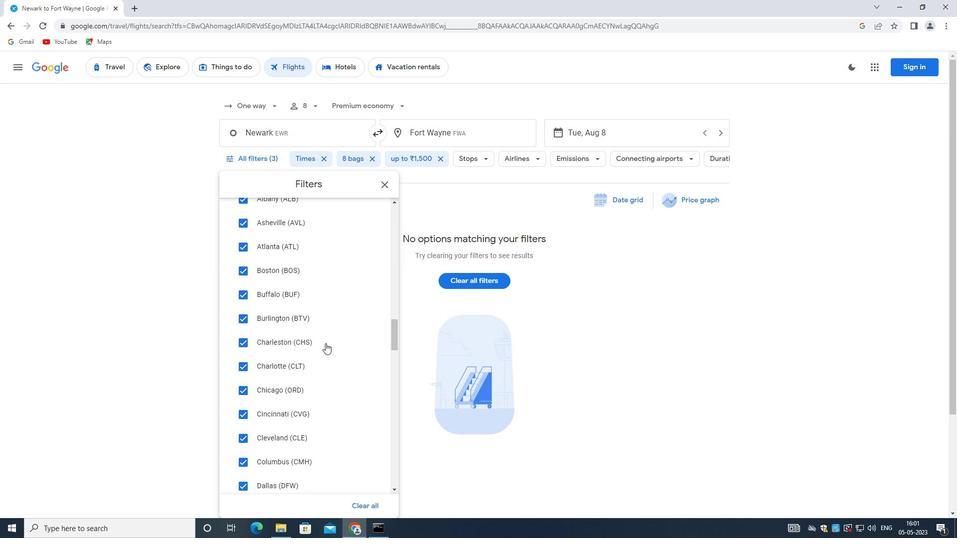 
Action: Mouse scrolled (324, 345) with delta (0, 0)
Screenshot: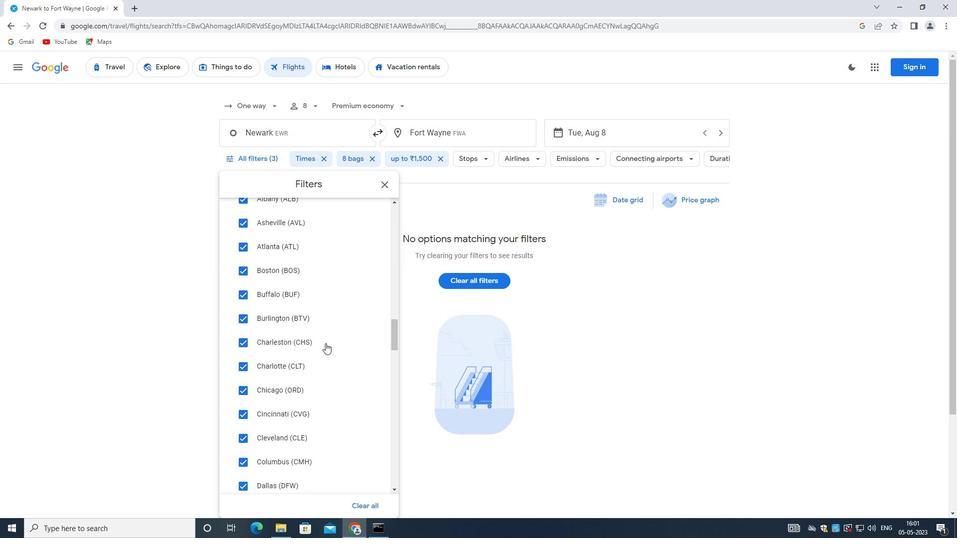 
Action: Mouse scrolled (324, 345) with delta (0, 0)
Screenshot: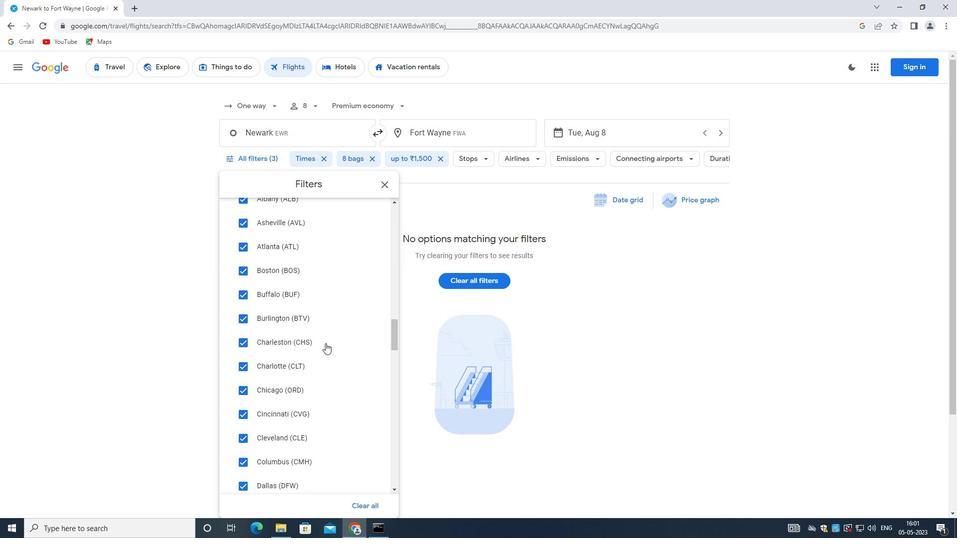 
Action: Mouse scrolled (324, 345) with delta (0, 0)
Screenshot: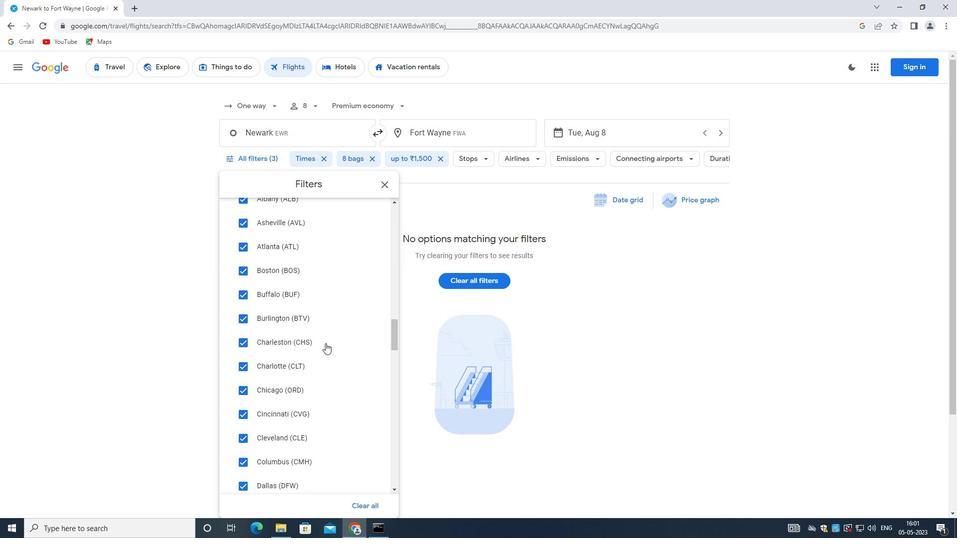 
Action: Mouse scrolled (324, 345) with delta (0, 0)
Screenshot: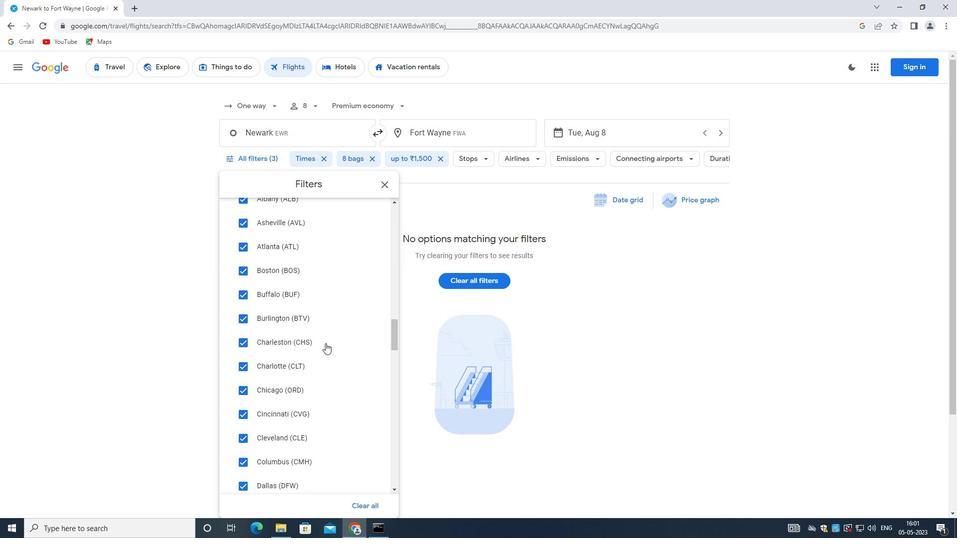 
Action: Mouse moved to (324, 347)
Screenshot: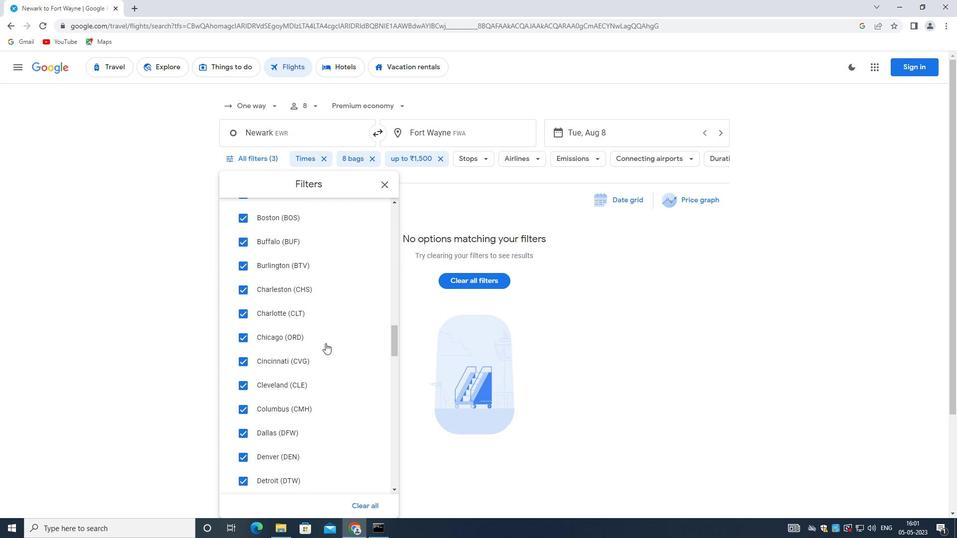 
Action: Mouse scrolled (324, 346) with delta (0, 0)
Screenshot: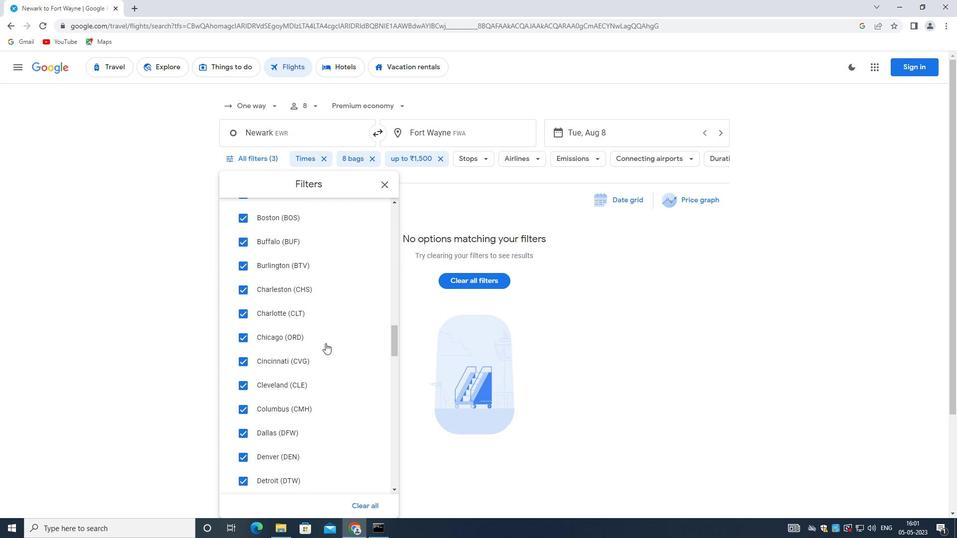 
Action: Mouse moved to (320, 355)
Screenshot: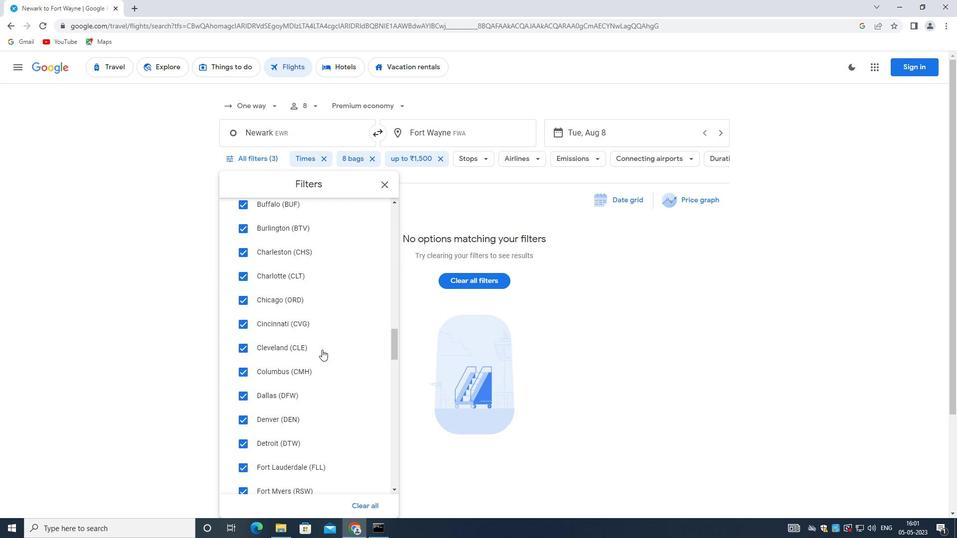 
Action: Mouse scrolled (320, 354) with delta (0, 0)
Screenshot: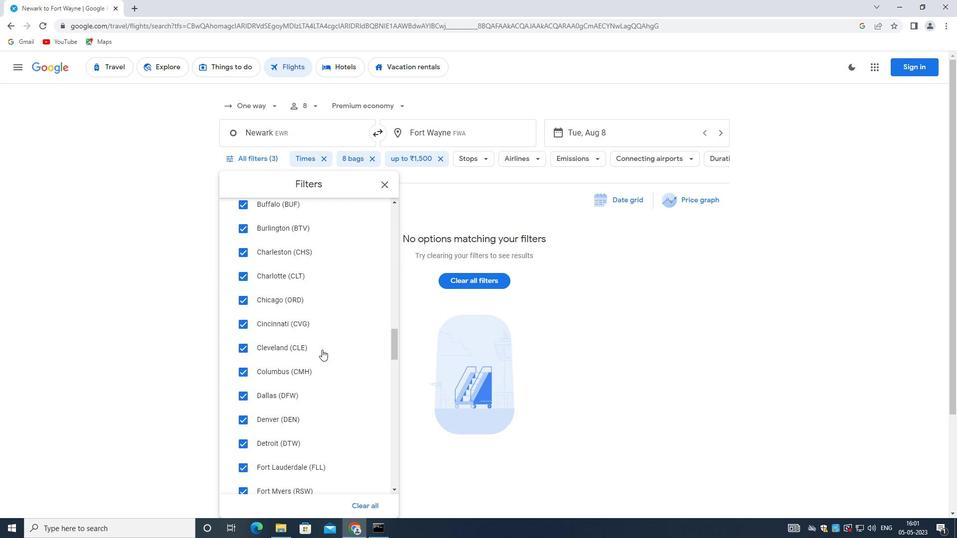 
Action: Mouse moved to (320, 359)
Screenshot: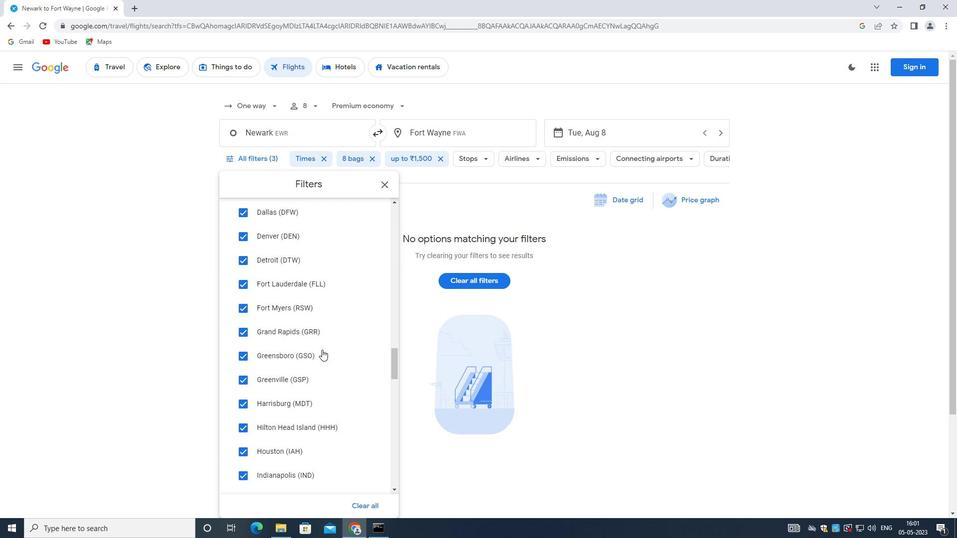 
Action: Mouse scrolled (320, 358) with delta (0, 0)
Screenshot: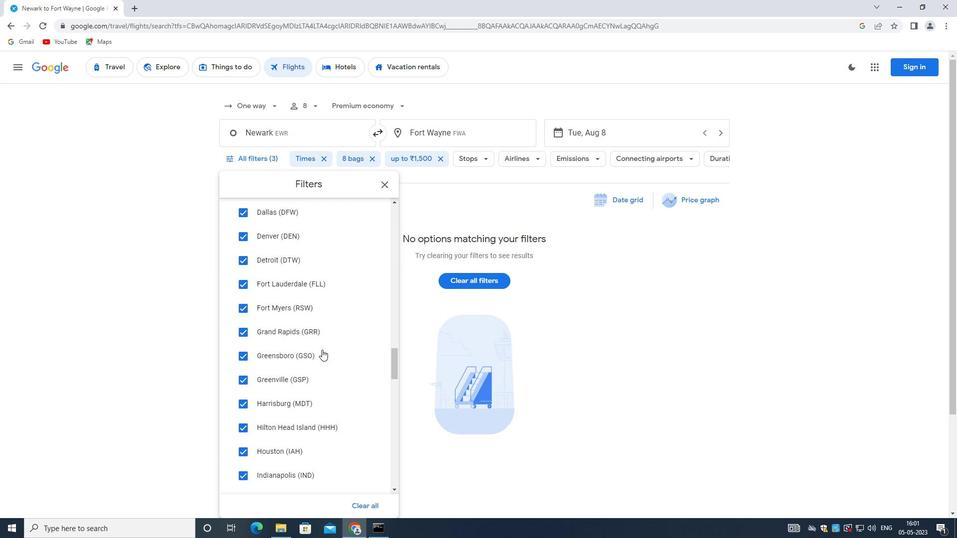 
Action: Mouse moved to (320, 360)
Screenshot: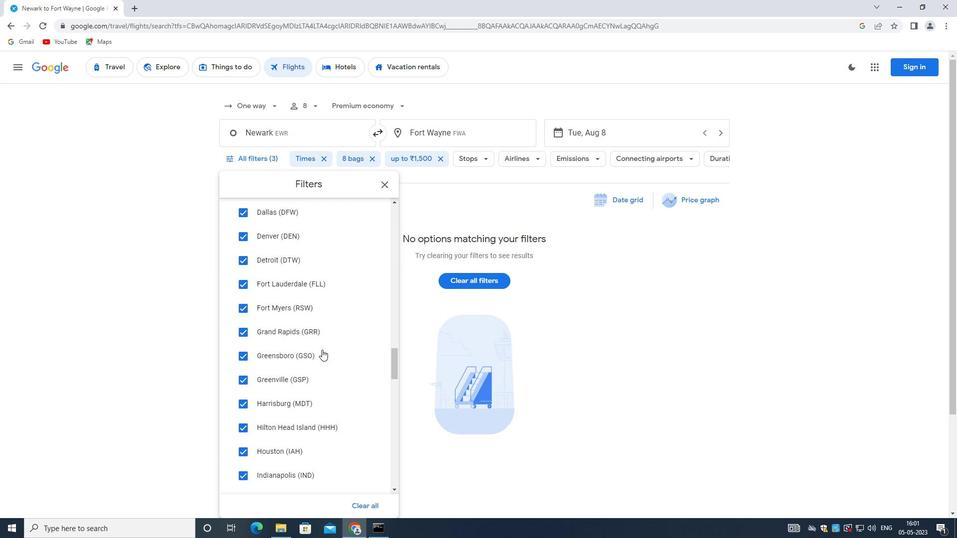 
Action: Mouse scrolled (320, 359) with delta (0, 0)
Screenshot: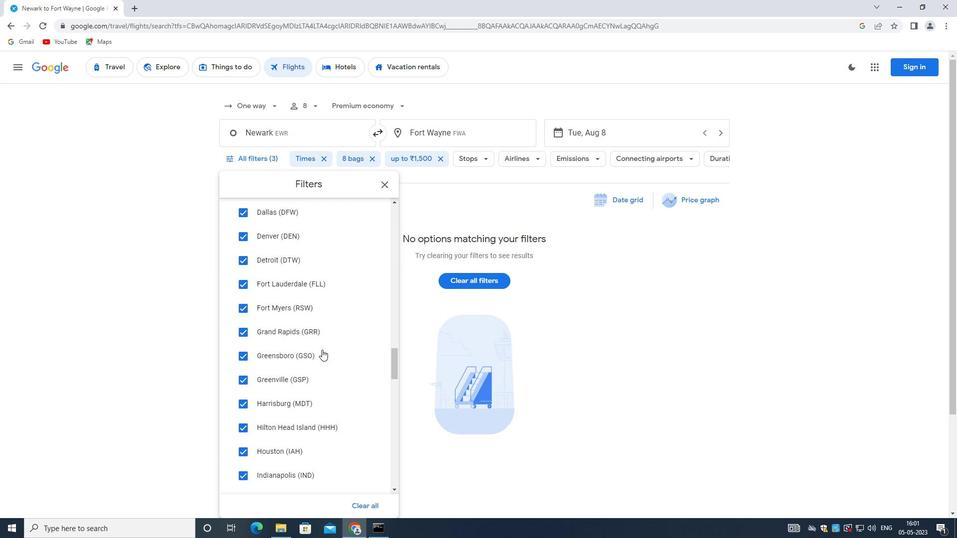 
Action: Mouse moved to (320, 360)
Screenshot: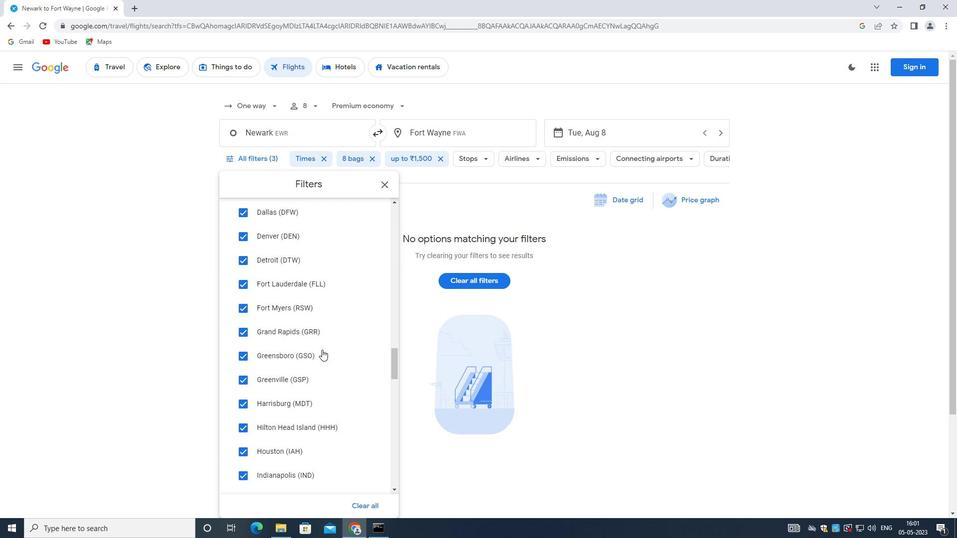 
Action: Mouse scrolled (320, 360) with delta (0, 0)
Screenshot: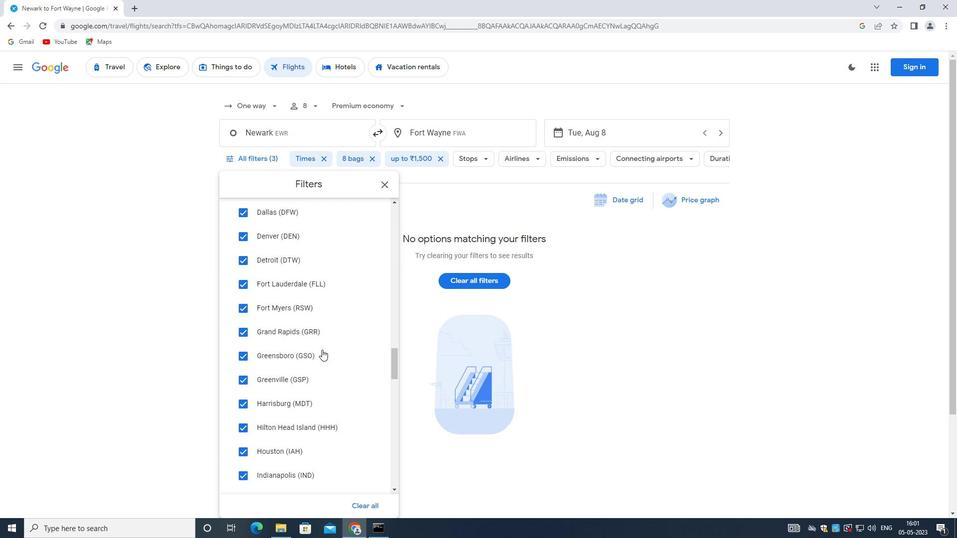 
Action: Mouse scrolled (320, 360) with delta (0, 0)
Screenshot: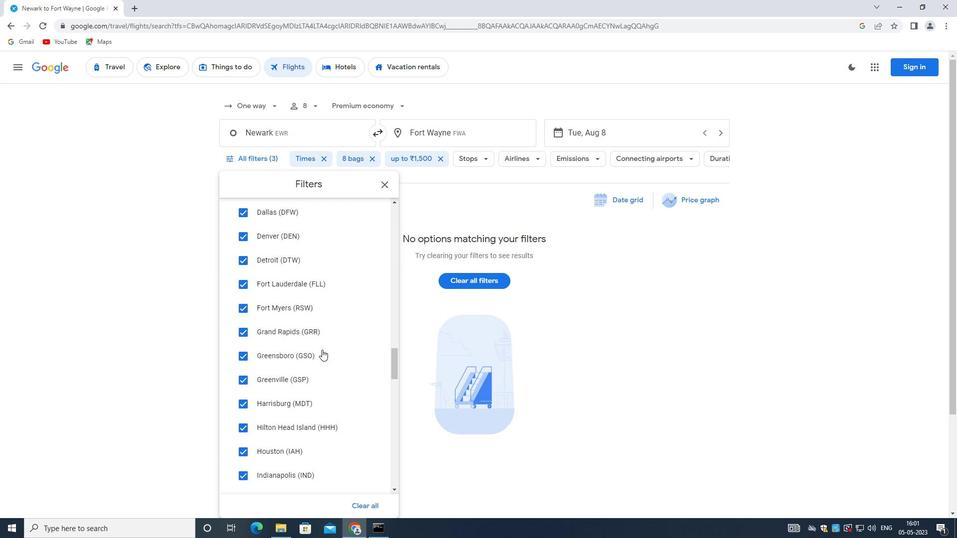 
Action: Mouse moved to (317, 365)
Screenshot: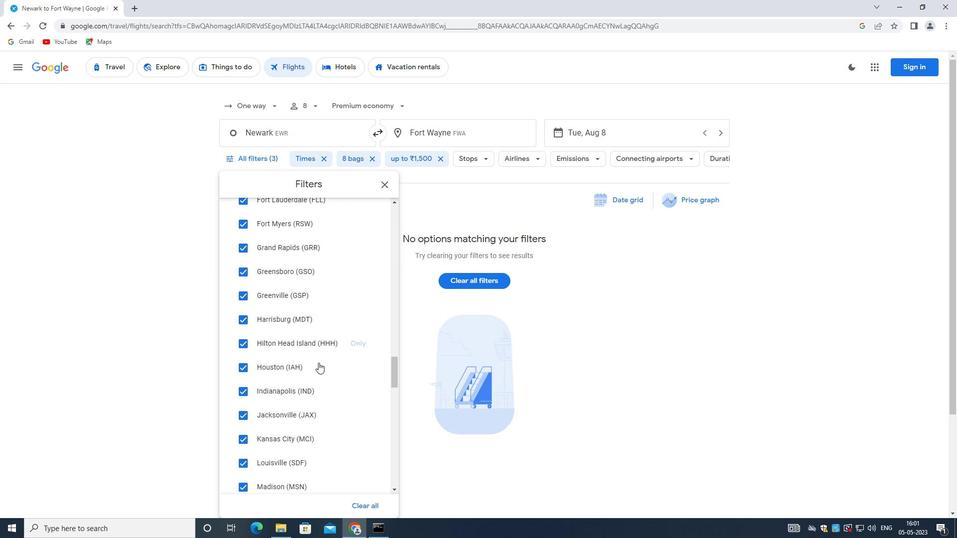 
Action: Mouse scrolled (317, 365) with delta (0, 0)
Screenshot: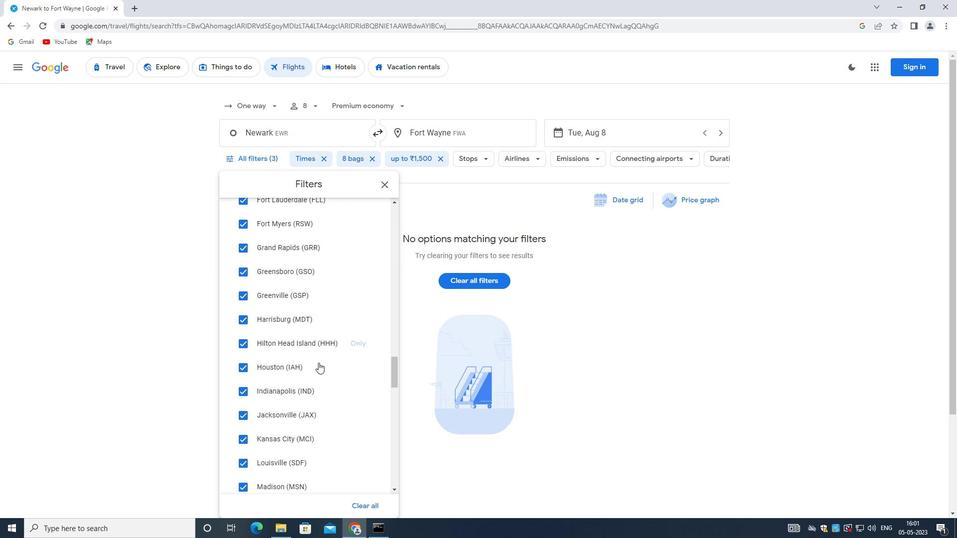 
Action: Mouse moved to (317, 366)
Screenshot: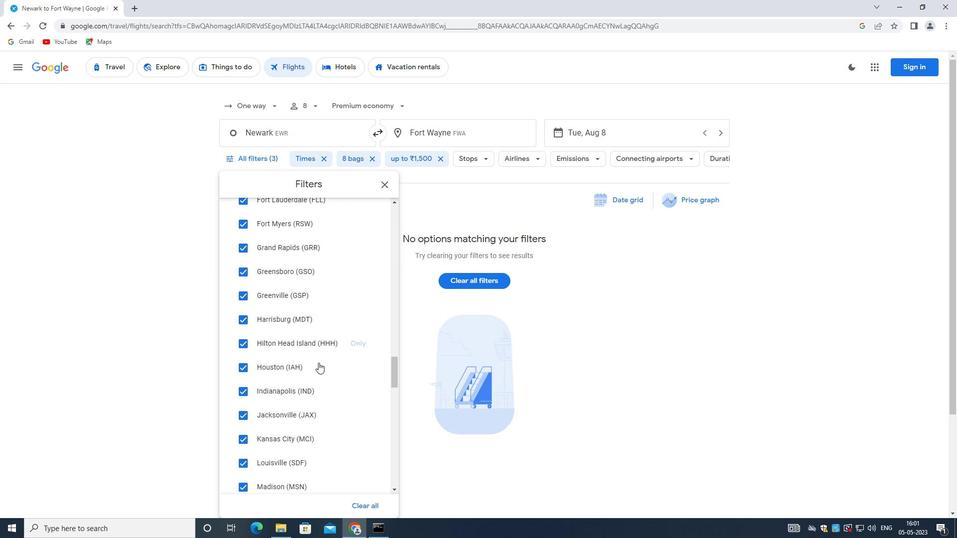 
Action: Mouse scrolled (317, 366) with delta (0, 0)
Screenshot: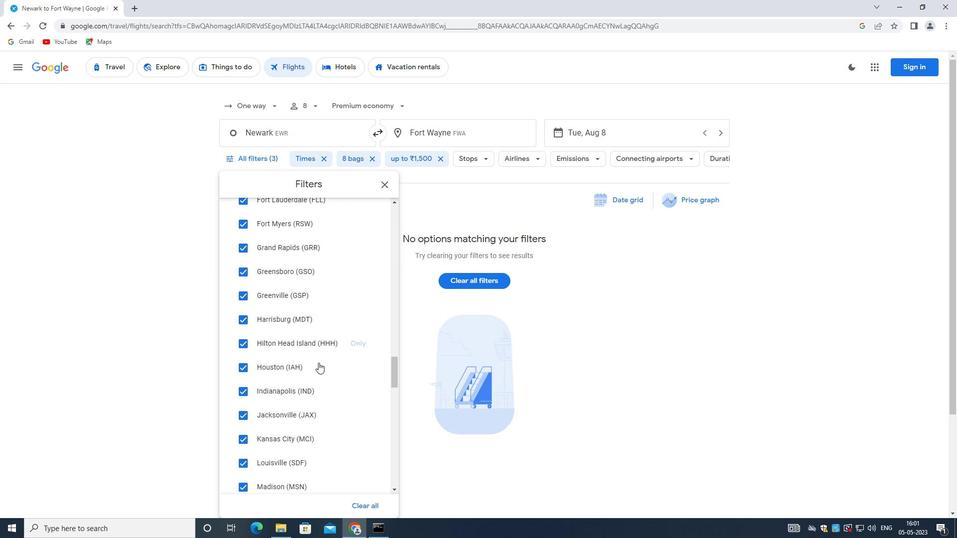 
Action: Mouse moved to (317, 368)
Screenshot: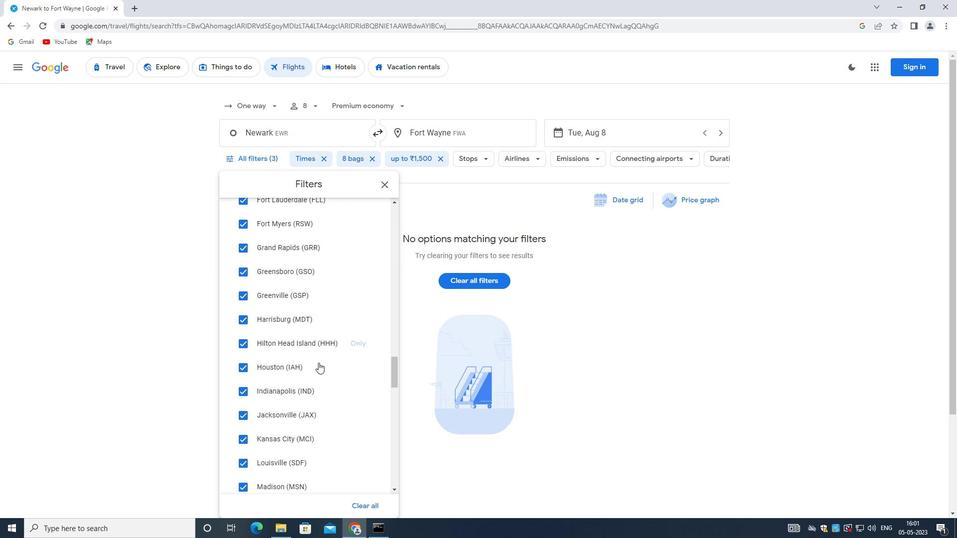 
Action: Mouse scrolled (317, 367) with delta (0, 0)
Screenshot: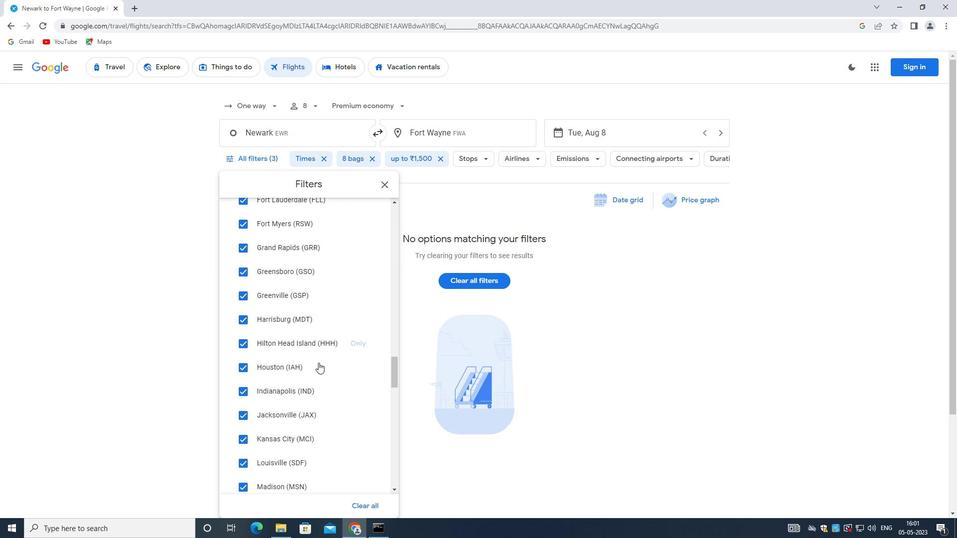 
Action: Mouse scrolled (317, 367) with delta (0, 0)
Screenshot: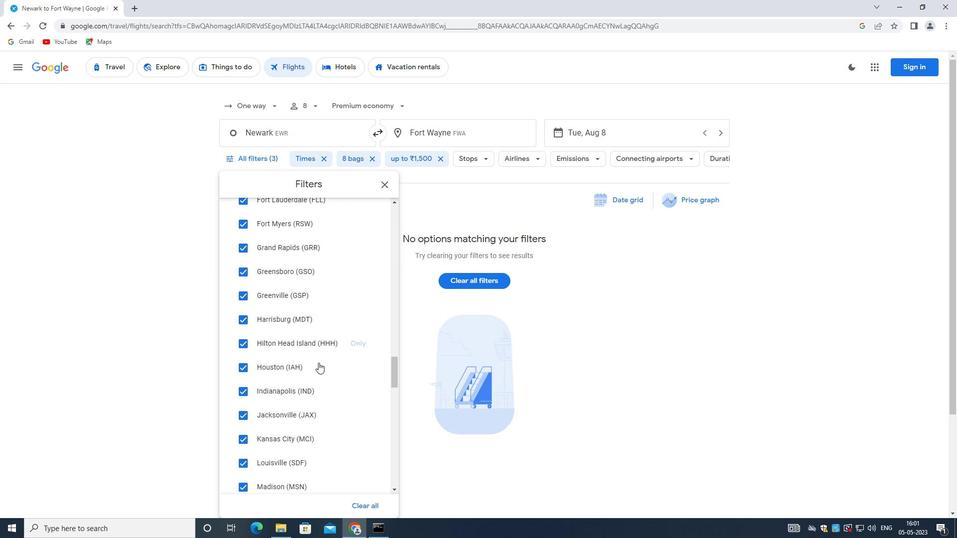 
Action: Mouse scrolled (317, 367) with delta (0, 0)
Screenshot: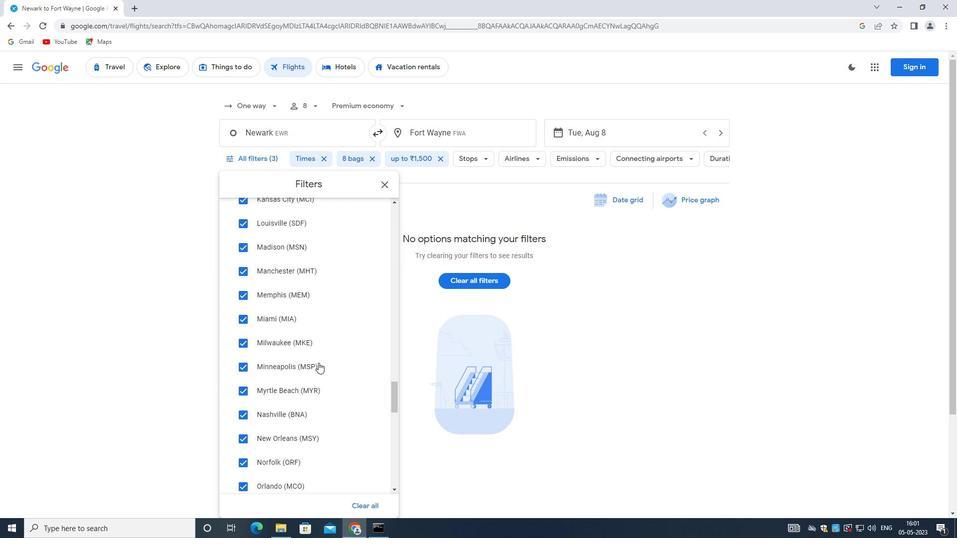 
Action: Mouse moved to (314, 373)
Screenshot: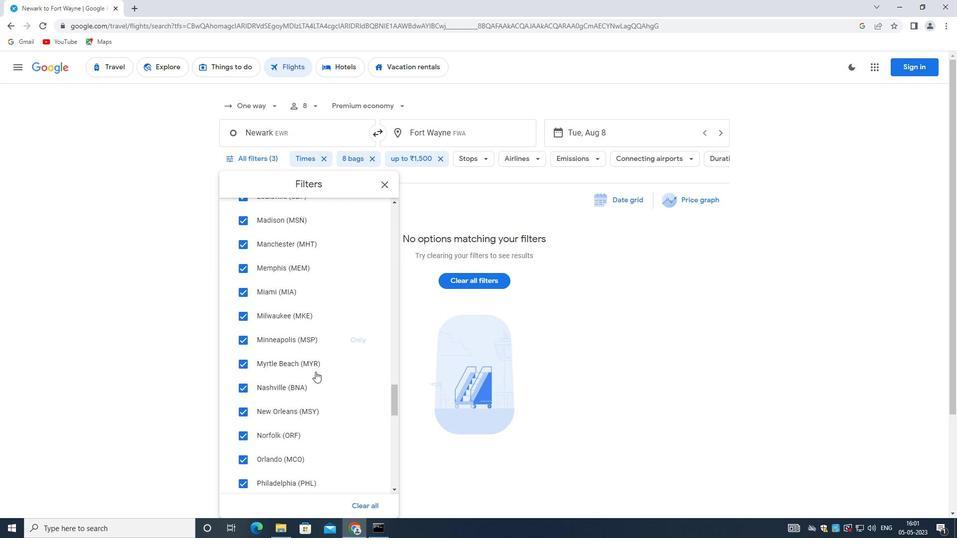 
Action: Mouse scrolled (314, 373) with delta (0, 0)
Screenshot: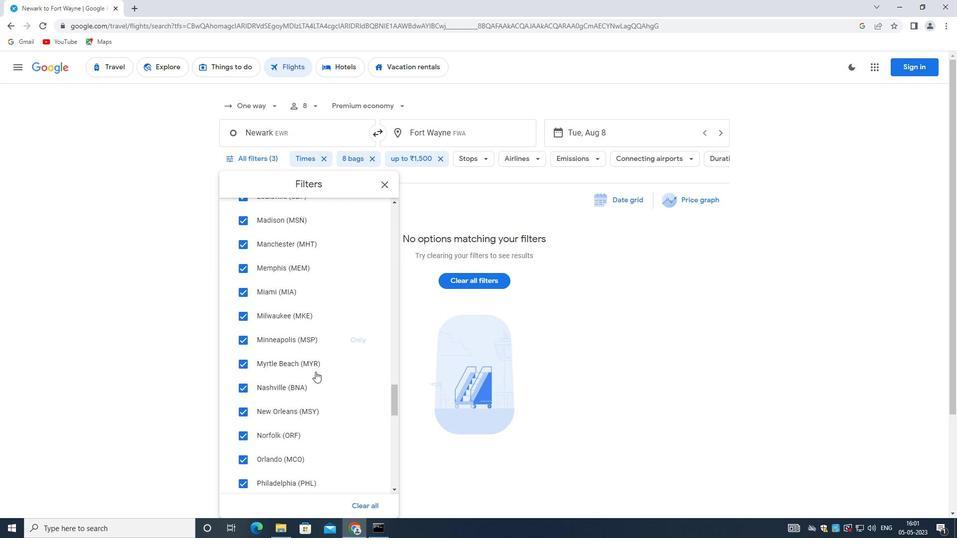 
Action: Mouse moved to (314, 374)
Screenshot: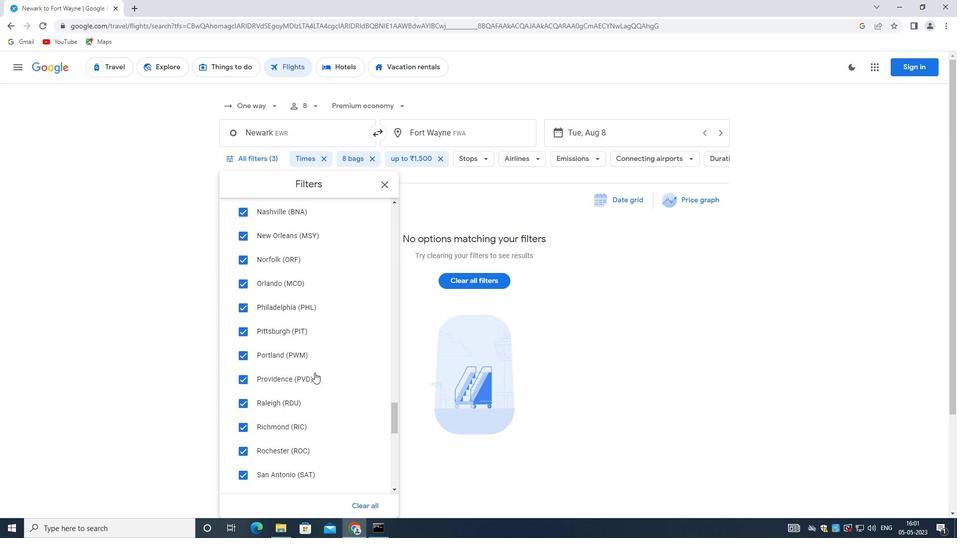 
Action: Mouse scrolled (314, 373) with delta (0, 0)
Screenshot: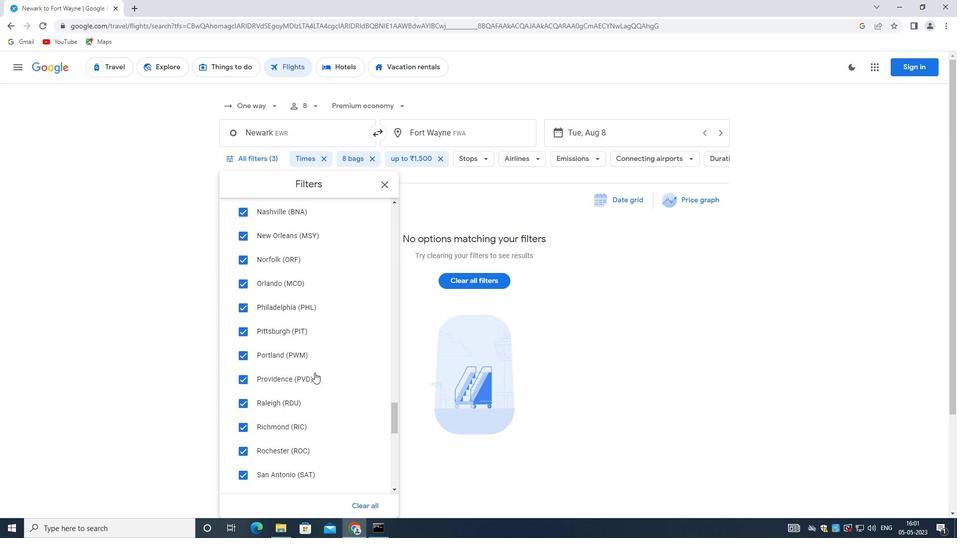 
Action: Mouse scrolled (314, 373) with delta (0, 0)
Screenshot: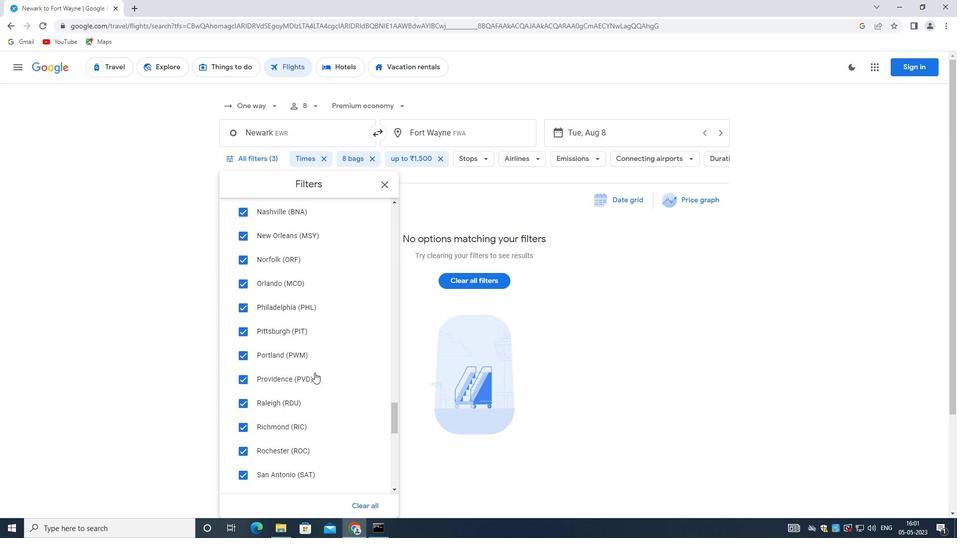 
Action: Mouse scrolled (314, 373) with delta (0, 0)
Screenshot: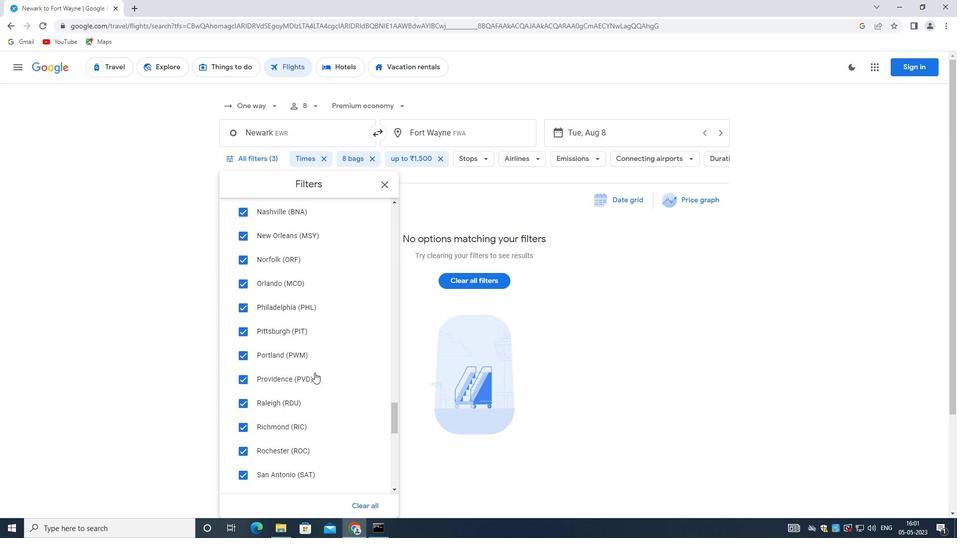 
Action: Mouse moved to (314, 374)
Screenshot: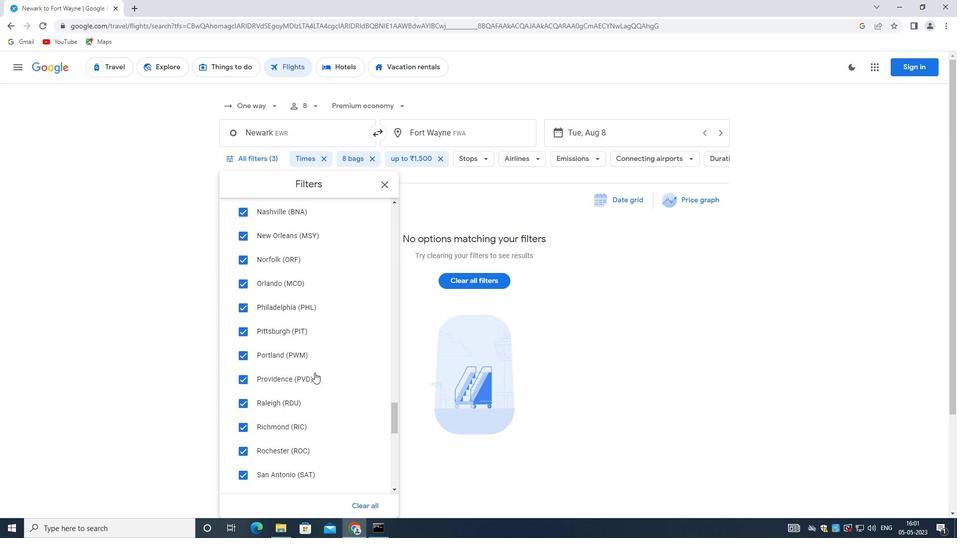 
Action: Mouse scrolled (314, 374) with delta (0, 0)
Screenshot: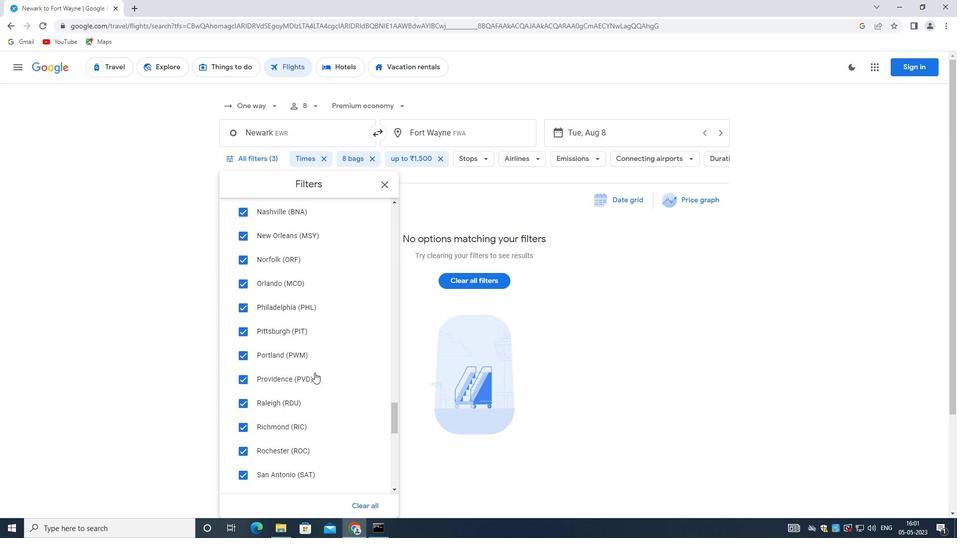 
Action: Mouse moved to (311, 385)
Screenshot: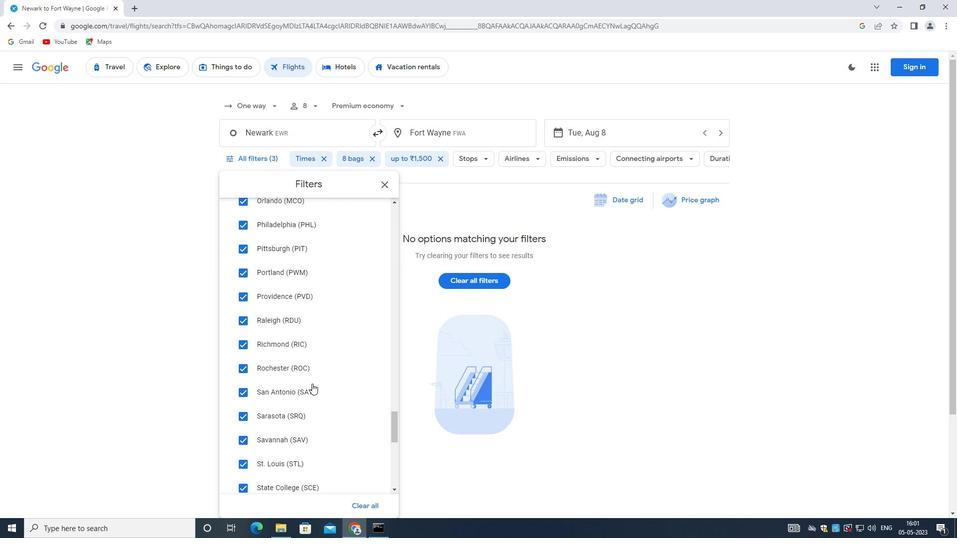 
Action: Mouse scrolled (311, 385) with delta (0, 0)
Screenshot: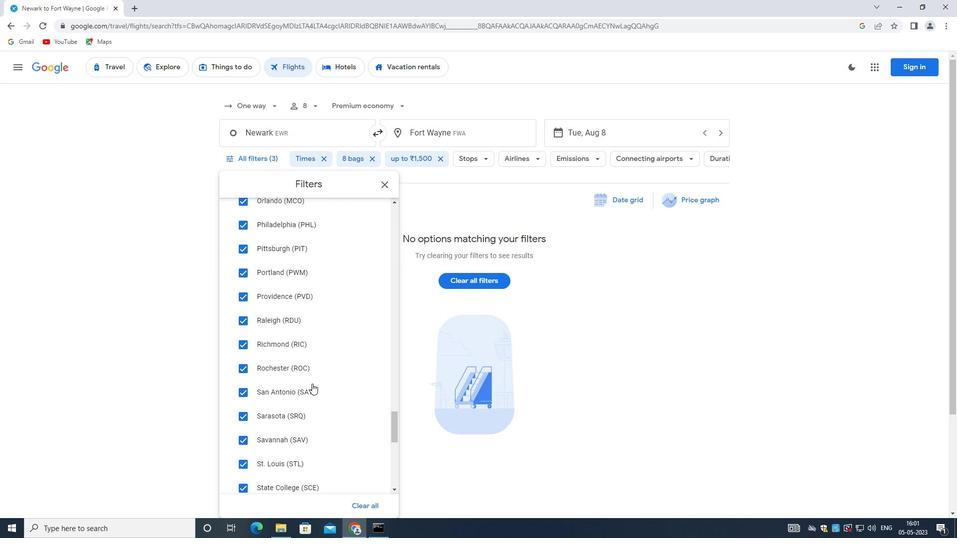 
Action: Mouse moved to (311, 386)
Screenshot: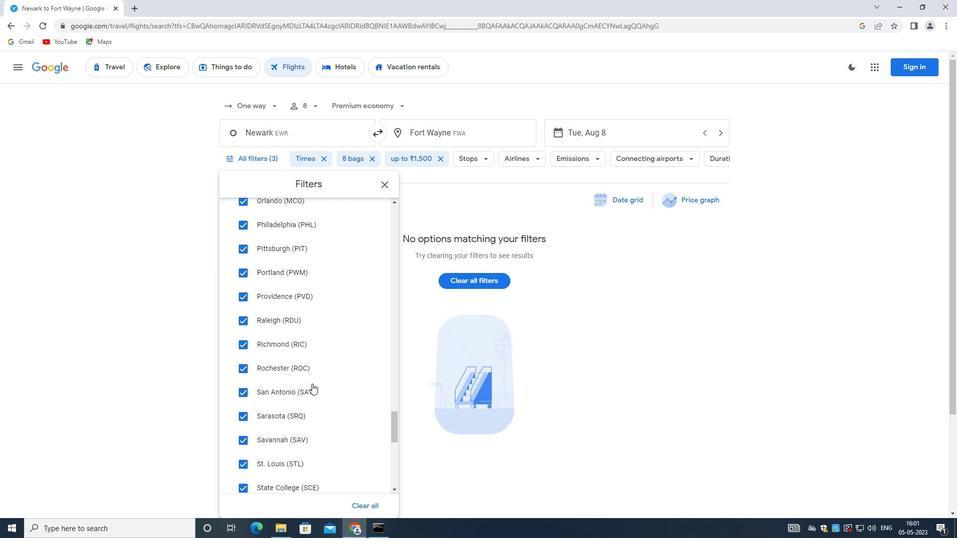 
Action: Mouse scrolled (311, 386) with delta (0, 0)
Screenshot: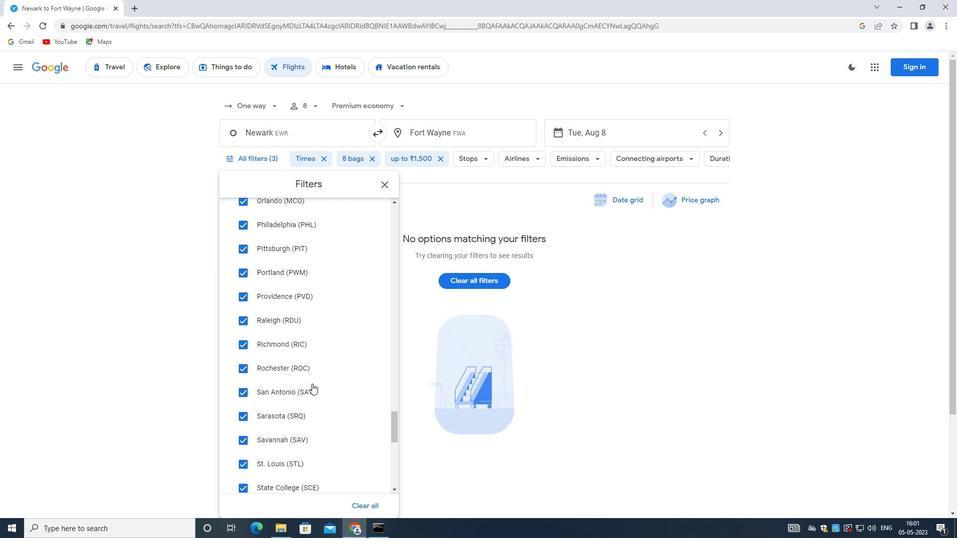 
Action: Mouse scrolled (311, 386) with delta (0, 0)
Screenshot: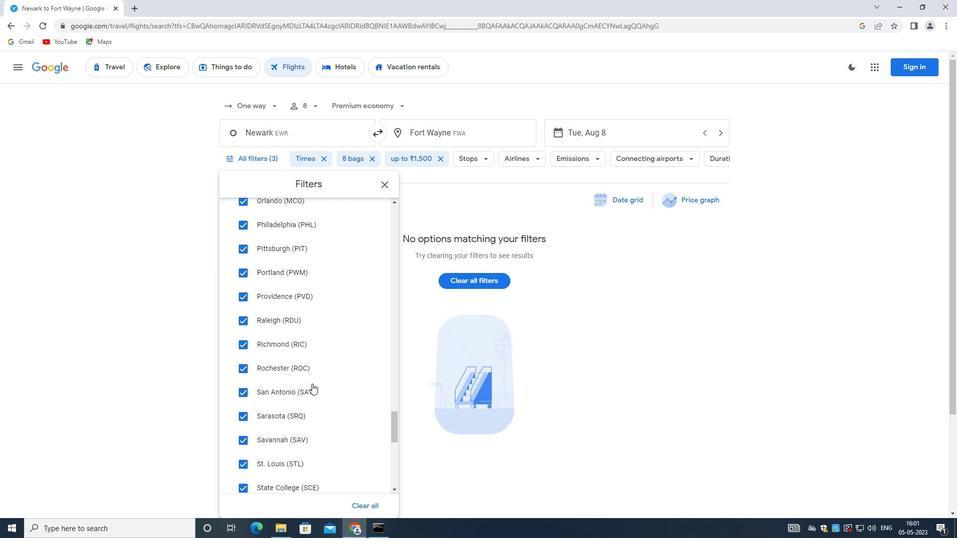 
Action: Mouse scrolled (311, 386) with delta (0, 0)
Screenshot: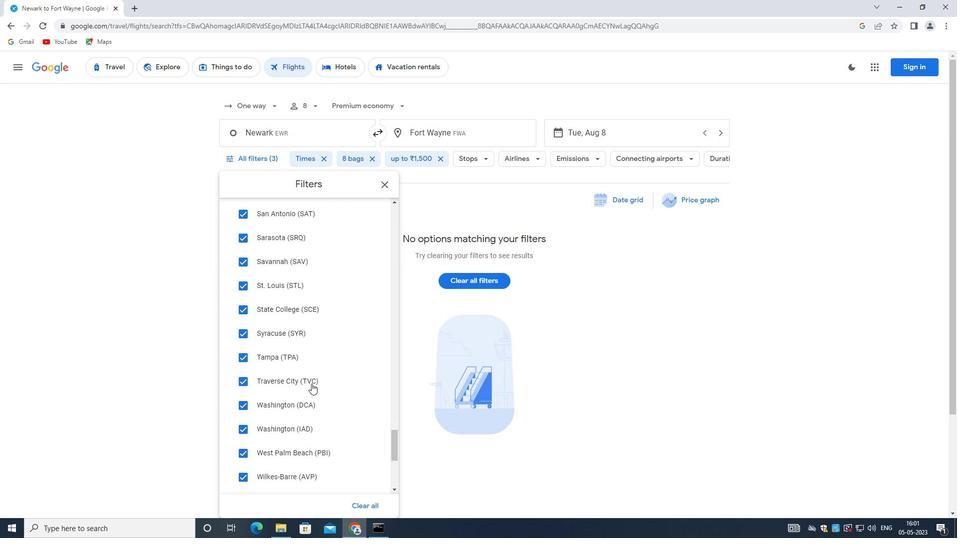 
Action: Mouse moved to (304, 388)
Screenshot: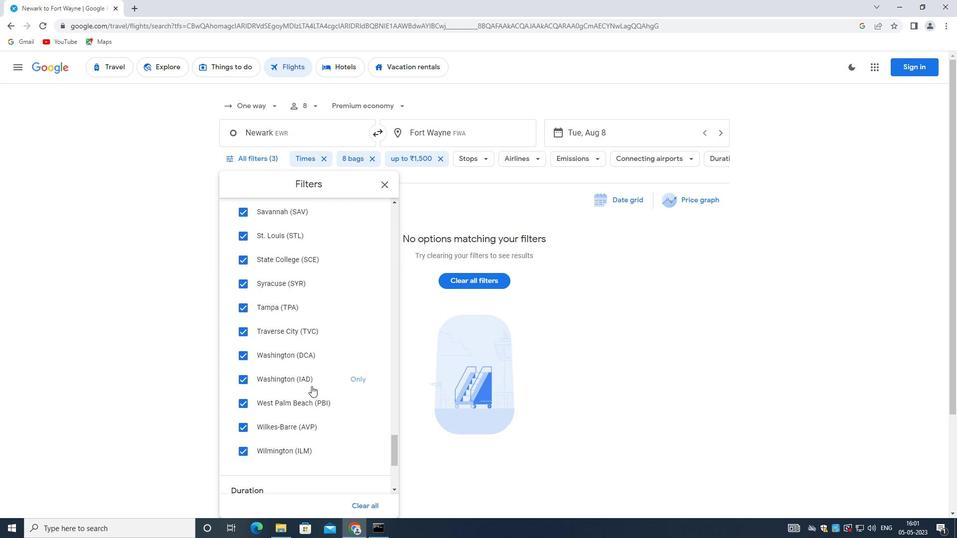 
Action: Mouse scrolled (304, 387) with delta (0, 0)
Screenshot: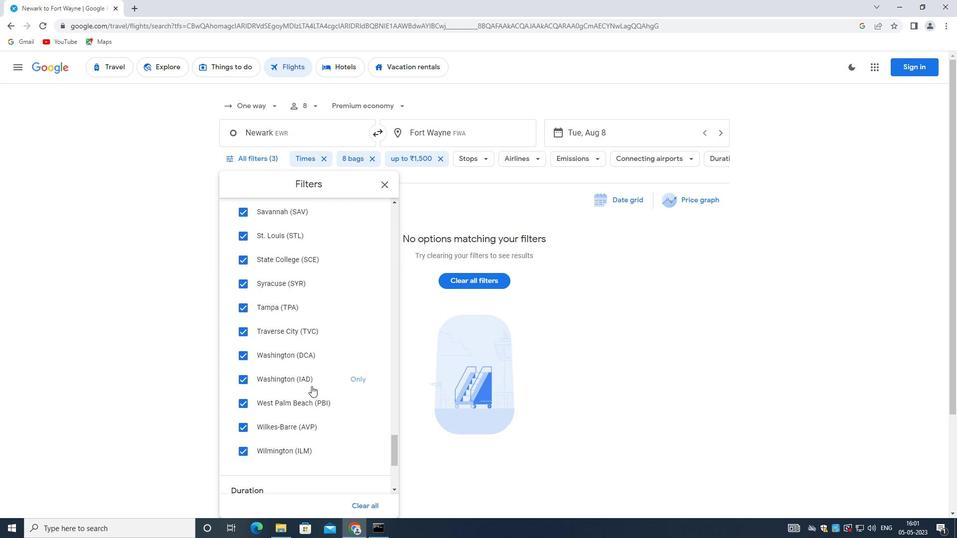 
Action: Mouse moved to (303, 389)
Screenshot: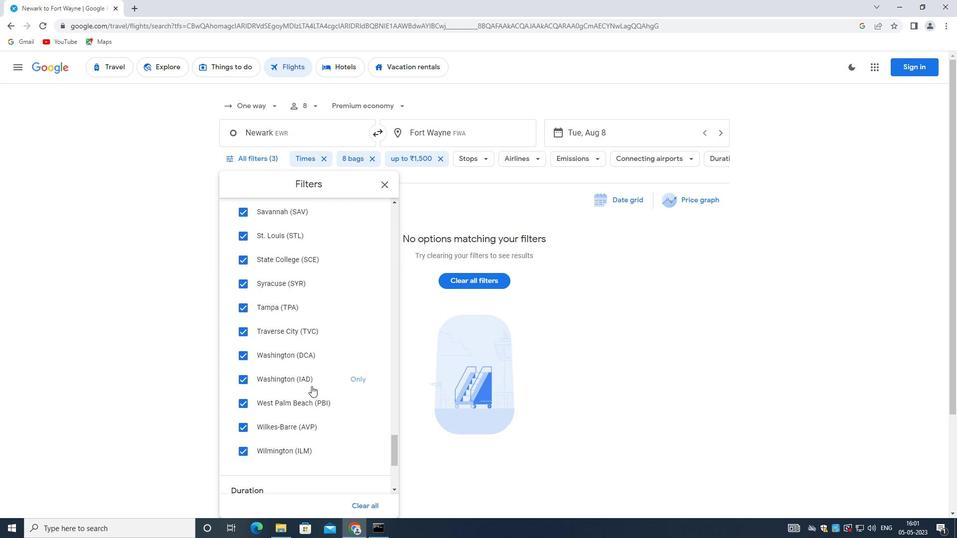 
Action: Mouse scrolled (303, 388) with delta (0, 0)
Screenshot: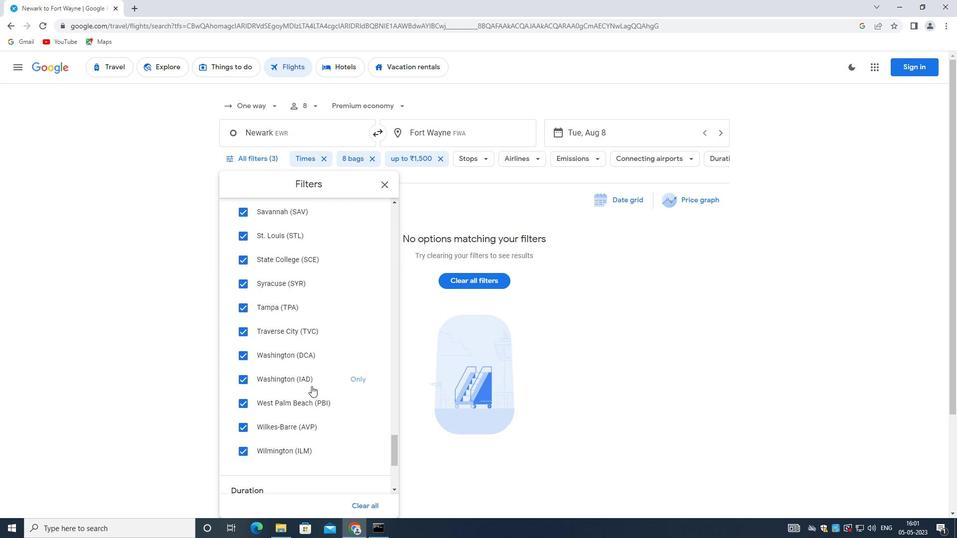 
Action: Mouse scrolled (303, 388) with delta (0, 0)
Screenshot: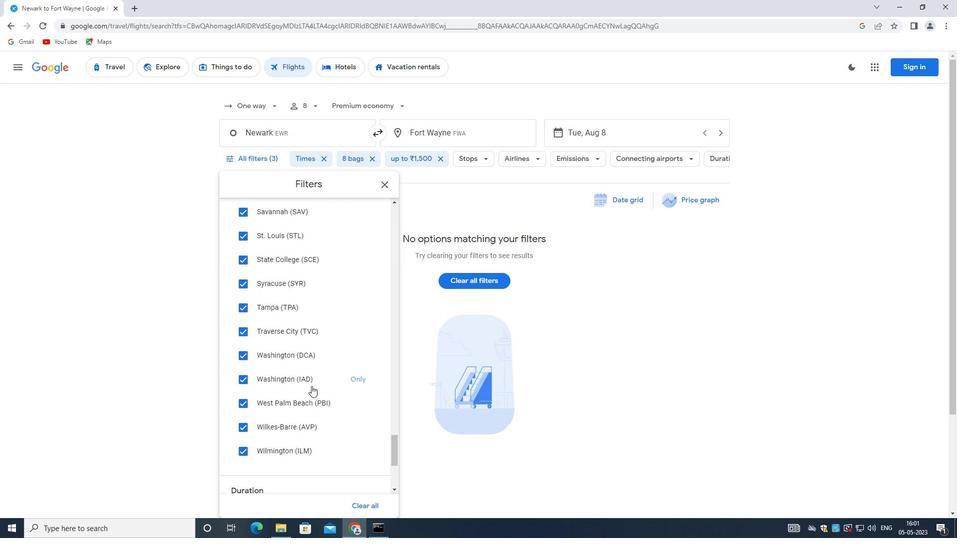 
Action: Mouse scrolled (303, 388) with delta (0, 0)
Screenshot: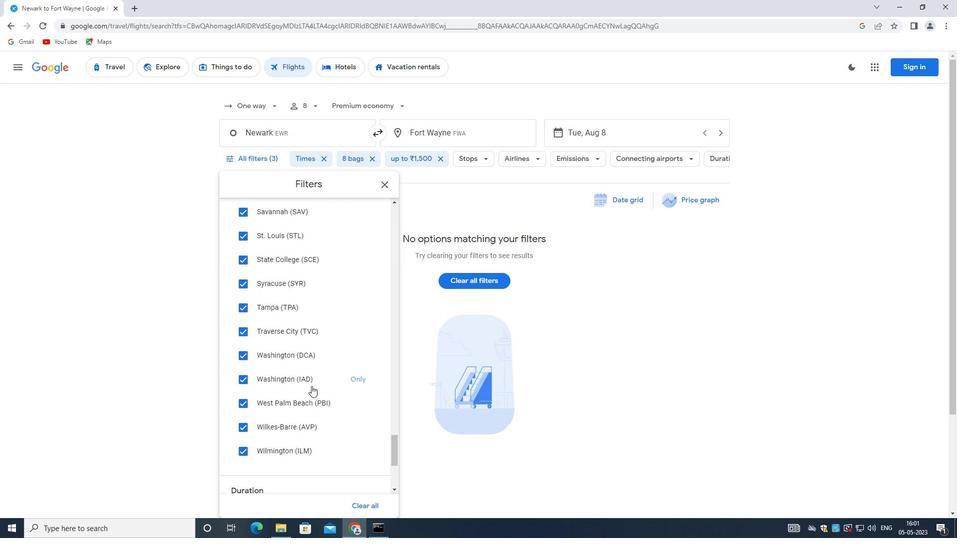 
Action: Mouse moved to (302, 390)
Screenshot: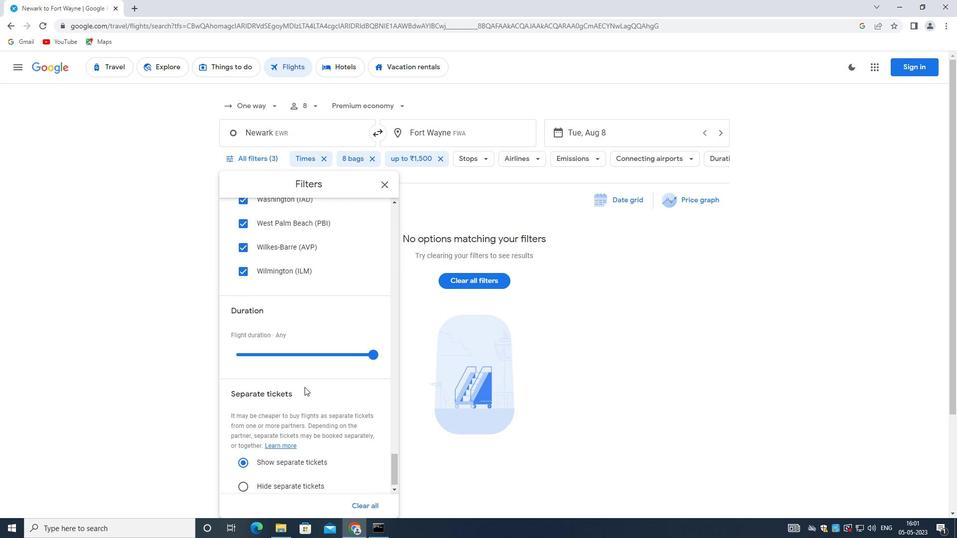 
Action: Mouse scrolled (302, 390) with delta (0, 0)
Screenshot: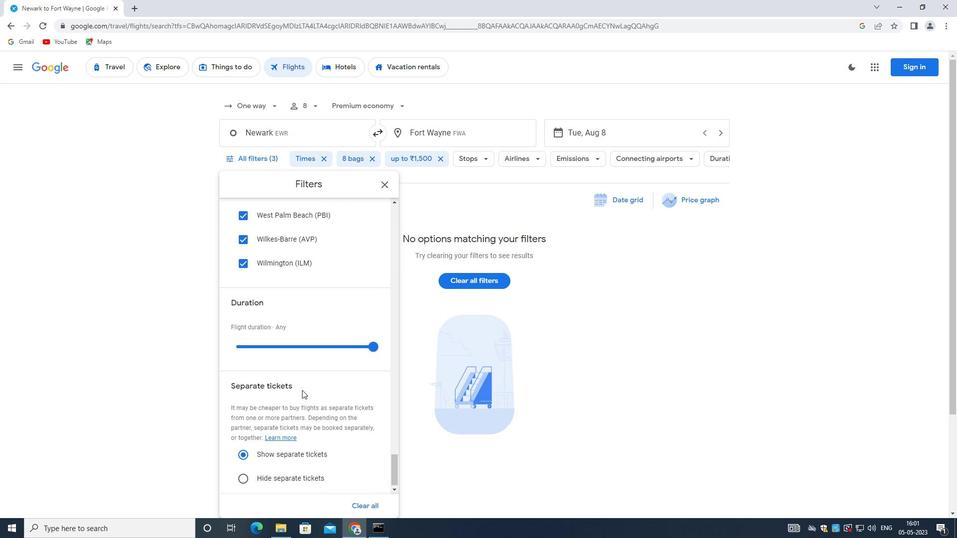 
Action: Mouse scrolled (302, 390) with delta (0, 0)
Screenshot: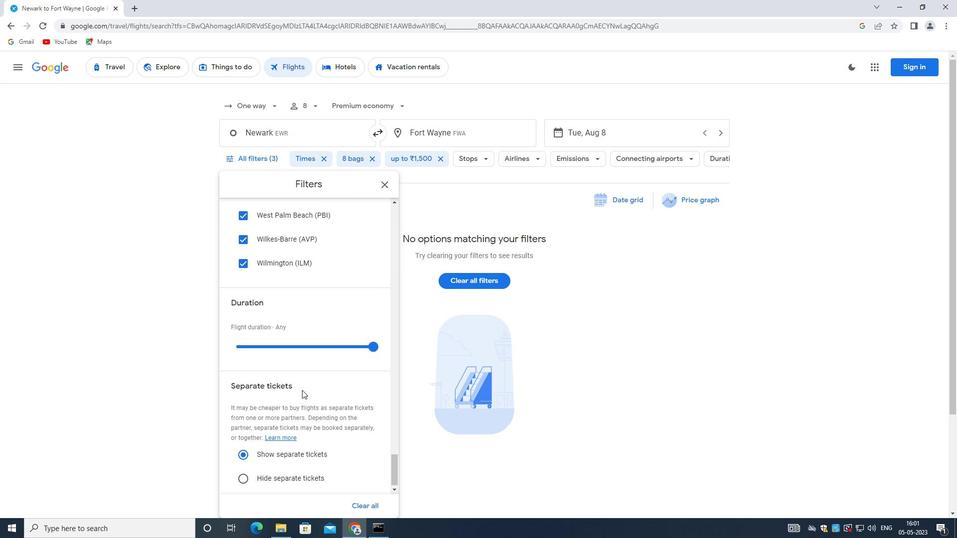 
Action: Mouse scrolled (302, 390) with delta (0, 0)
Screenshot: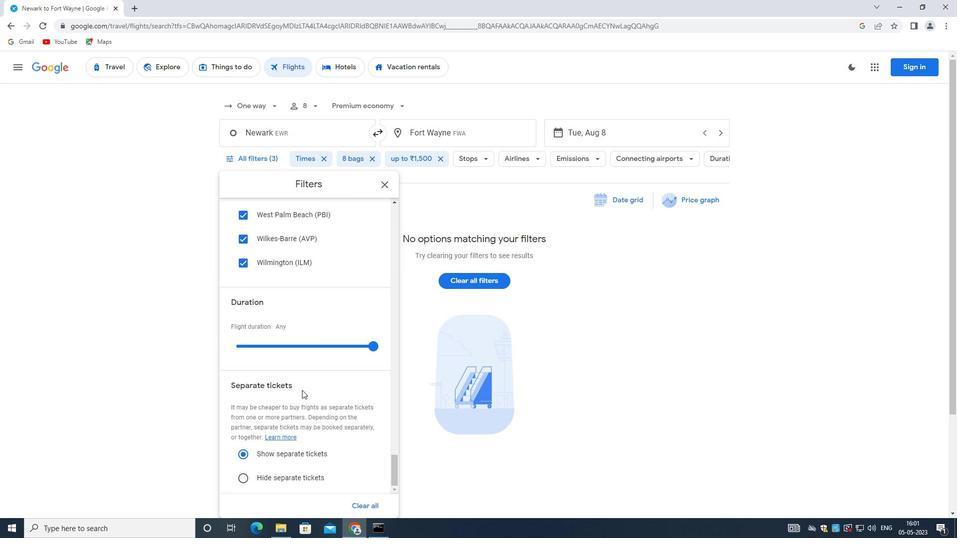 
Action: Mouse scrolled (302, 390) with delta (0, 0)
Screenshot: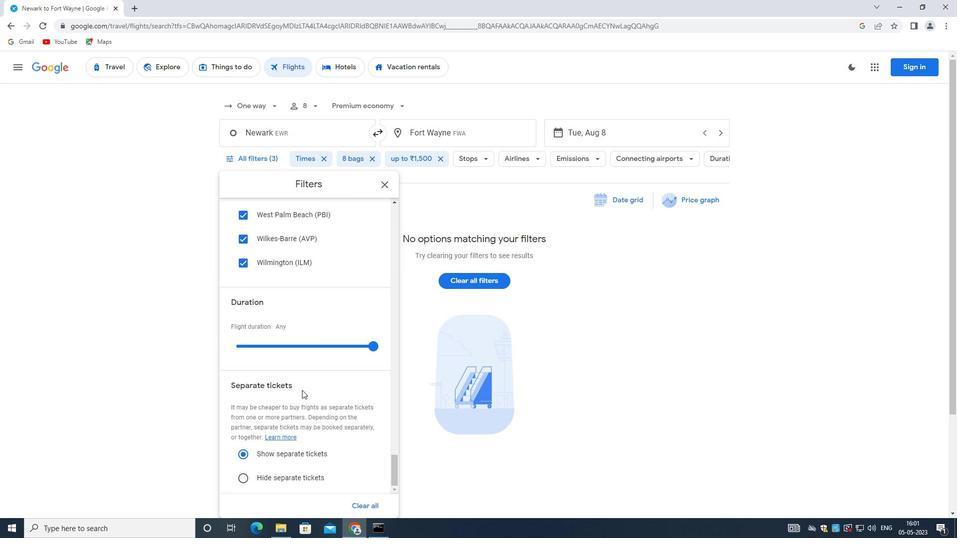 
Action: Mouse scrolled (302, 390) with delta (0, 0)
Screenshot: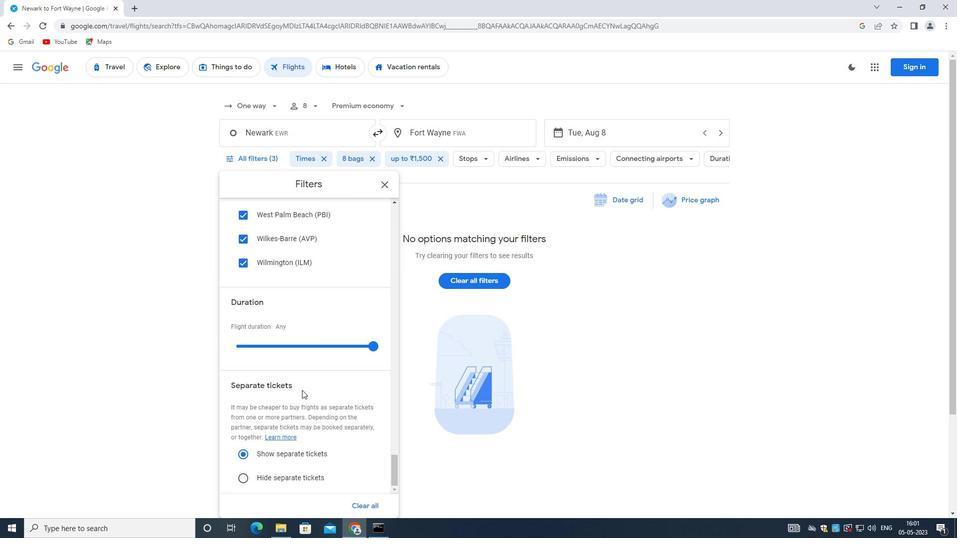 
Action: Mouse scrolled (302, 390) with delta (0, 0)
Screenshot: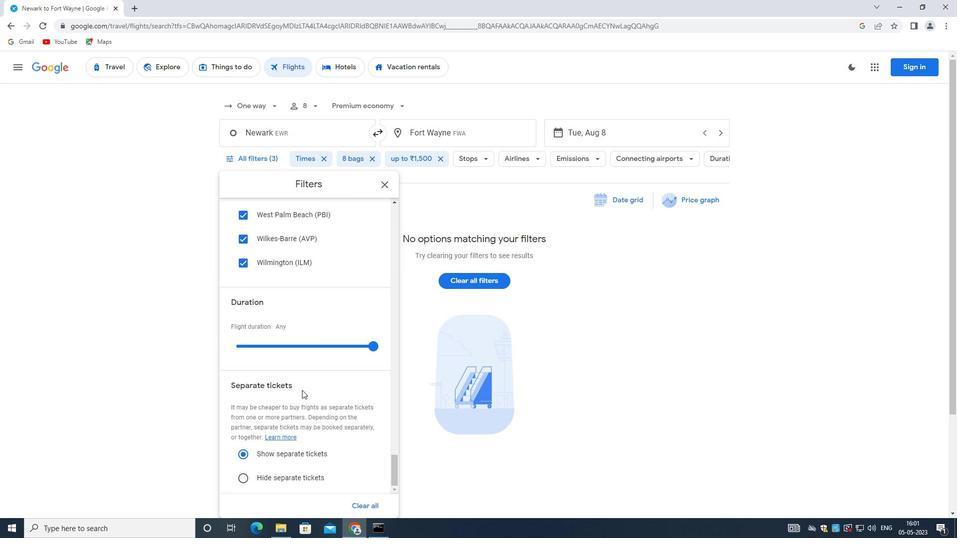 
Action: Mouse moved to (297, 390)
Screenshot: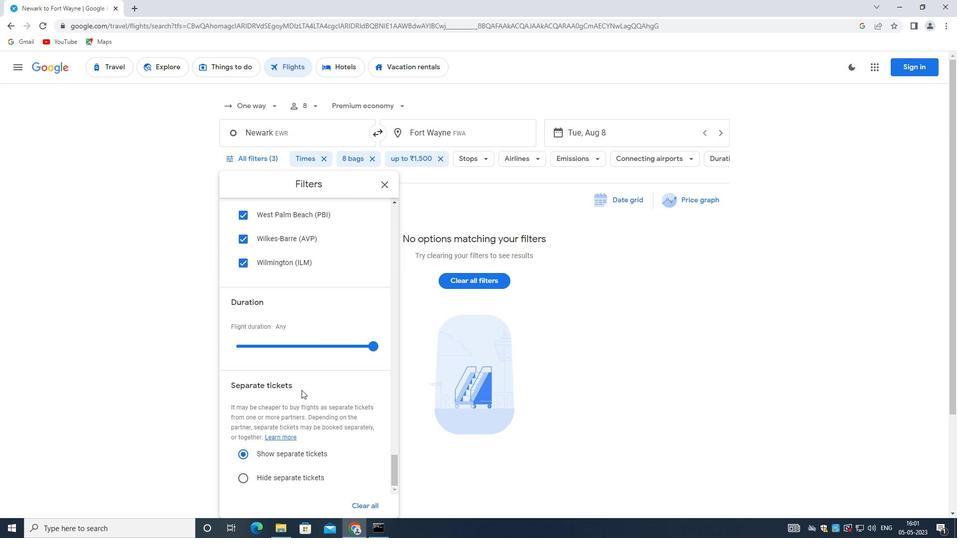
